 Task: Play online Dominion games in medium mode.
Action: Mouse moved to (337, 246)
Screenshot: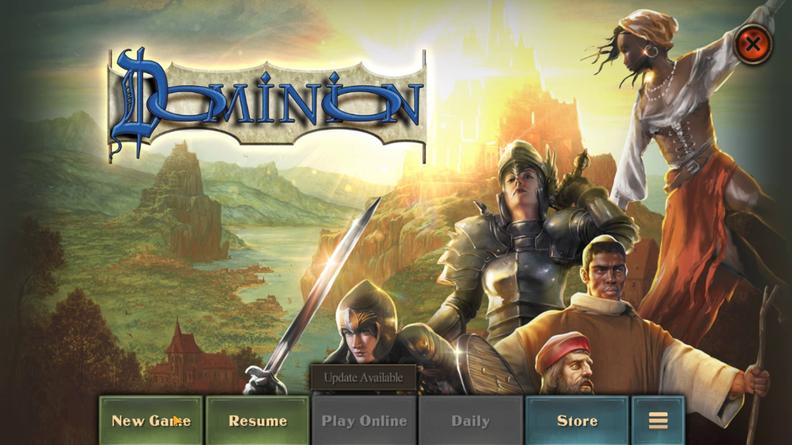 
Action: Mouse pressed left at (337, 246)
Screenshot: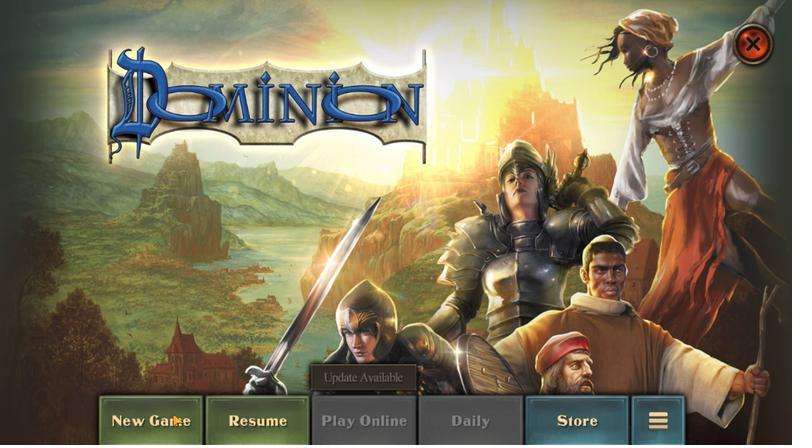 
Action: Mouse moved to (430, 374)
Screenshot: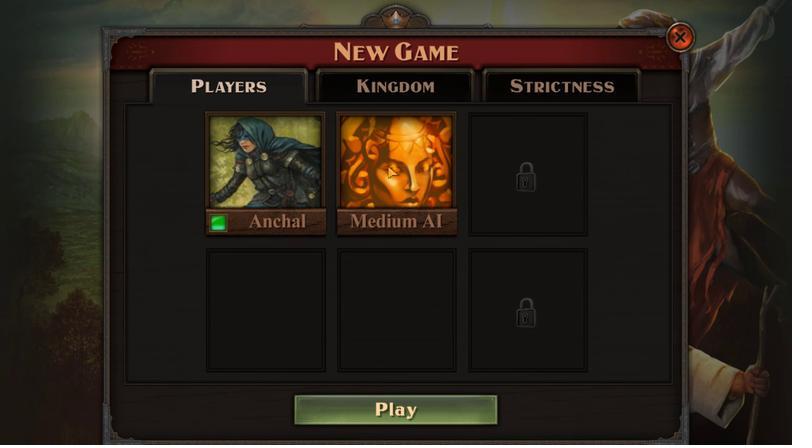 
Action: Mouse pressed left at (430, 374)
Screenshot: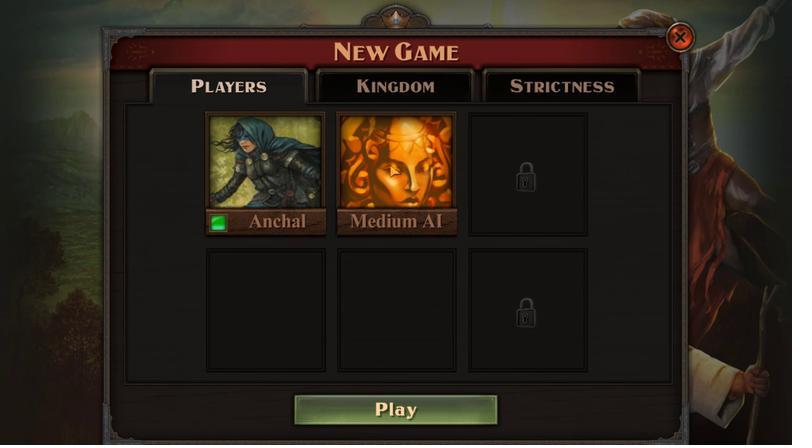 
Action: Mouse moved to (375, 294)
Screenshot: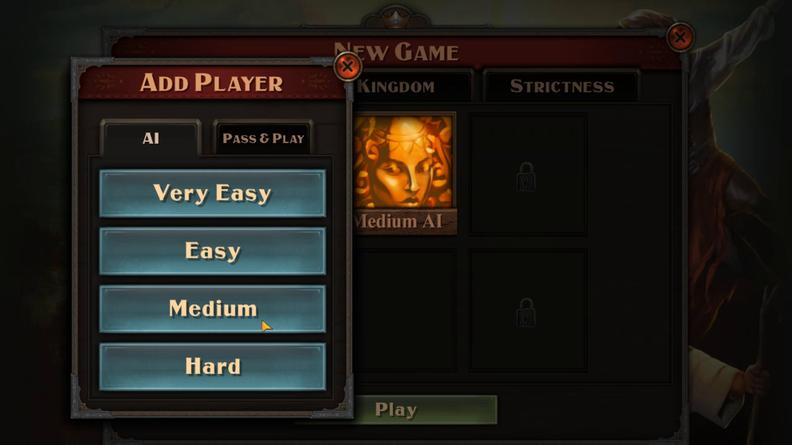 
Action: Mouse pressed left at (375, 294)
Screenshot: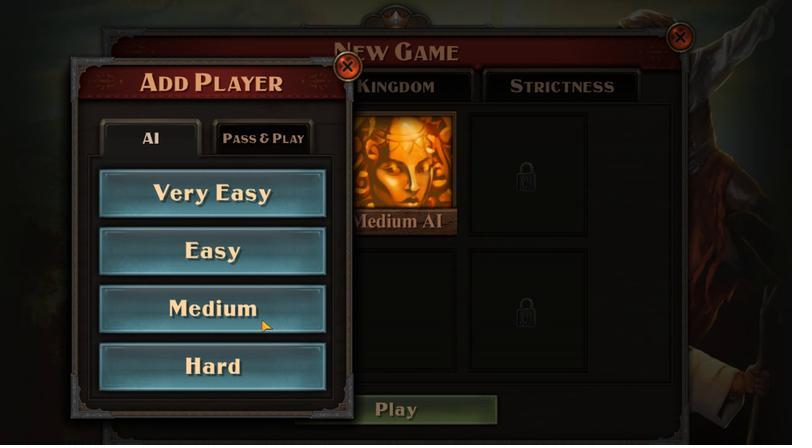 
Action: Mouse moved to (409, 253)
Screenshot: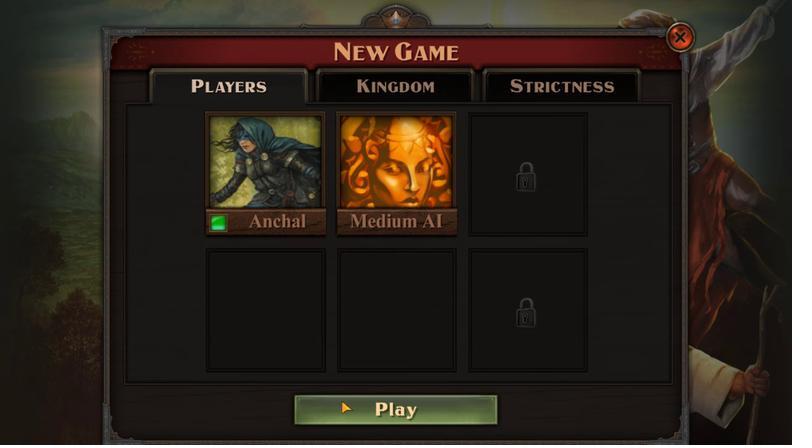 
Action: Mouse pressed left at (409, 253)
Screenshot: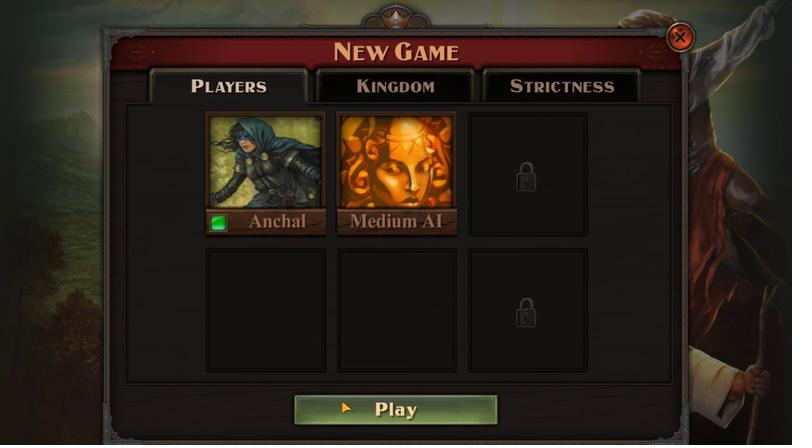 
Action: Mouse moved to (418, 259)
Screenshot: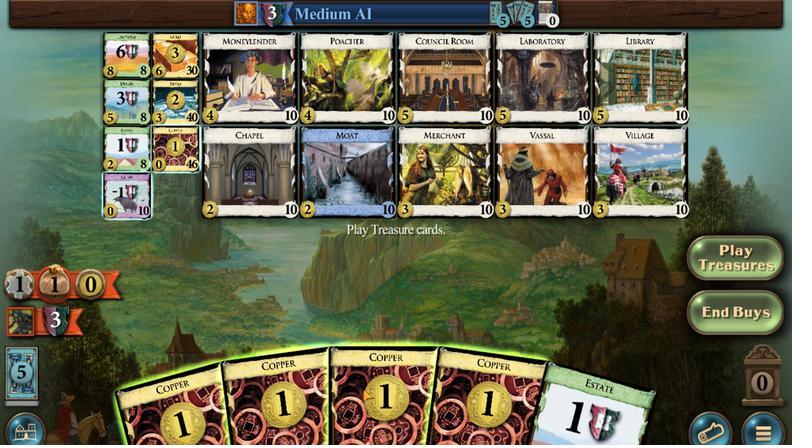 
Action: Mouse pressed left at (418, 259)
Screenshot: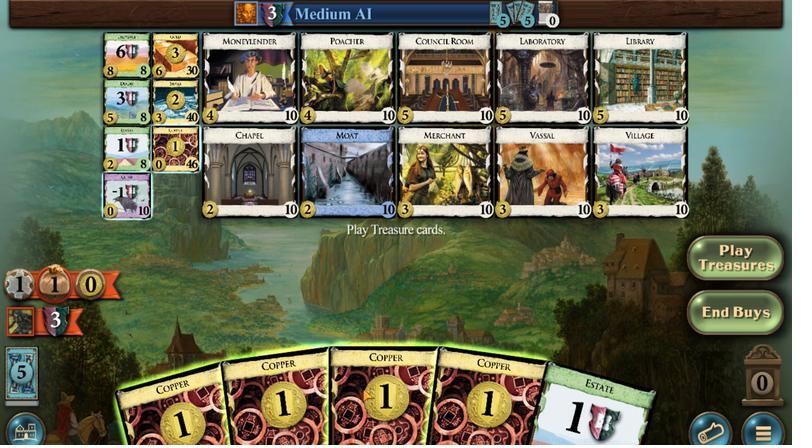 
Action: Mouse moved to (427, 250)
Screenshot: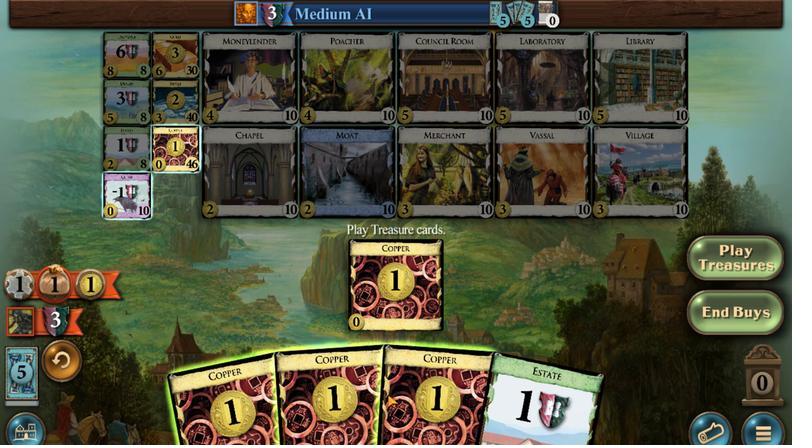 
Action: Mouse pressed left at (427, 250)
Screenshot: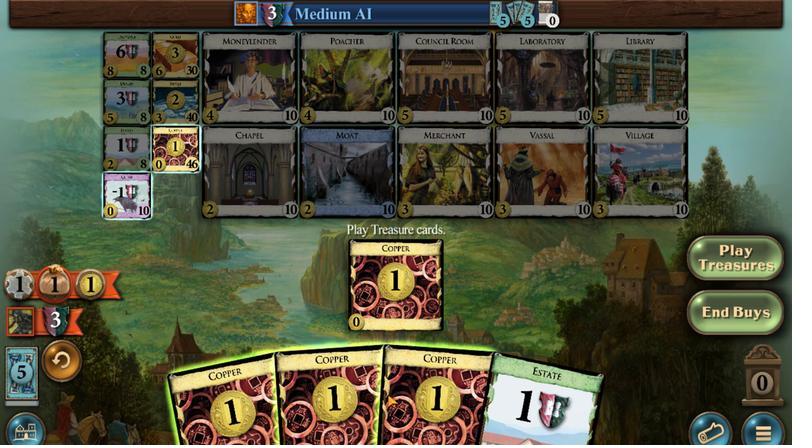 
Action: Mouse moved to (412, 242)
Screenshot: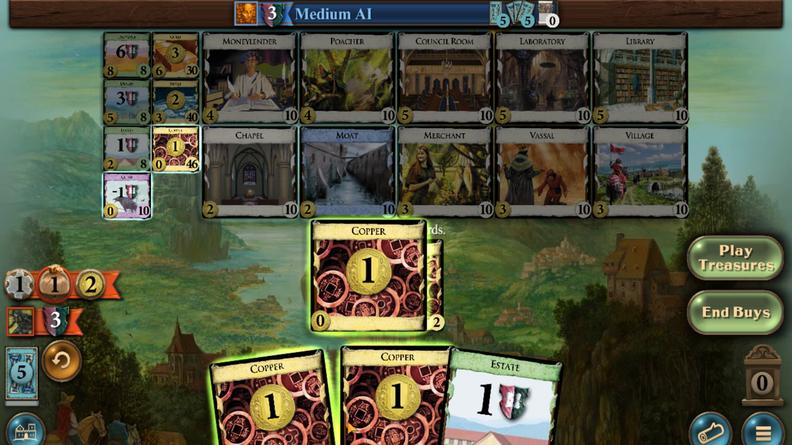 
Action: Mouse pressed left at (412, 242)
Screenshot: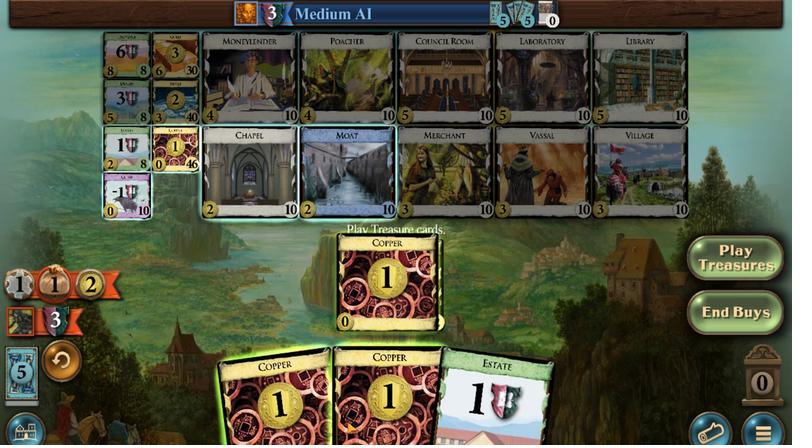 
Action: Mouse moved to (453, 375)
Screenshot: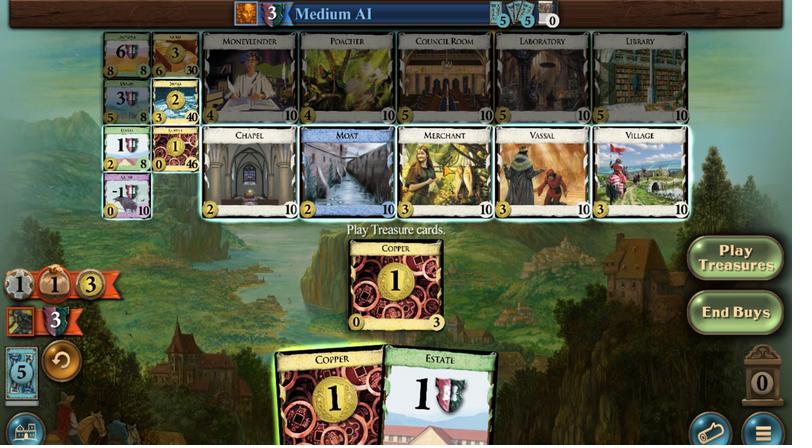 
Action: Mouse pressed left at (453, 375)
Screenshot: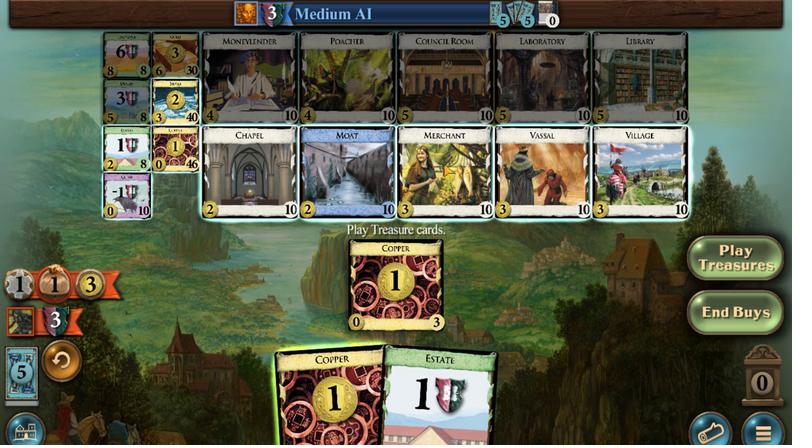 
Action: Mouse moved to (414, 251)
Screenshot: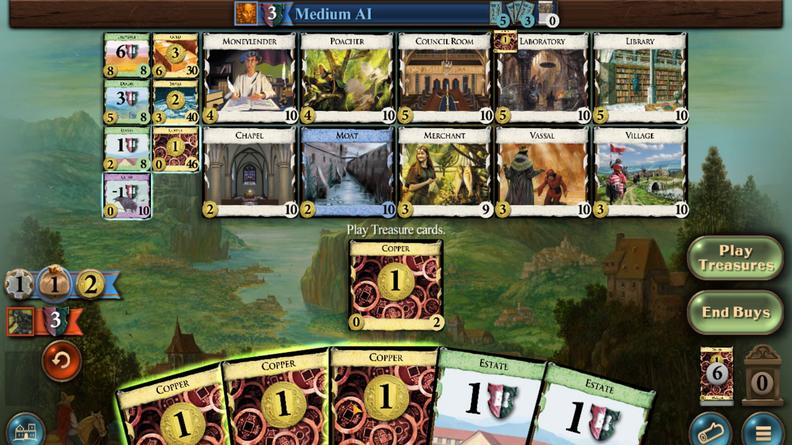 
Action: Mouse pressed left at (414, 251)
Screenshot: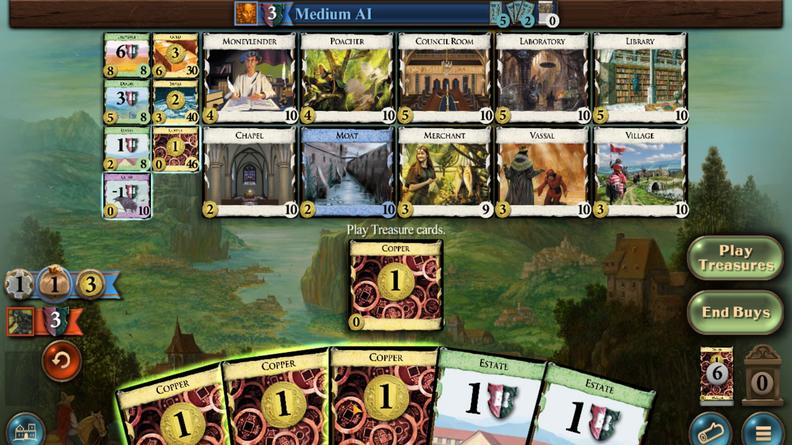 
Action: Mouse moved to (342, 293)
Screenshot: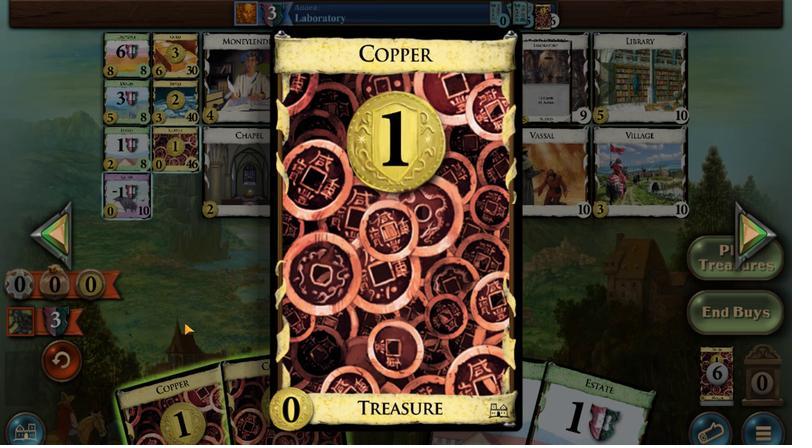 
Action: Mouse pressed left at (342, 293)
Screenshot: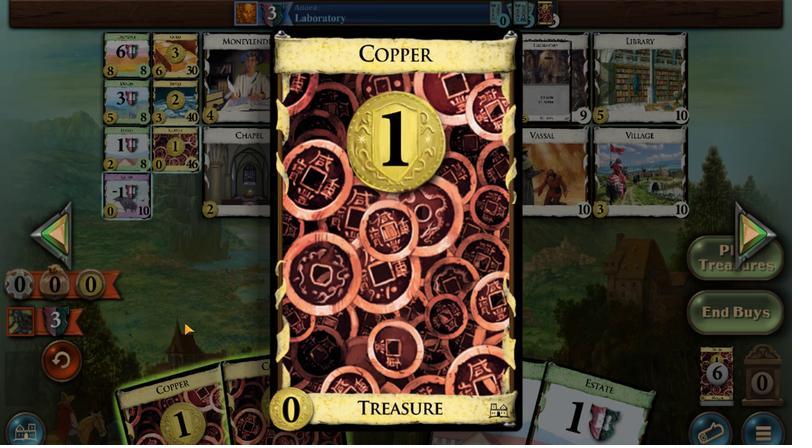 
Action: Mouse moved to (392, 238)
Screenshot: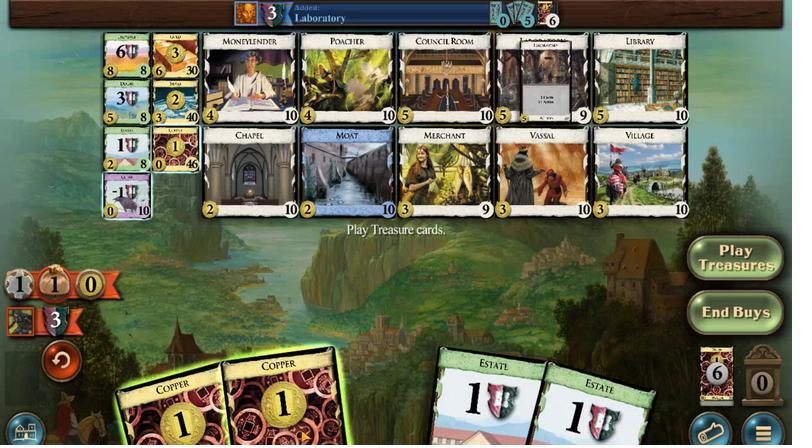 
Action: Mouse pressed left at (392, 238)
Screenshot: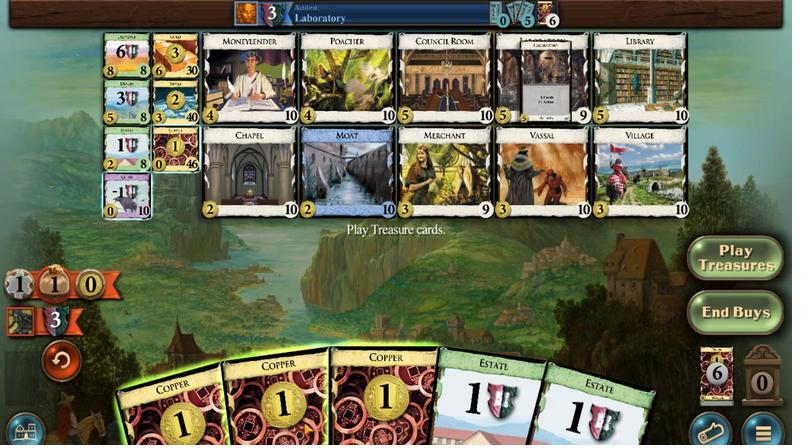 
Action: Mouse moved to (416, 250)
Screenshot: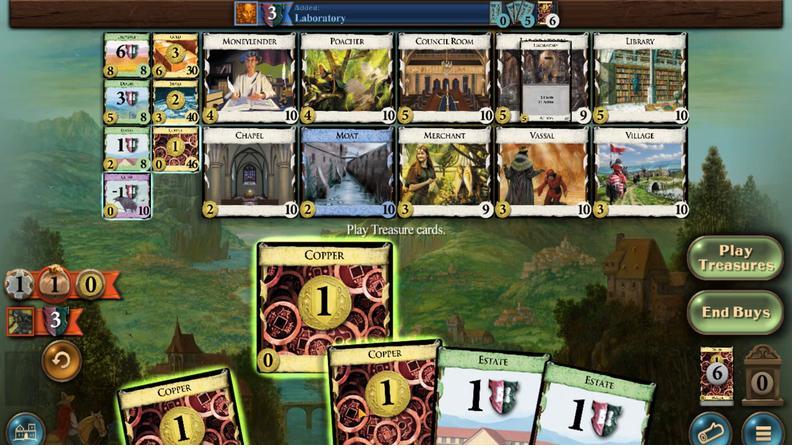 
Action: Mouse pressed left at (416, 250)
Screenshot: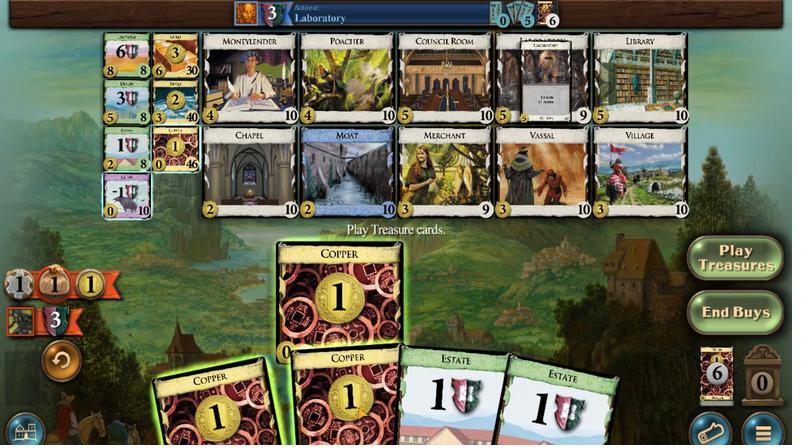 
Action: Mouse moved to (372, 247)
Screenshot: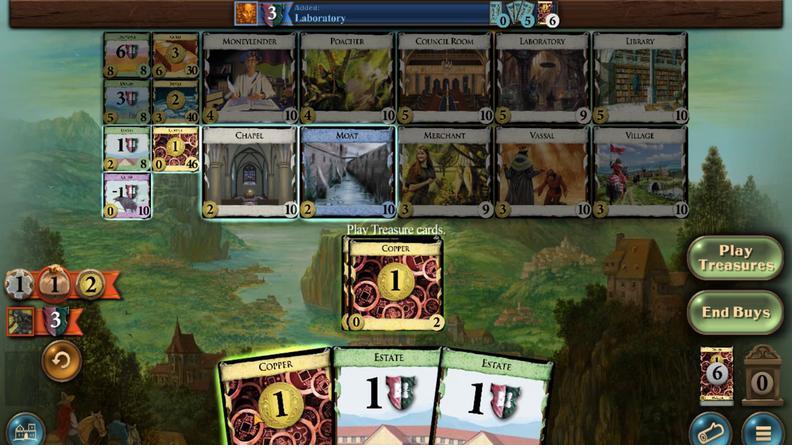 
Action: Mouse pressed left at (372, 247)
Screenshot: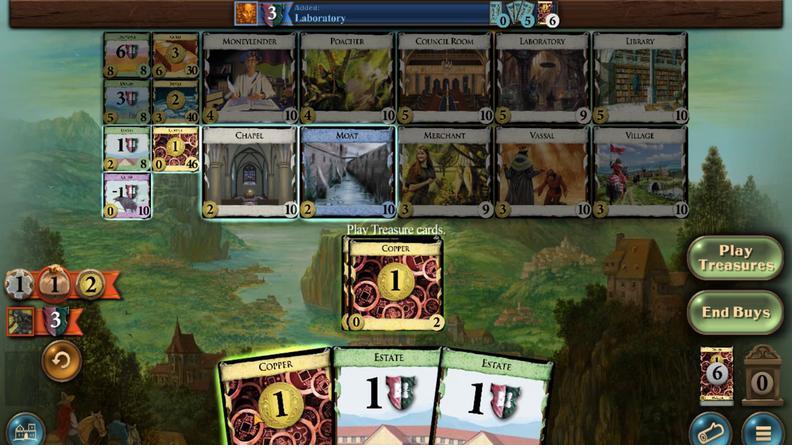 
Action: Mouse moved to (454, 381)
Screenshot: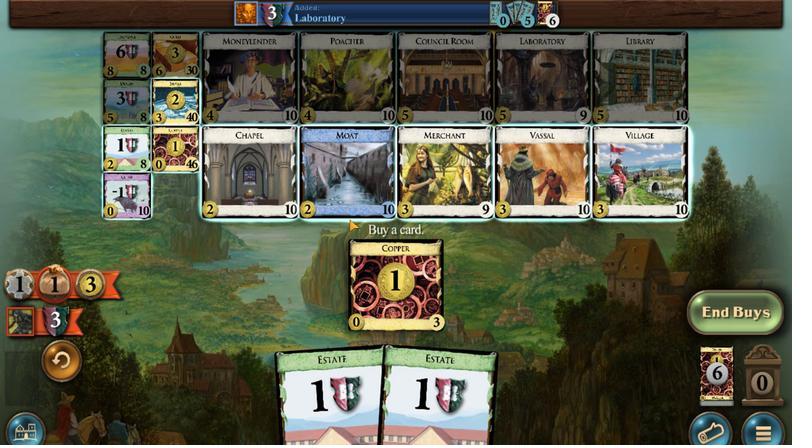 
Action: Mouse pressed left at (454, 381)
Screenshot: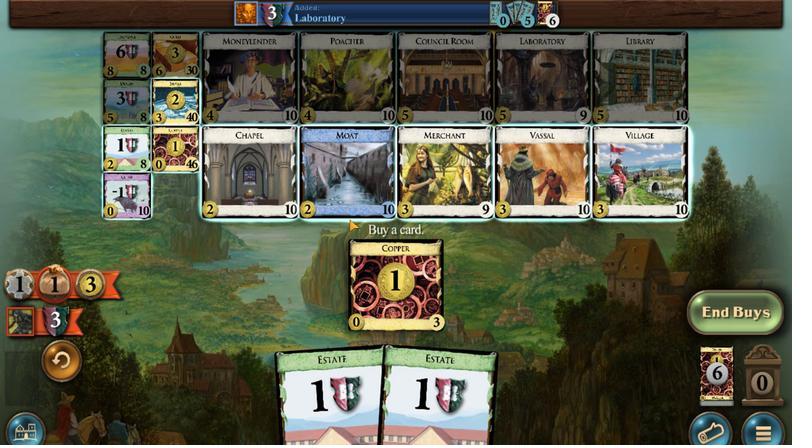 
Action: Mouse moved to (360, 238)
Screenshot: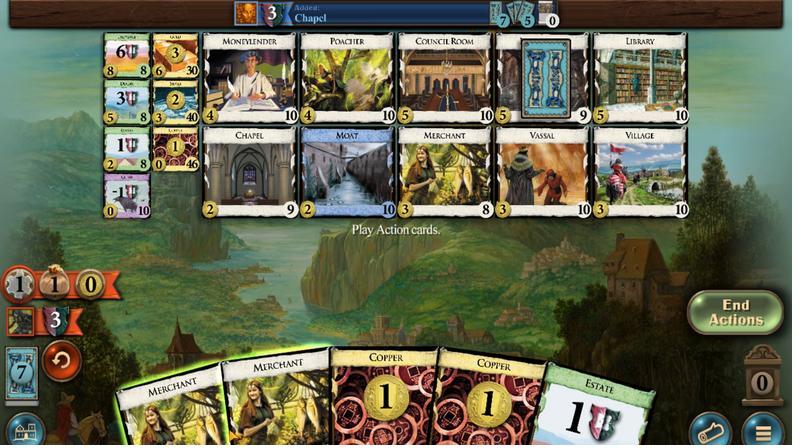 
Action: Mouse pressed left at (360, 238)
Screenshot: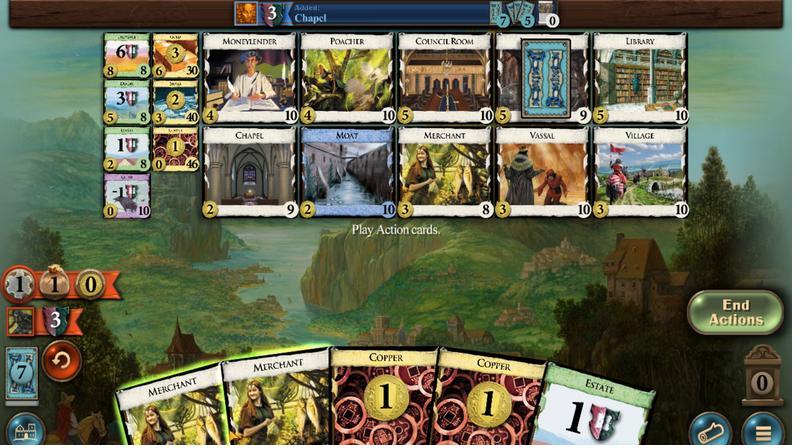 
Action: Mouse moved to (346, 240)
Screenshot: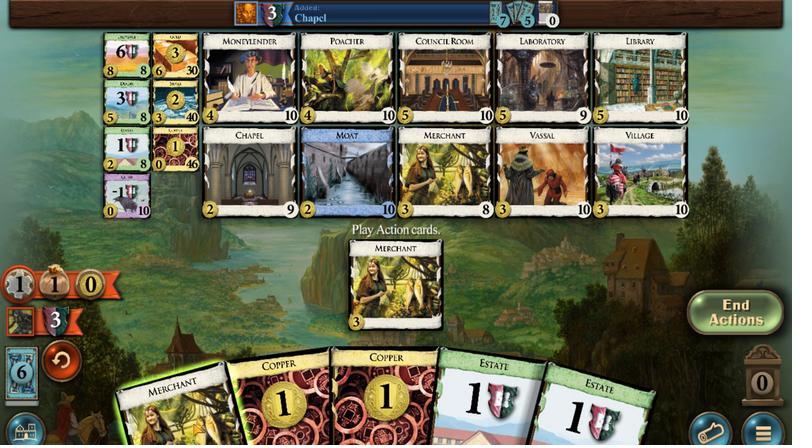 
Action: Mouse pressed left at (346, 240)
Screenshot: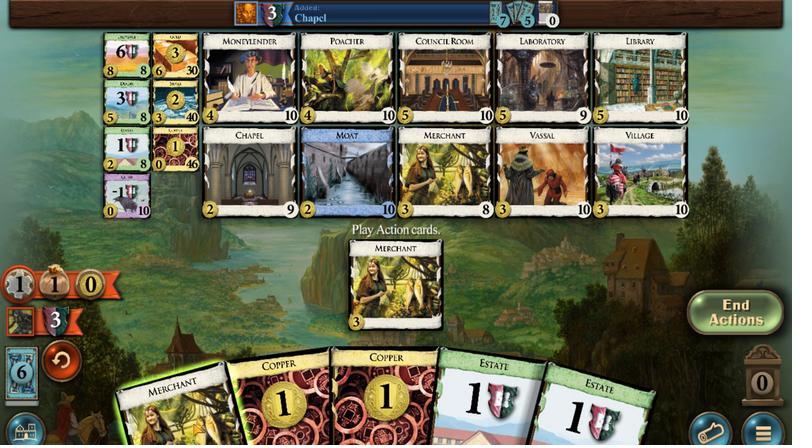 
Action: Mouse moved to (397, 258)
Screenshot: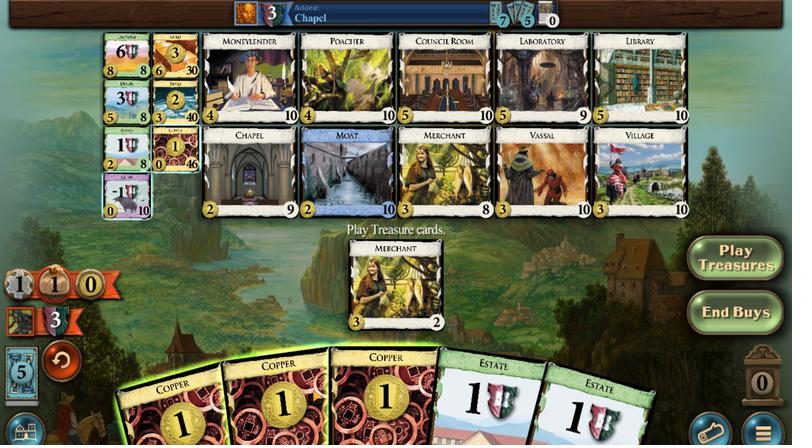 
Action: Mouse pressed left at (397, 258)
Screenshot: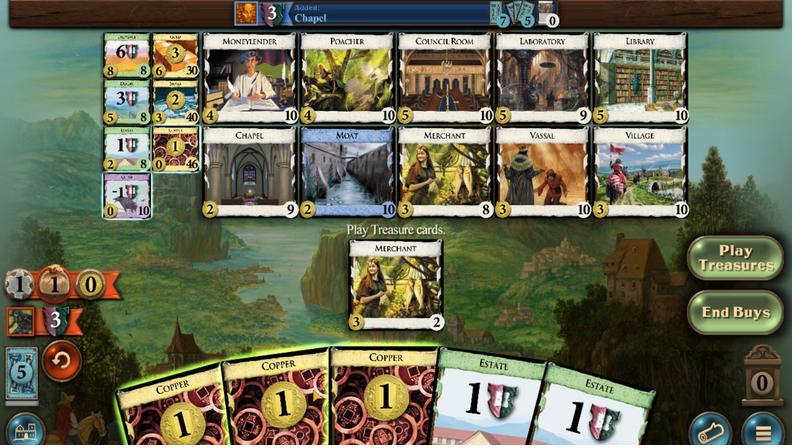 
Action: Mouse moved to (403, 250)
Screenshot: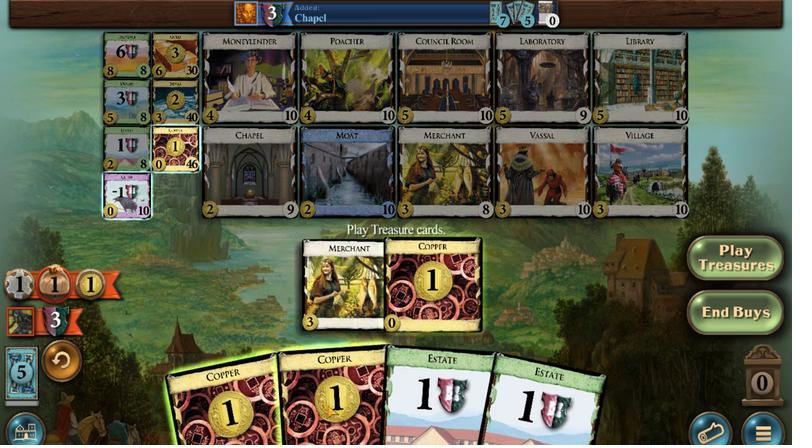 
Action: Mouse pressed left at (403, 250)
Screenshot: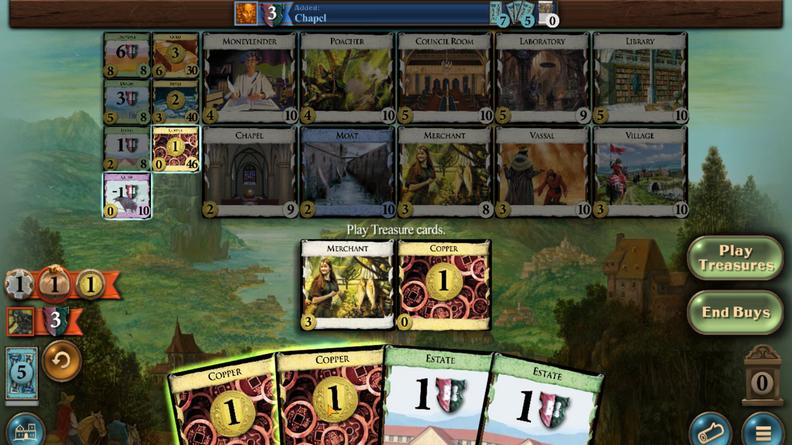 
Action: Mouse moved to (378, 240)
Screenshot: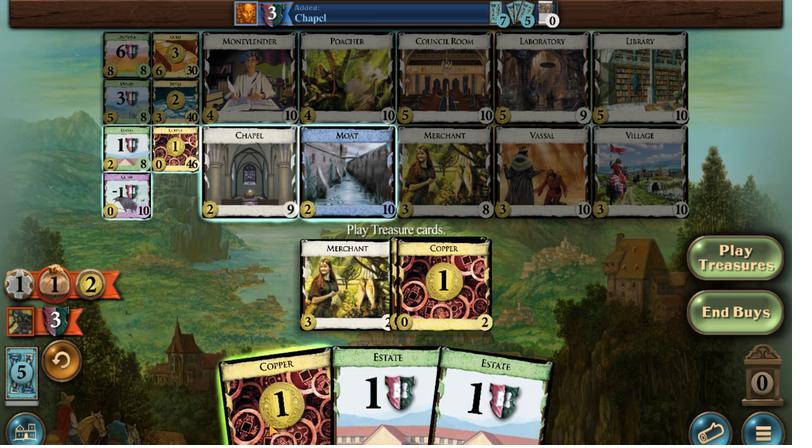 
Action: Mouse pressed left at (378, 240)
Screenshot: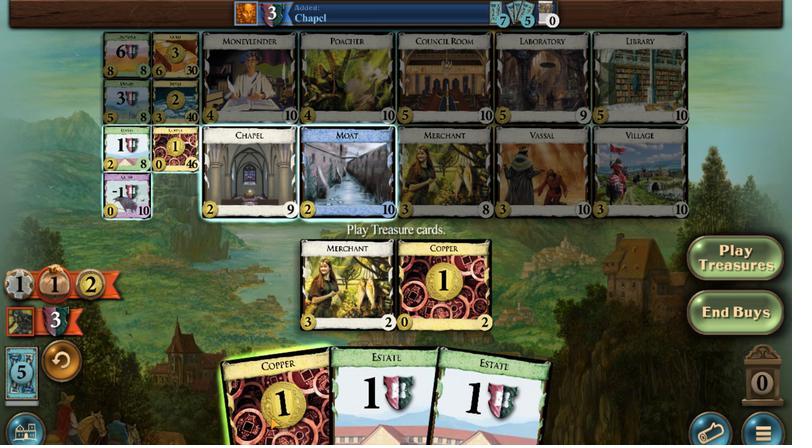 
Action: Mouse moved to (497, 372)
Screenshot: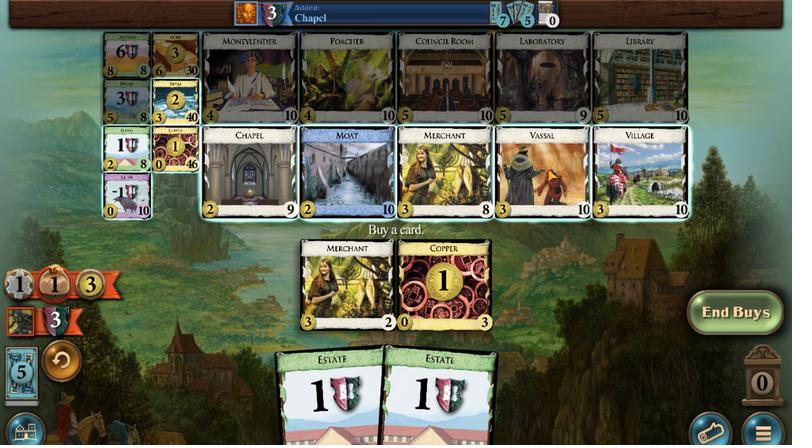 
Action: Mouse pressed left at (497, 372)
Screenshot: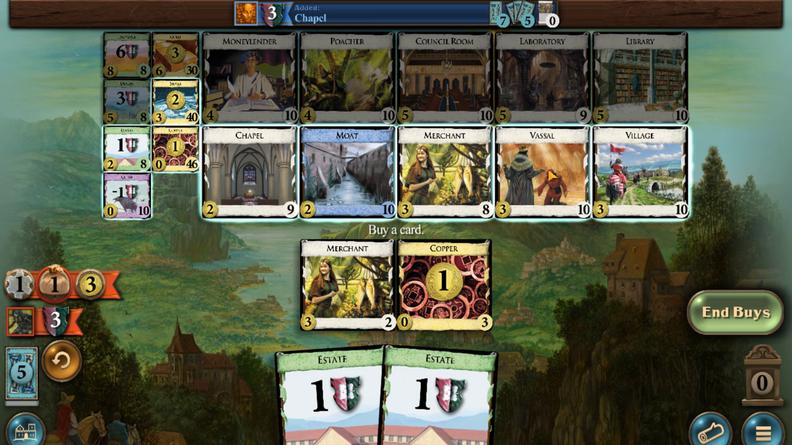 
Action: Mouse moved to (378, 243)
Screenshot: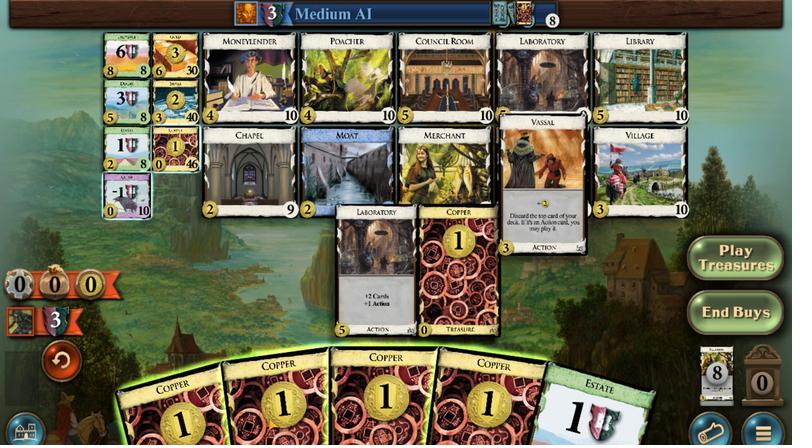 
Action: Mouse pressed left at (378, 243)
Screenshot: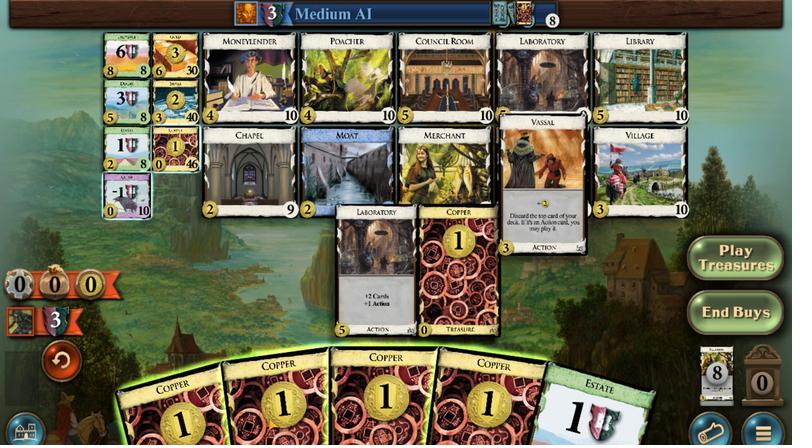 
Action: Mouse moved to (417, 244)
Screenshot: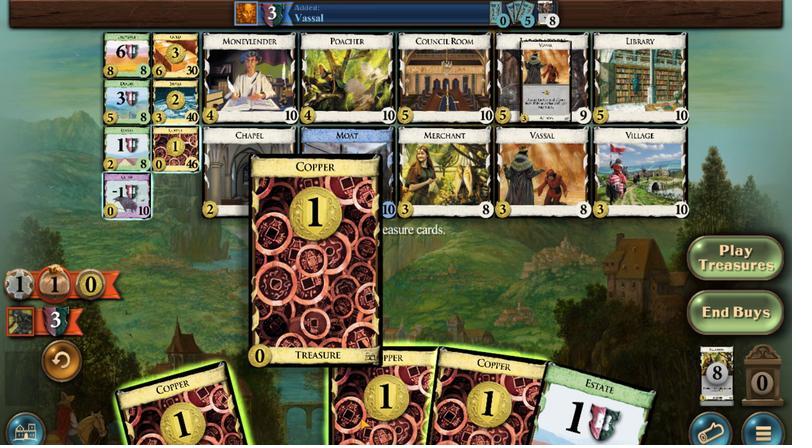 
Action: Mouse pressed left at (417, 244)
Screenshot: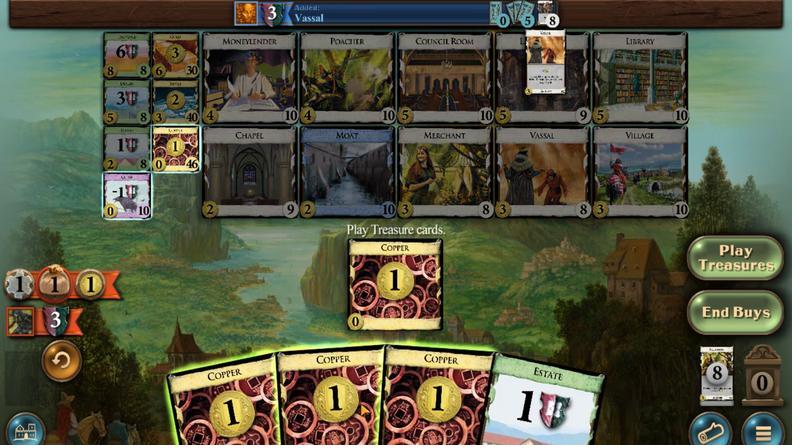 
Action: Mouse moved to (433, 250)
Screenshot: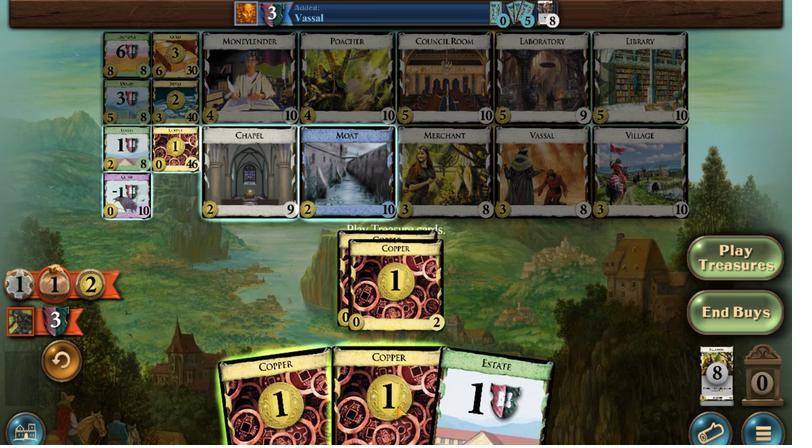 
Action: Mouse pressed left at (433, 250)
Screenshot: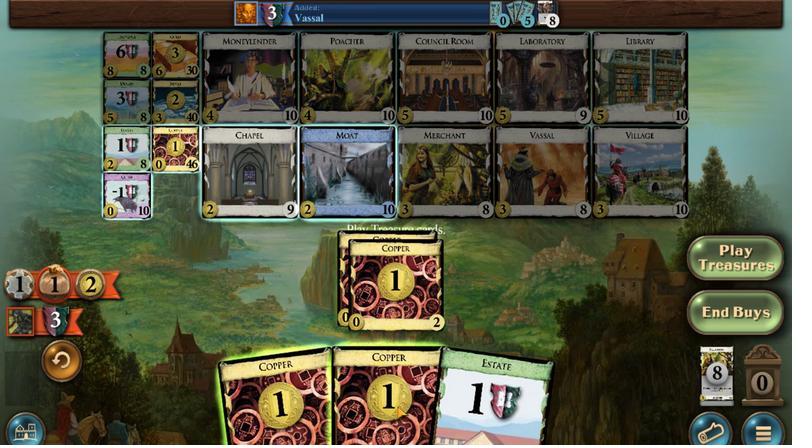 
Action: Mouse moved to (544, 386)
Screenshot: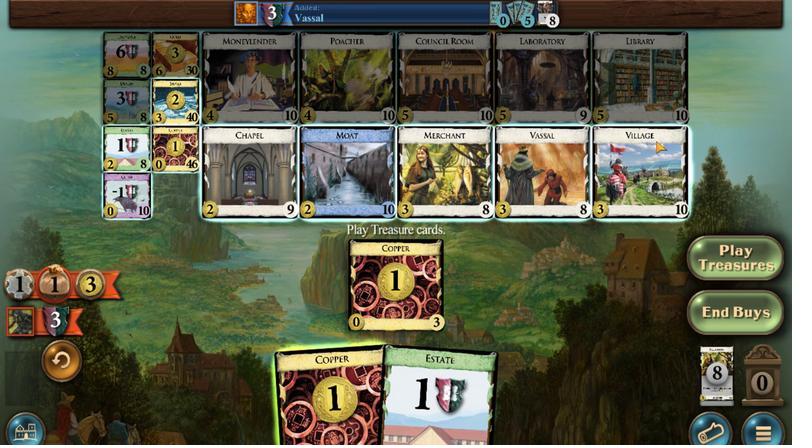 
Action: Mouse pressed left at (544, 386)
Screenshot: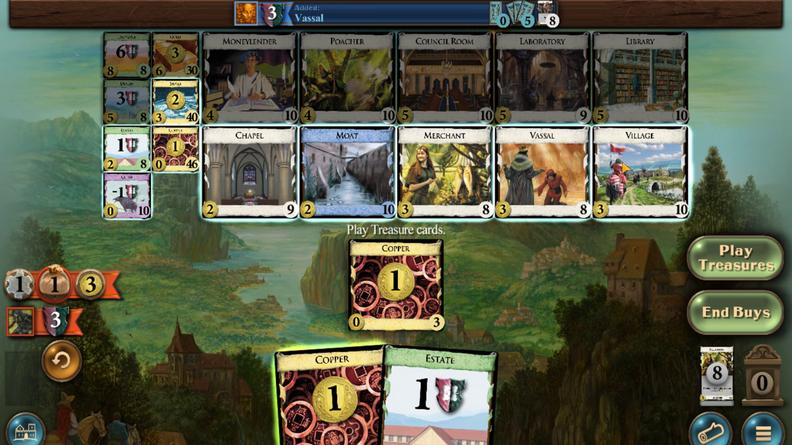 
Action: Mouse moved to (337, 247)
Screenshot: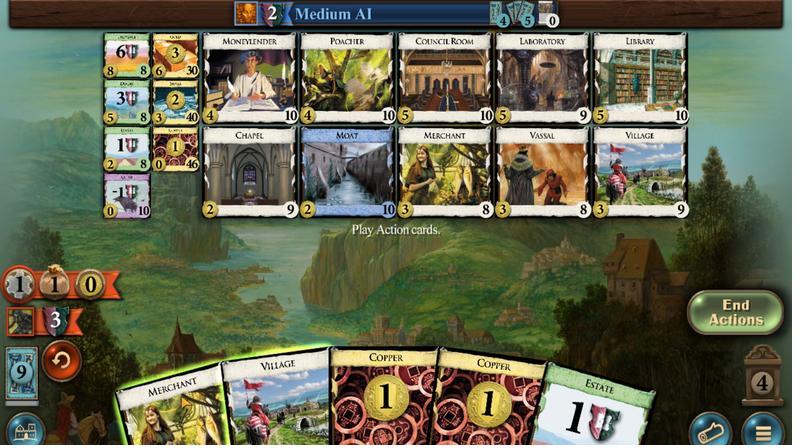 
Action: Mouse pressed left at (337, 247)
Screenshot: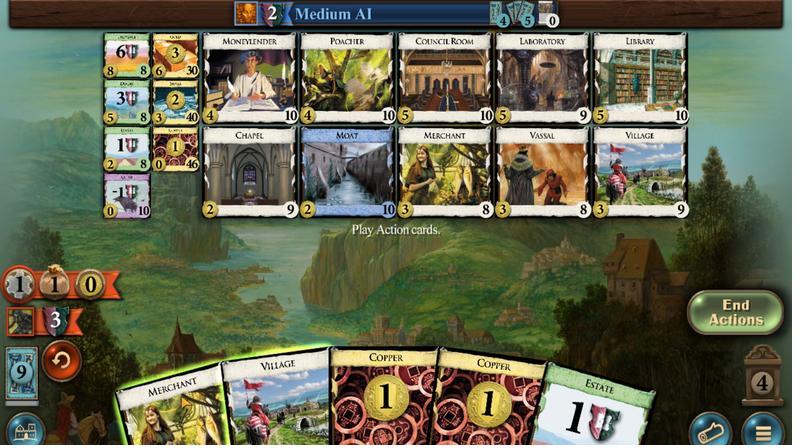 
Action: Mouse moved to (338, 235)
Screenshot: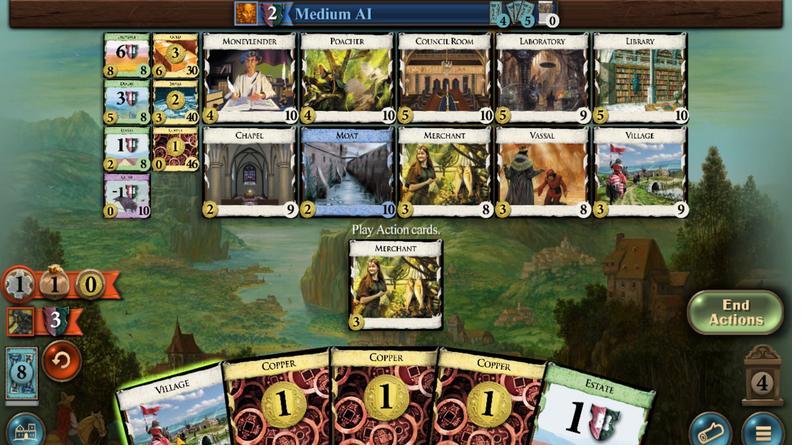 
Action: Mouse pressed left at (338, 235)
Screenshot: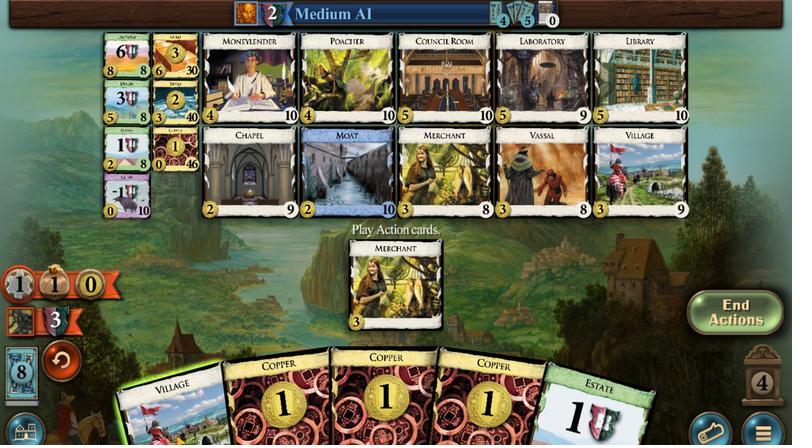 
Action: Mouse moved to (390, 255)
Screenshot: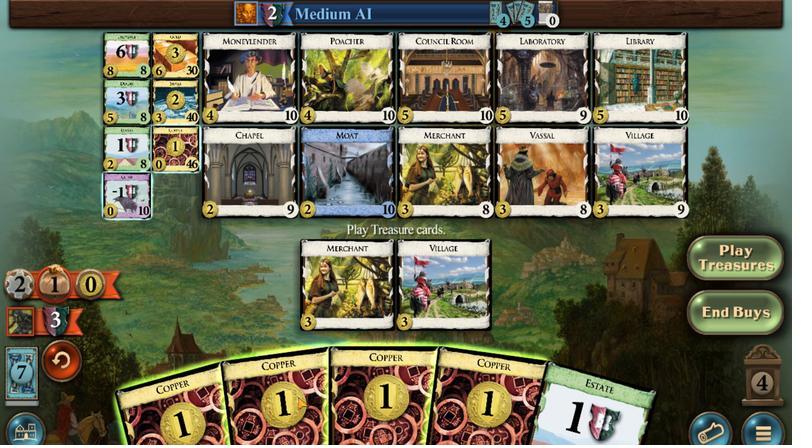 
Action: Mouse pressed left at (390, 255)
Screenshot: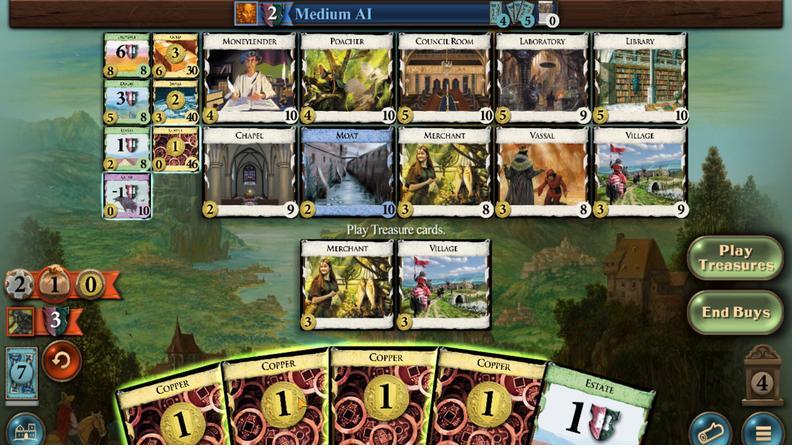 
Action: Mouse moved to (409, 249)
Screenshot: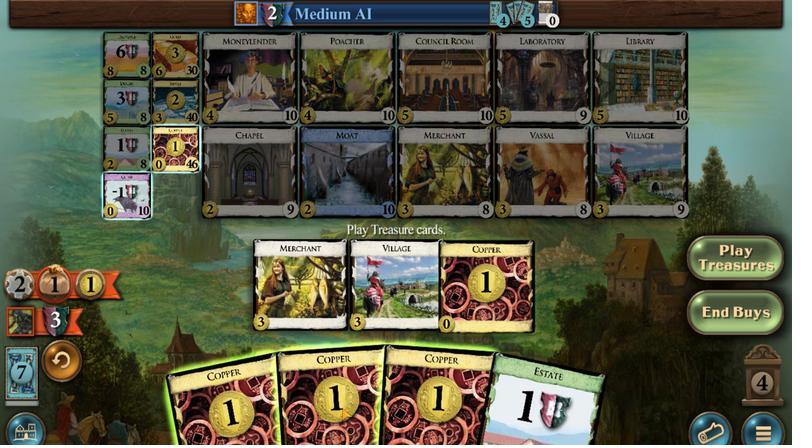 
Action: Mouse pressed left at (409, 249)
Screenshot: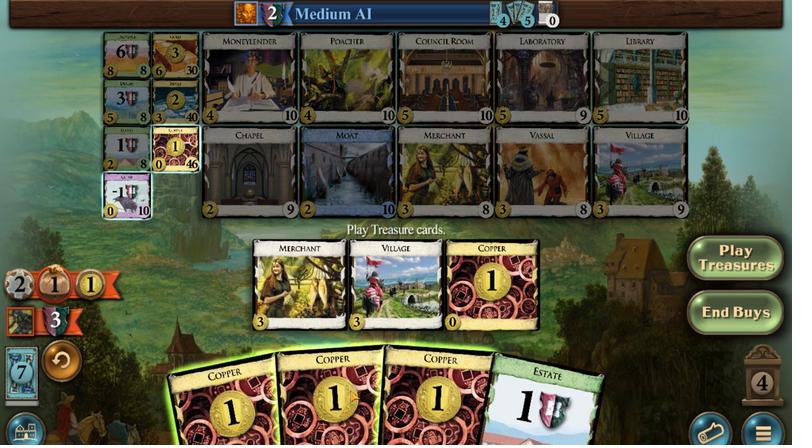 
Action: Mouse moved to (428, 257)
Screenshot: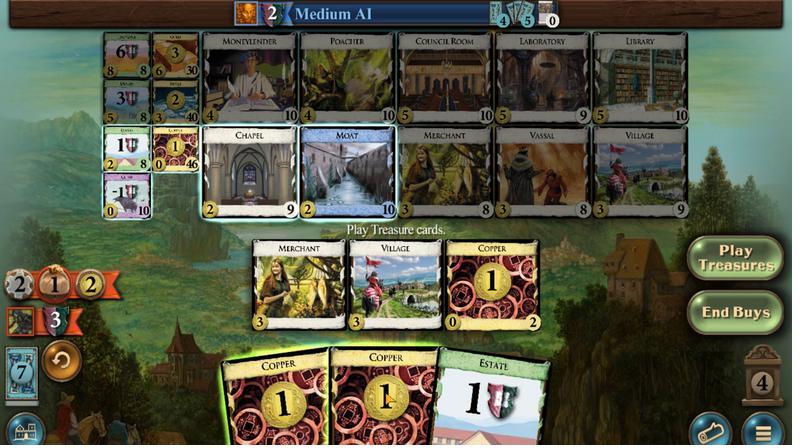 
Action: Mouse pressed left at (428, 257)
Screenshot: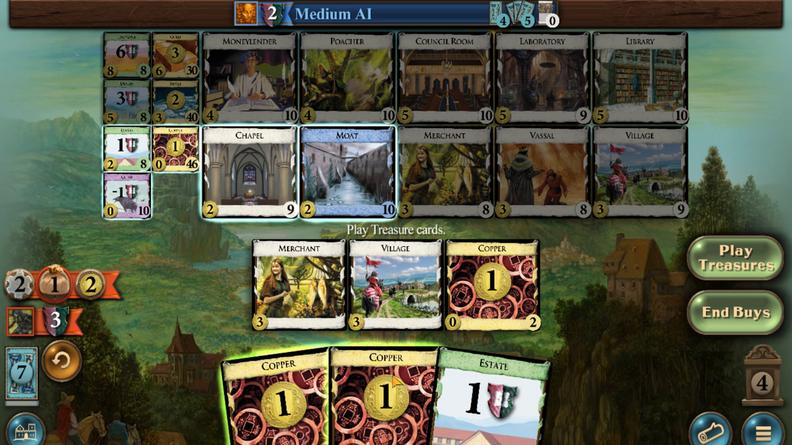 
Action: Mouse moved to (453, 378)
Screenshot: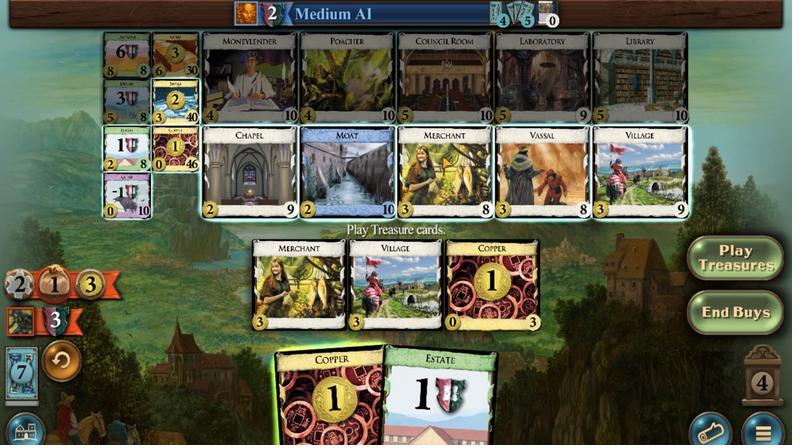 
Action: Mouse pressed left at (453, 378)
Screenshot: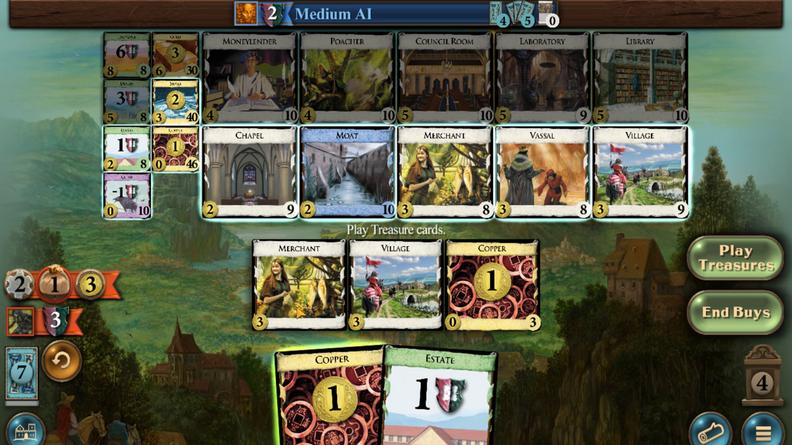 
Action: Mouse moved to (334, 252)
Screenshot: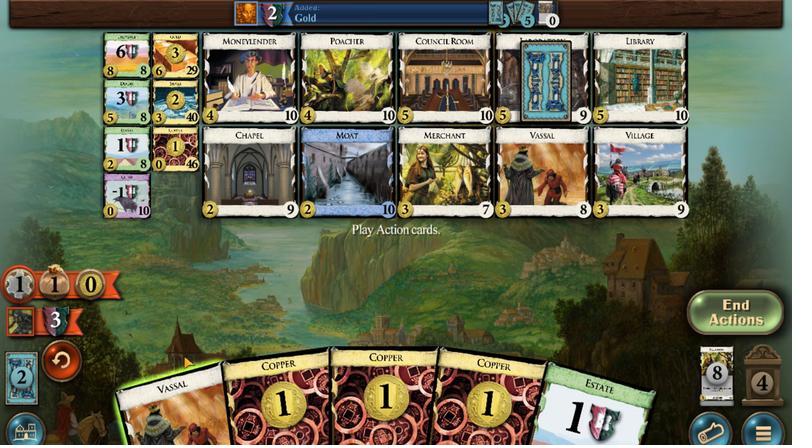 
Action: Mouse pressed left at (334, 252)
Screenshot: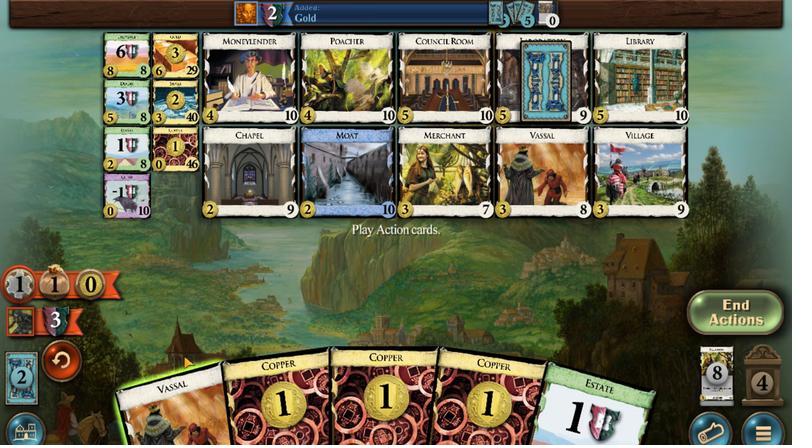 
Action: Mouse moved to (427, 409)
Screenshot: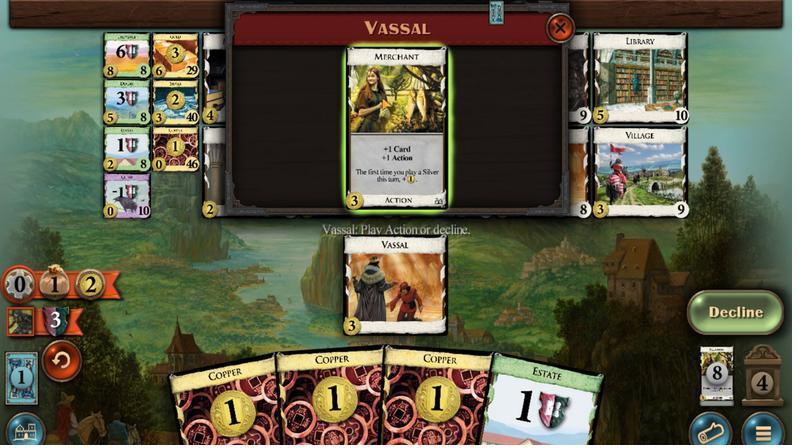 
Action: Mouse pressed left at (427, 409)
Screenshot: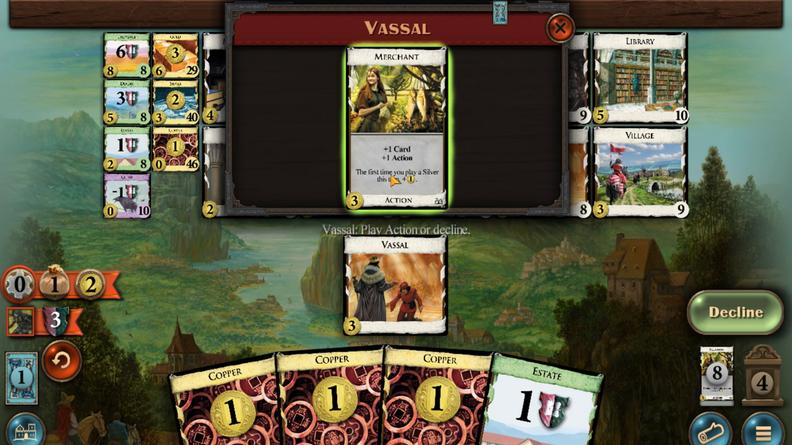 
Action: Mouse moved to (418, 239)
Screenshot: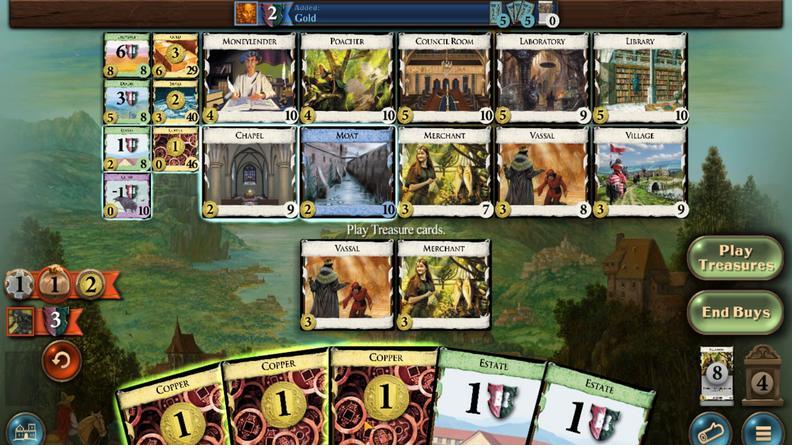 
Action: Mouse pressed left at (418, 239)
Screenshot: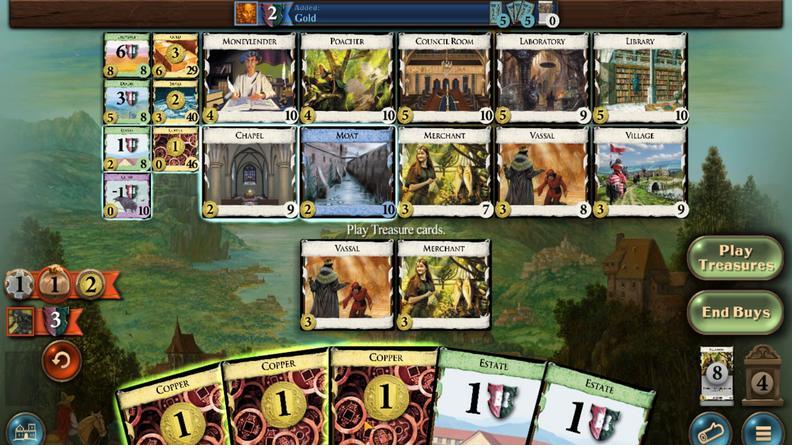 
Action: Mouse moved to (401, 245)
Screenshot: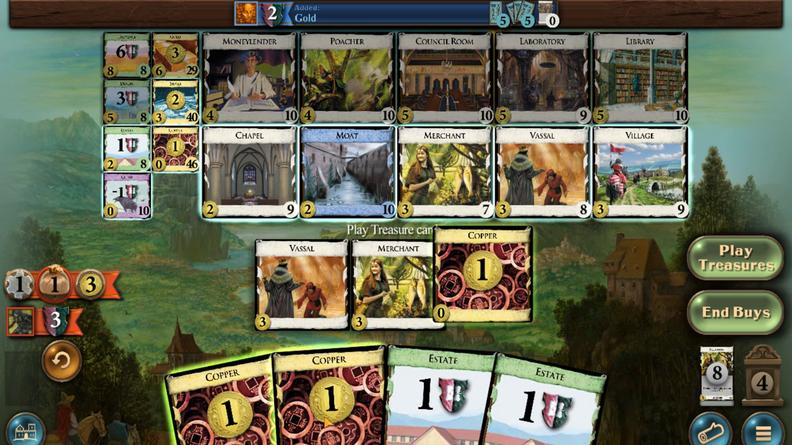 
Action: Mouse pressed left at (401, 245)
Screenshot: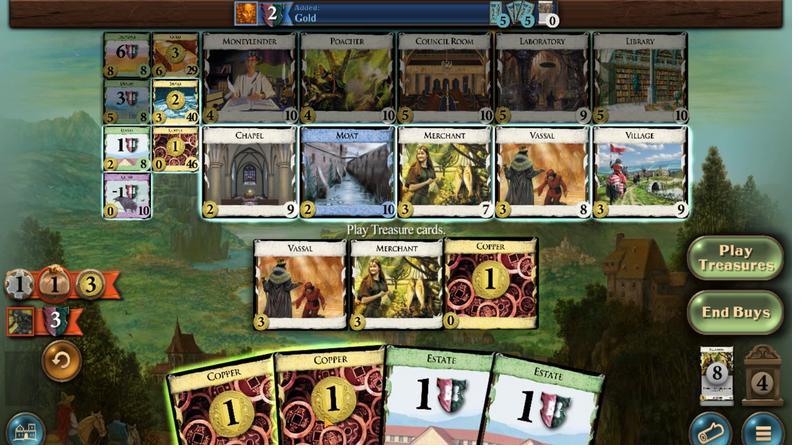
Action: Mouse moved to (387, 256)
Screenshot: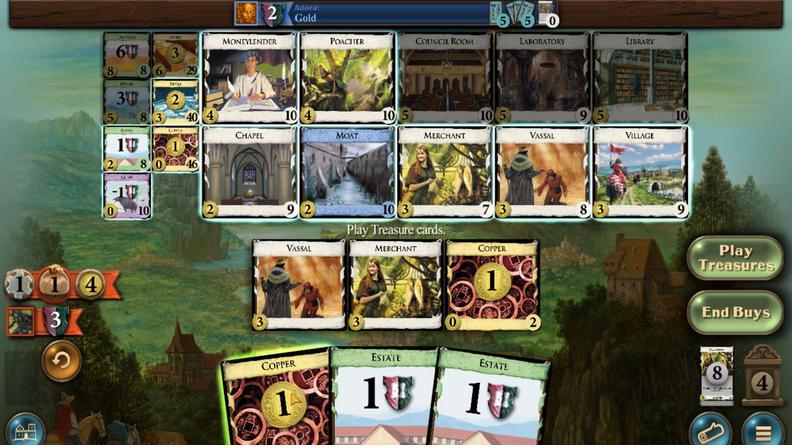 
Action: Mouse pressed left at (387, 256)
Screenshot: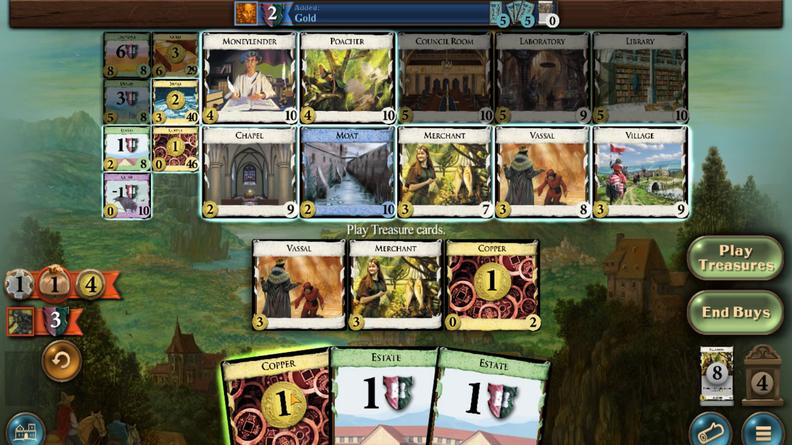 
Action: Mouse moved to (446, 428)
Screenshot: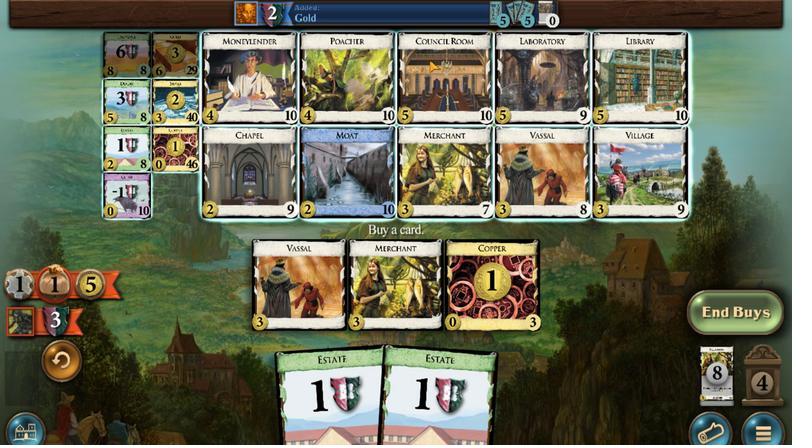 
Action: Mouse pressed left at (446, 428)
Screenshot: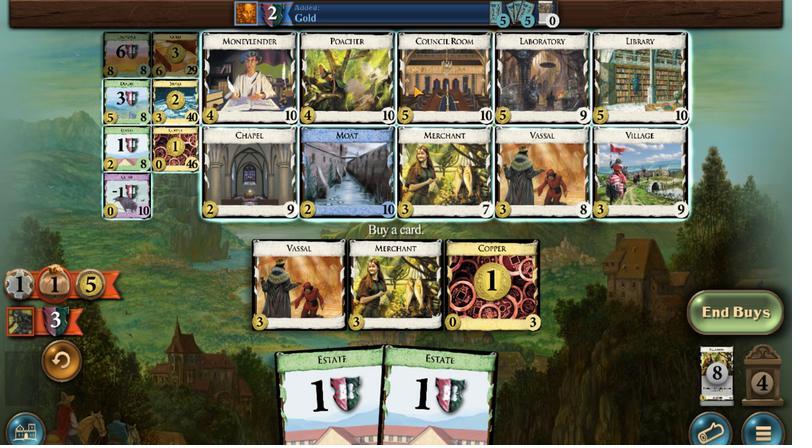 
Action: Mouse moved to (387, 258)
Screenshot: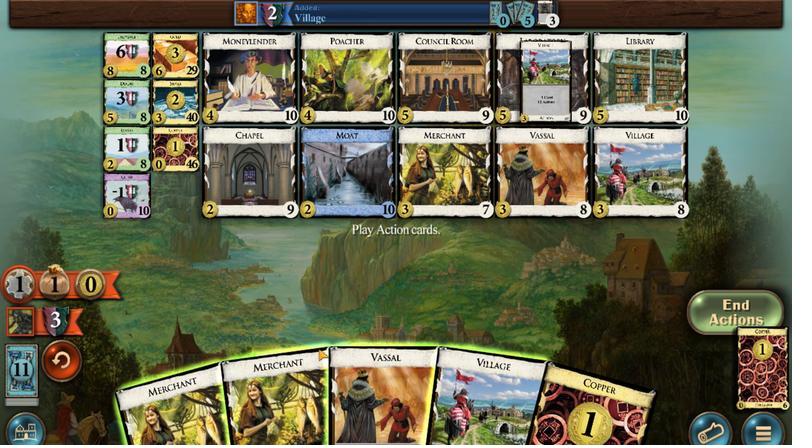 
Action: Mouse pressed left at (387, 258)
Screenshot: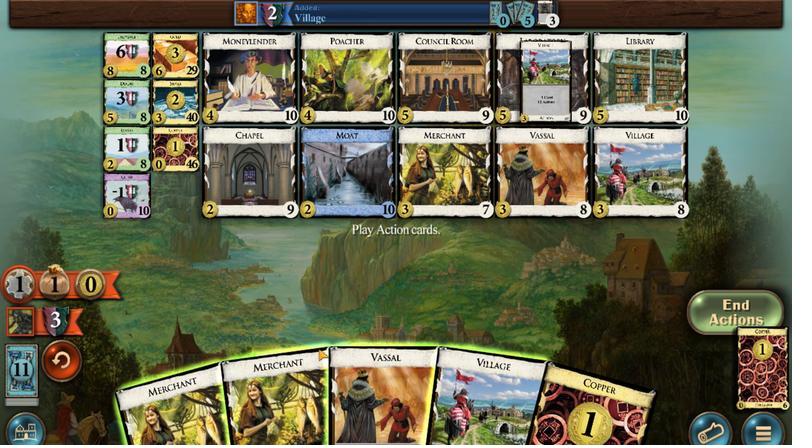 
Action: Mouse moved to (346, 243)
Screenshot: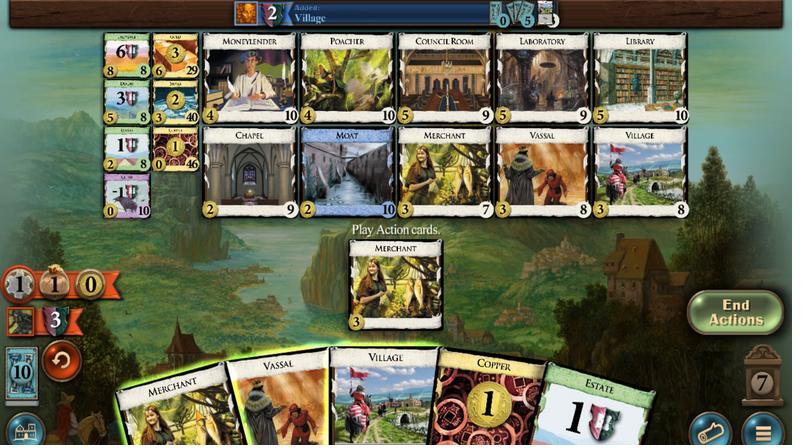 
Action: Mouse pressed left at (346, 243)
Screenshot: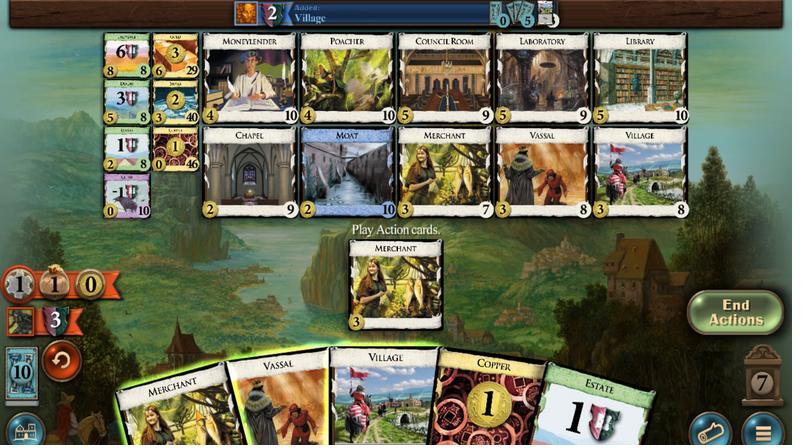 
Action: Mouse moved to (370, 245)
Screenshot: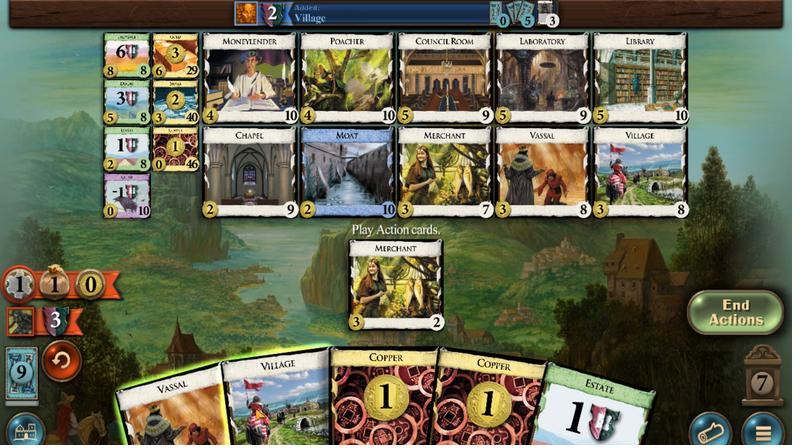 
Action: Mouse pressed left at (370, 245)
Screenshot: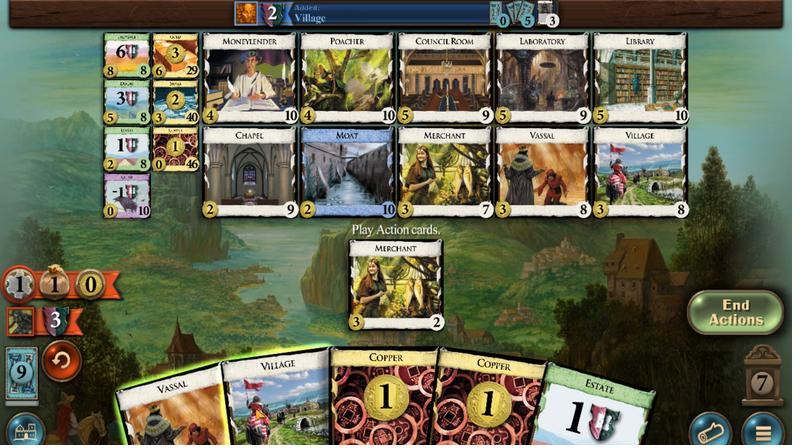
Action: Mouse moved to (353, 238)
Screenshot: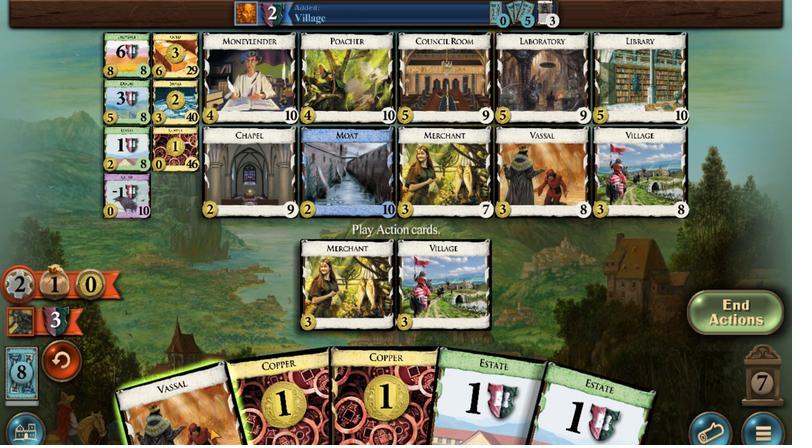 
Action: Mouse pressed left at (353, 238)
Screenshot: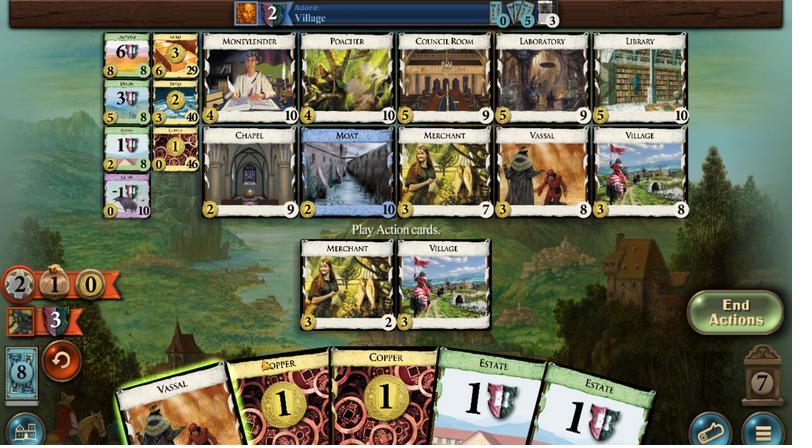 
Action: Mouse moved to (406, 252)
Screenshot: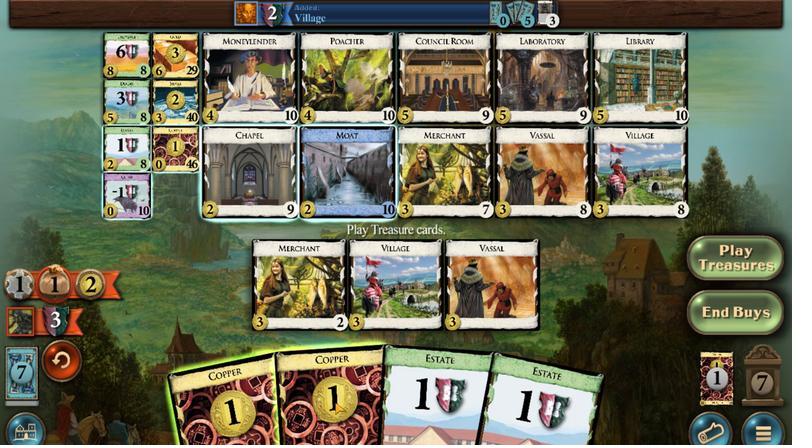 
Action: Mouse pressed left at (406, 252)
Screenshot: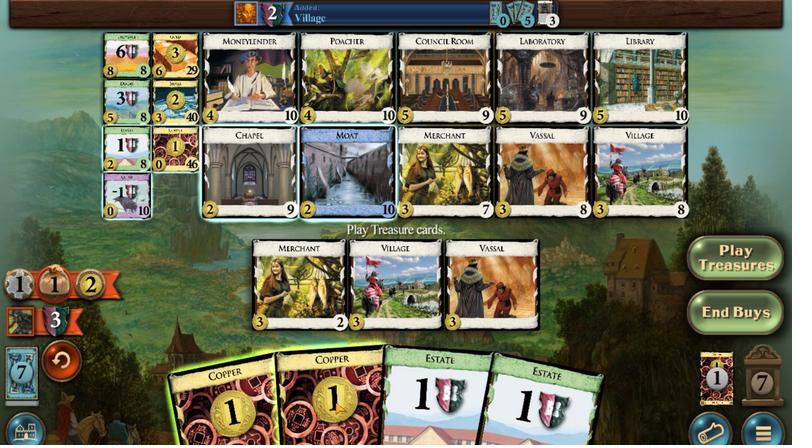 
Action: Mouse moved to (388, 252)
Screenshot: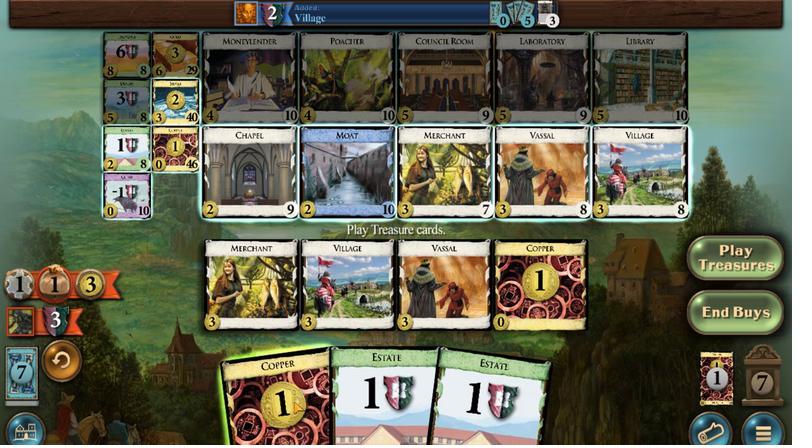 
Action: Mouse pressed left at (388, 252)
Screenshot: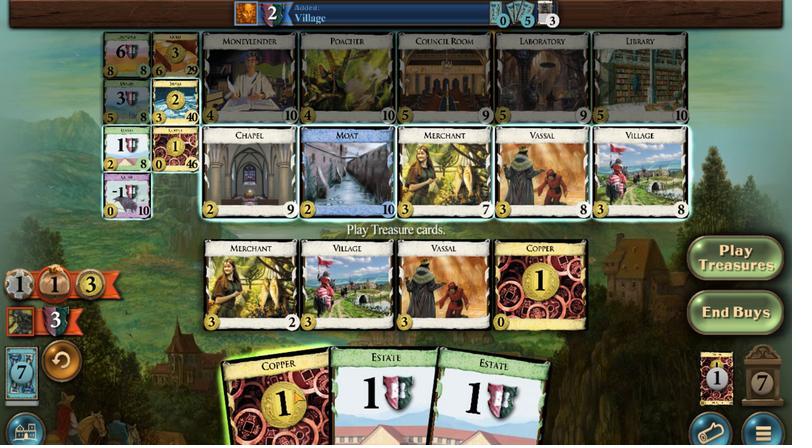 
Action: Mouse moved to (337, 414)
Screenshot: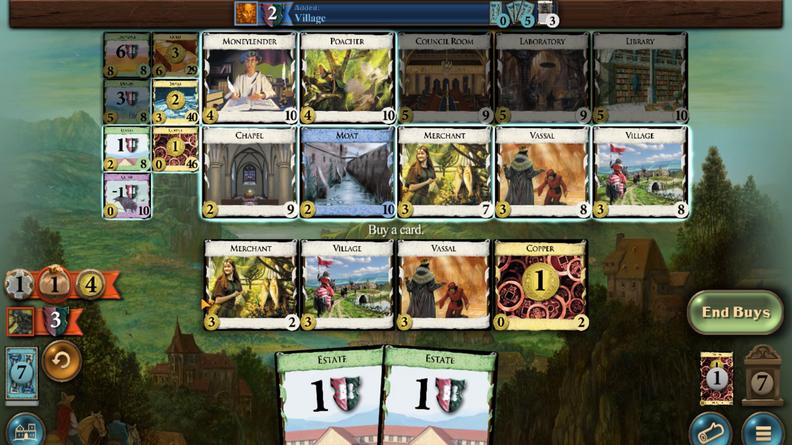 
Action: Mouse pressed left at (337, 414)
Screenshot: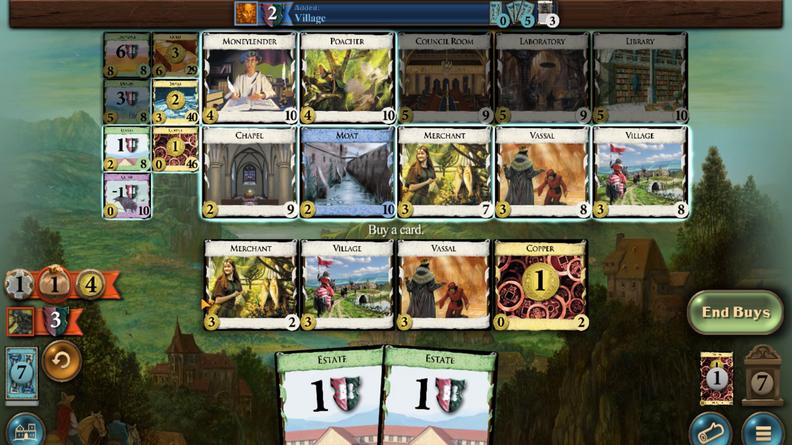 
Action: Mouse moved to (344, 251)
Screenshot: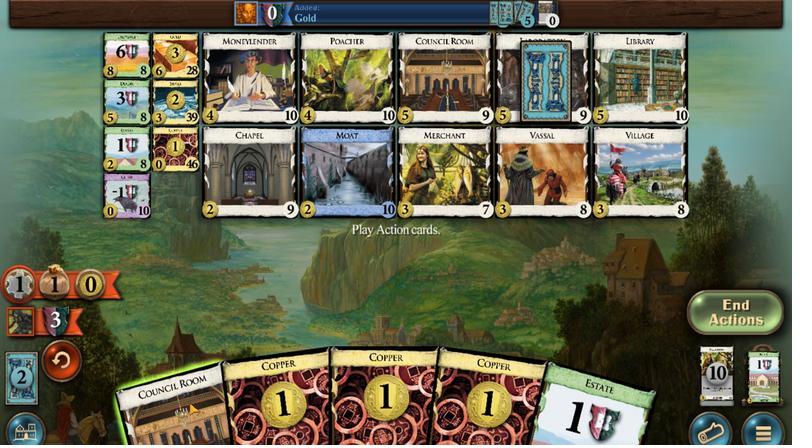 
Action: Mouse pressed left at (344, 251)
Screenshot: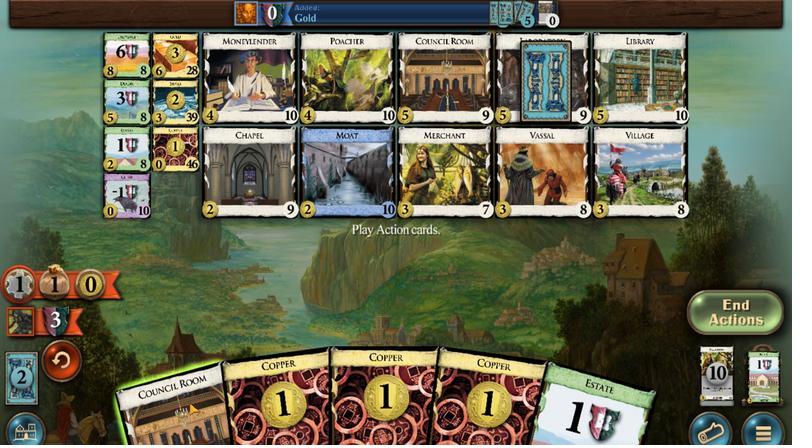 
Action: Mouse moved to (417, 249)
Screenshot: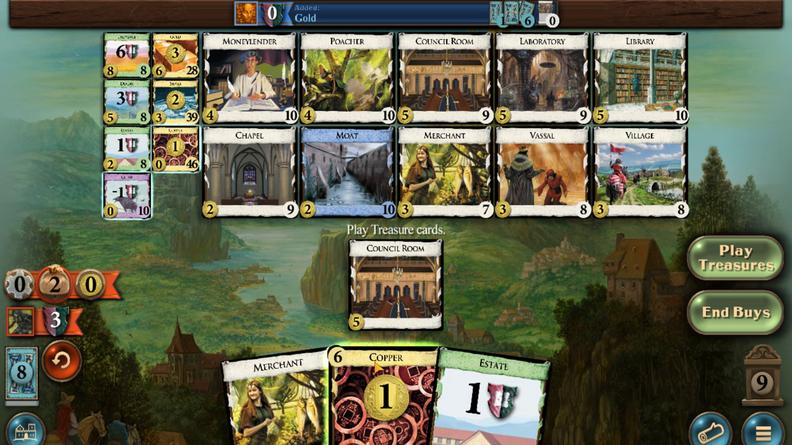 
Action: Mouse pressed left at (417, 249)
Screenshot: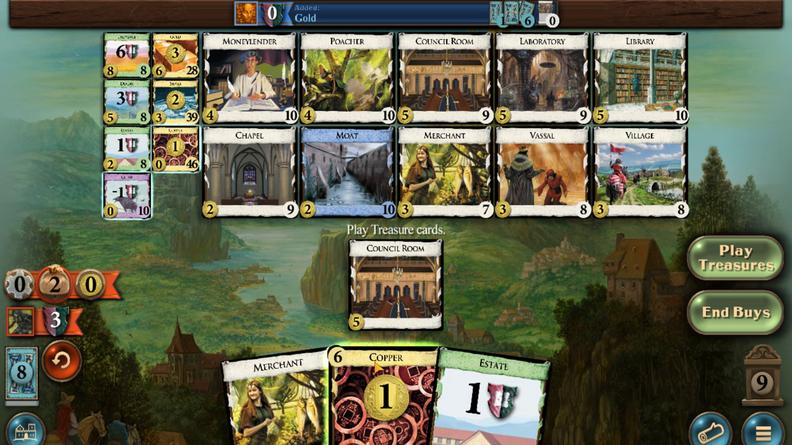 
Action: Mouse moved to (427, 253)
Screenshot: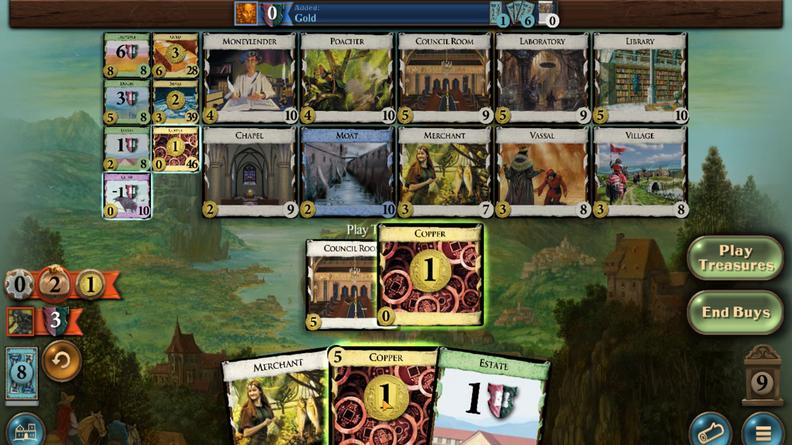 
Action: Mouse pressed left at (427, 253)
Screenshot: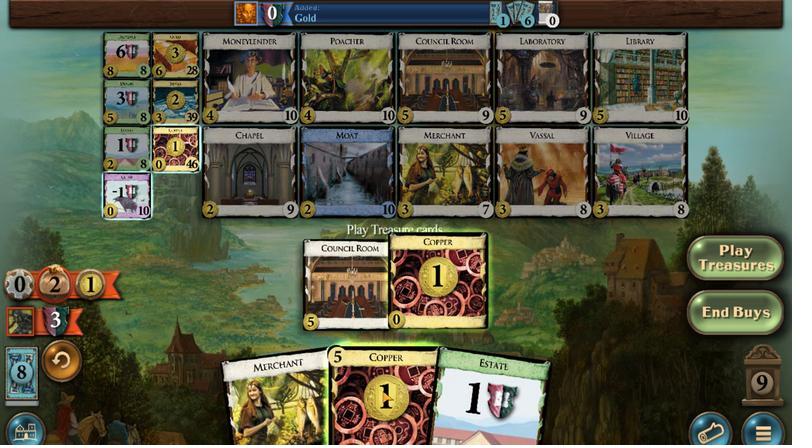 
Action: Mouse moved to (427, 268)
Screenshot: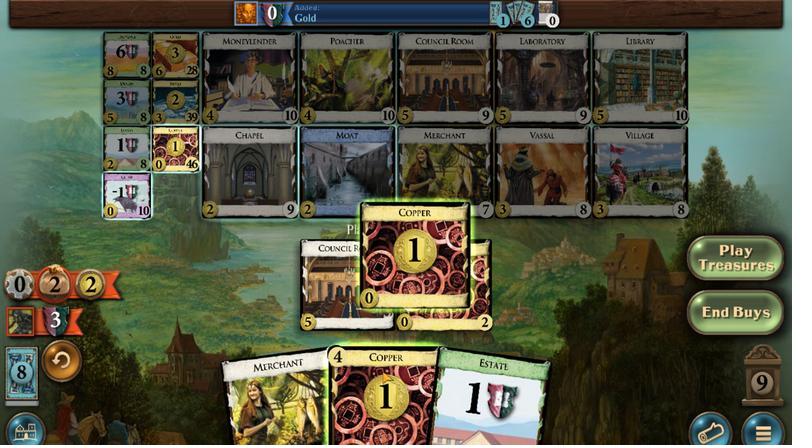 
Action: Mouse pressed left at (427, 268)
Screenshot: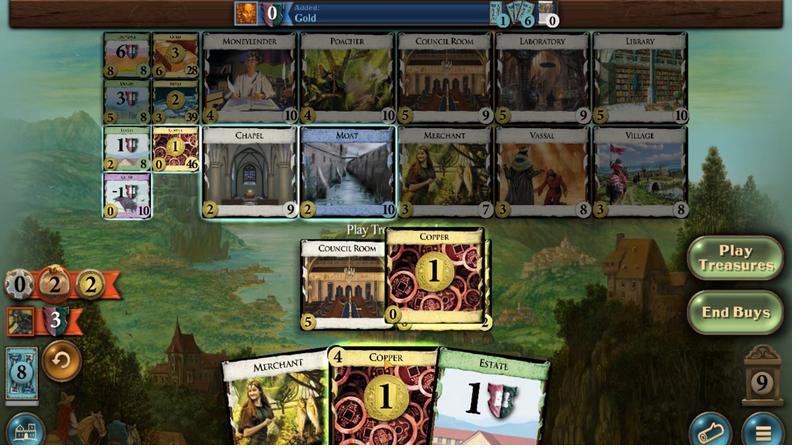 
Action: Mouse moved to (415, 238)
Screenshot: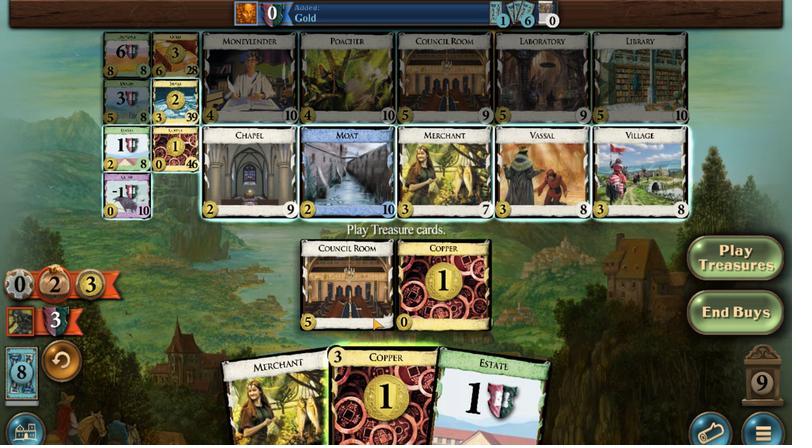 
Action: Mouse pressed left at (415, 238)
Screenshot: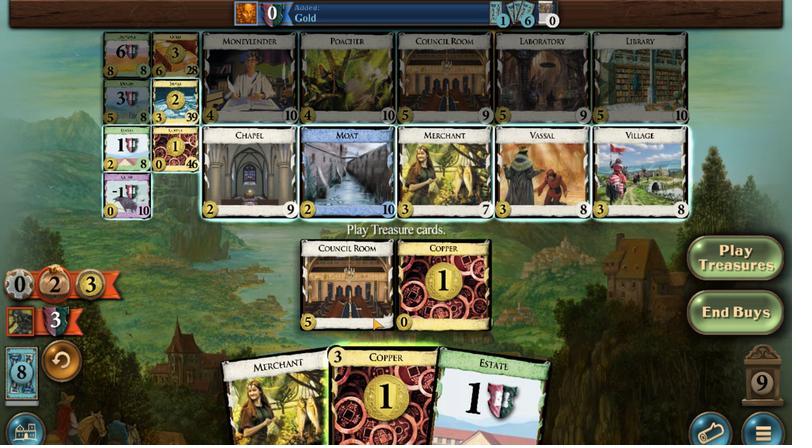 
Action: Mouse moved to (422, 237)
Screenshot: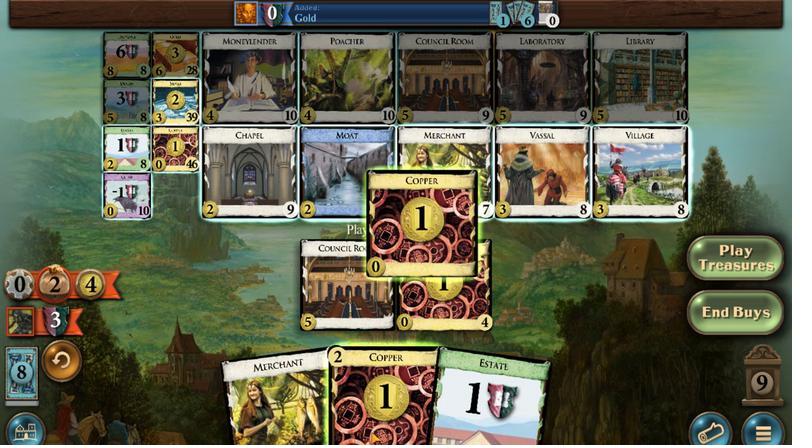 
Action: Mouse pressed left at (422, 237)
Screenshot: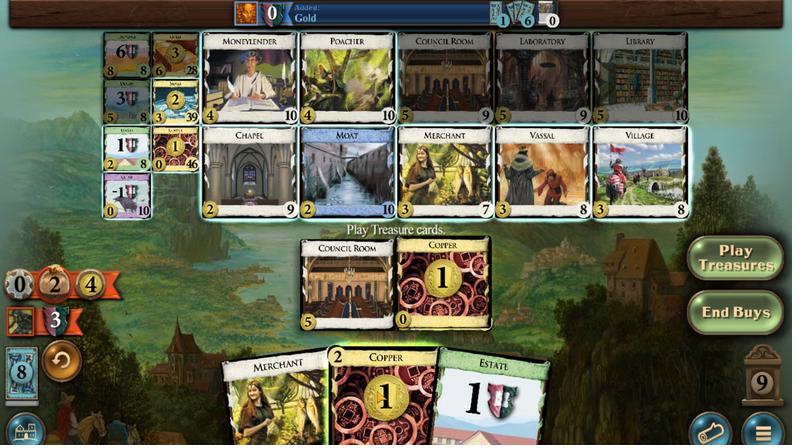 
Action: Mouse moved to (430, 259)
Screenshot: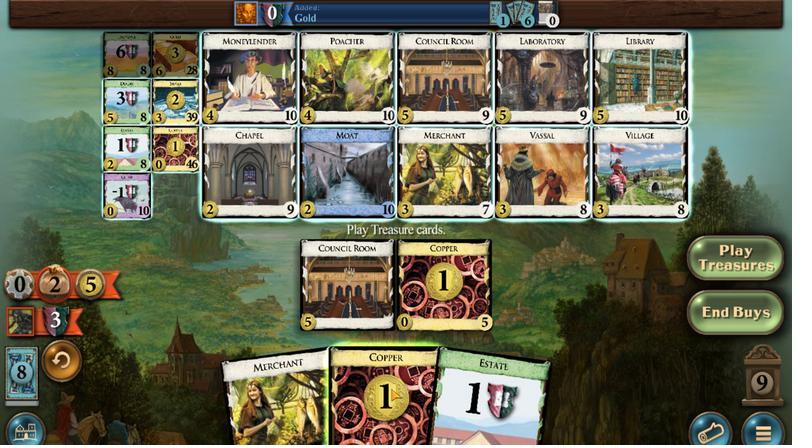 
Action: Mouse pressed left at (430, 259)
Screenshot: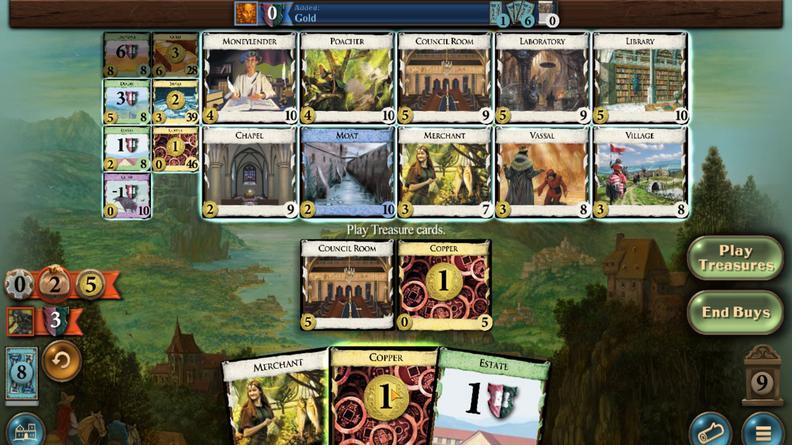 
Action: Mouse moved to (339, 430)
Screenshot: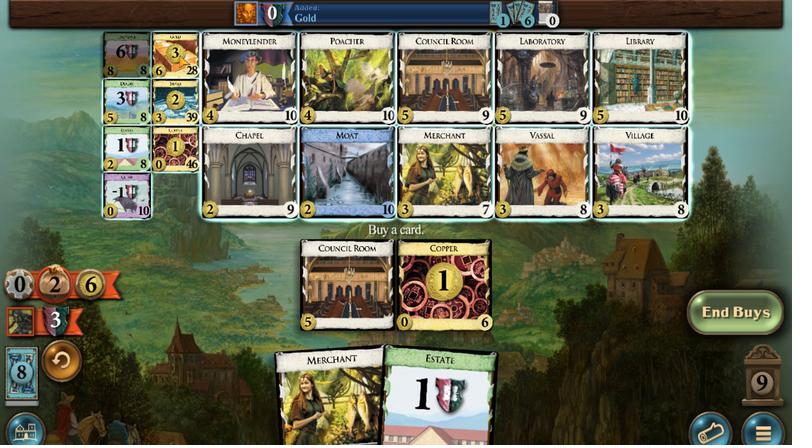 
Action: Mouse pressed left at (339, 430)
Screenshot: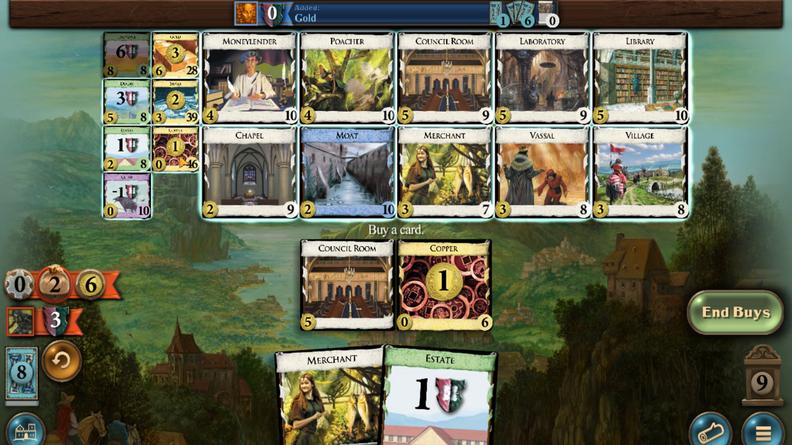 
Action: Mouse moved to (336, 385)
Screenshot: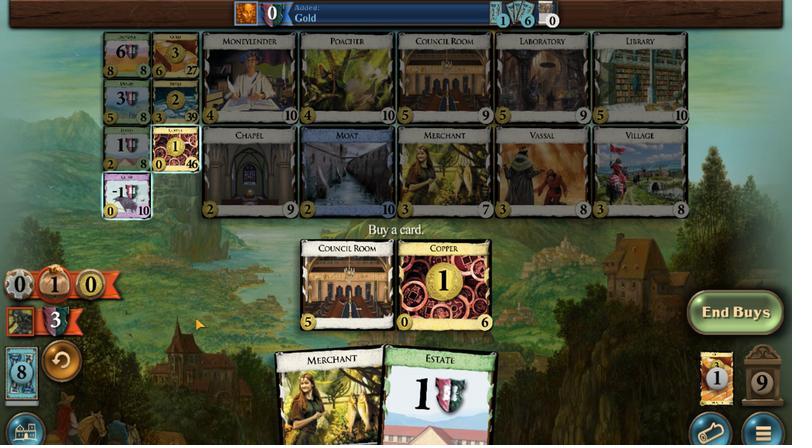 
Action: Mouse pressed left at (336, 386)
Screenshot: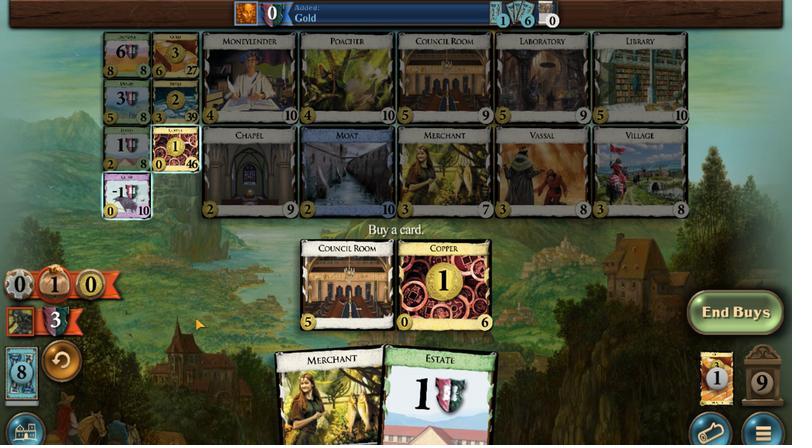 
Action: Mouse moved to (335, 253)
Screenshot: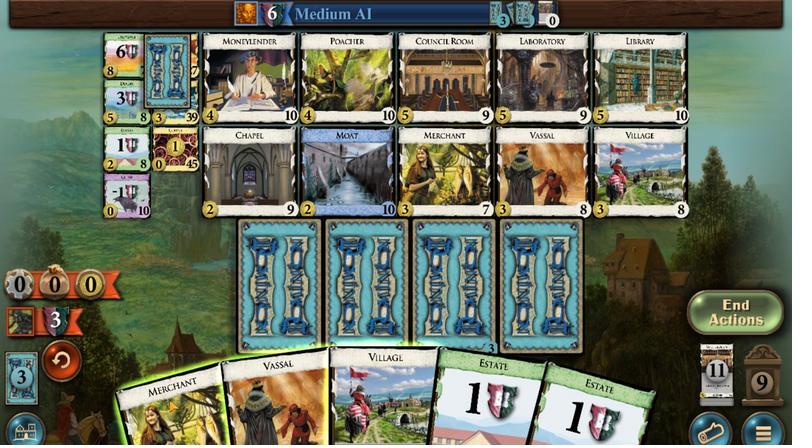 
Action: Mouse pressed left at (335, 253)
Screenshot: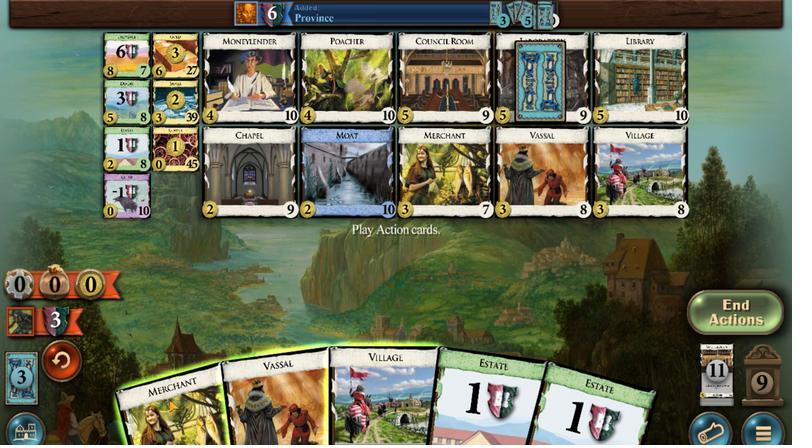 
Action: Mouse moved to (398, 248)
Screenshot: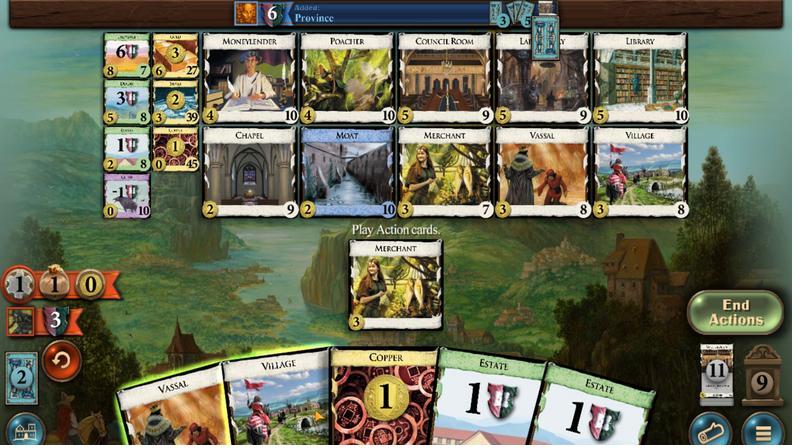 
Action: Mouse pressed left at (398, 248)
Screenshot: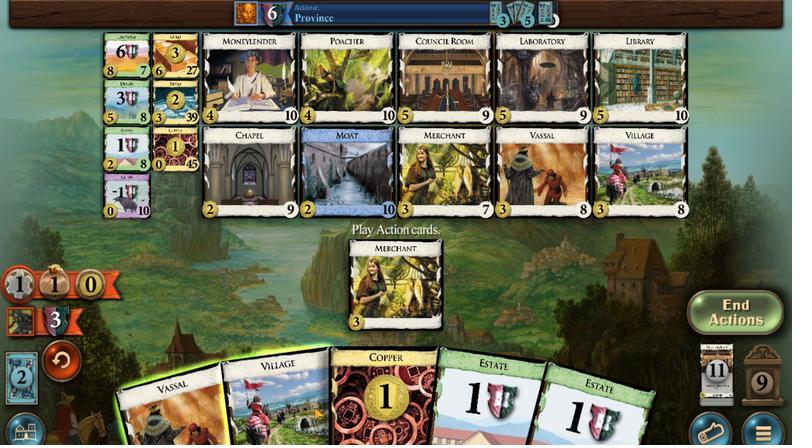 
Action: Mouse moved to (343, 251)
Screenshot: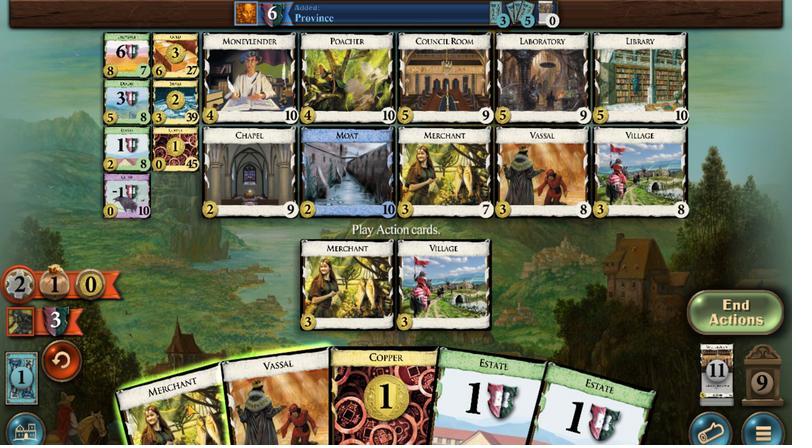 
Action: Mouse pressed left at (343, 251)
Screenshot: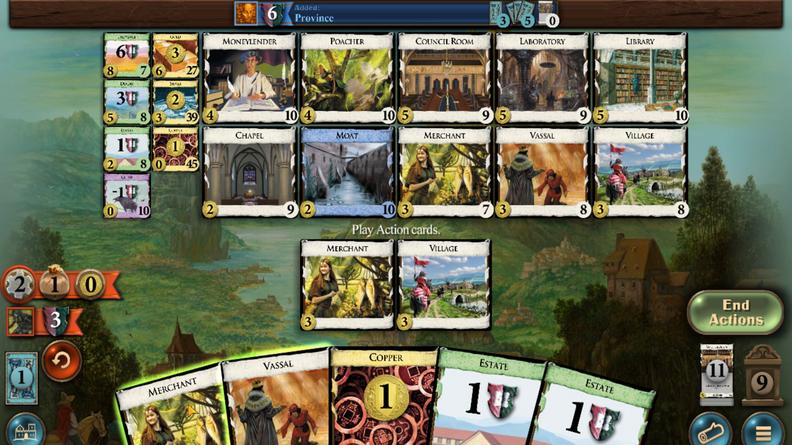 
Action: Mouse moved to (344, 259)
Screenshot: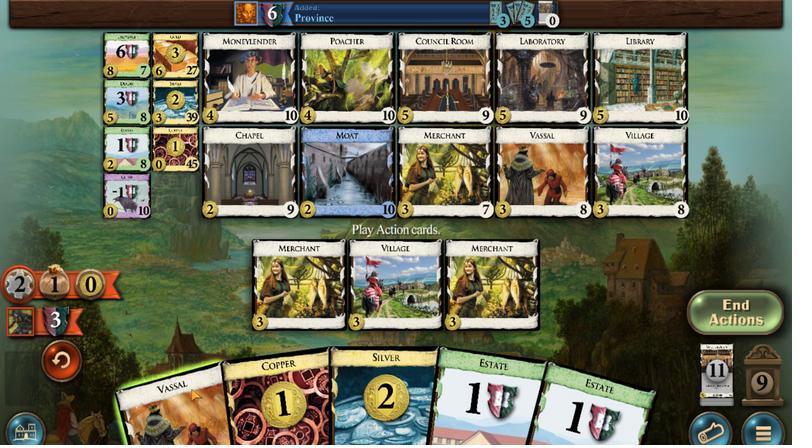 
Action: Mouse pressed left at (344, 259)
Screenshot: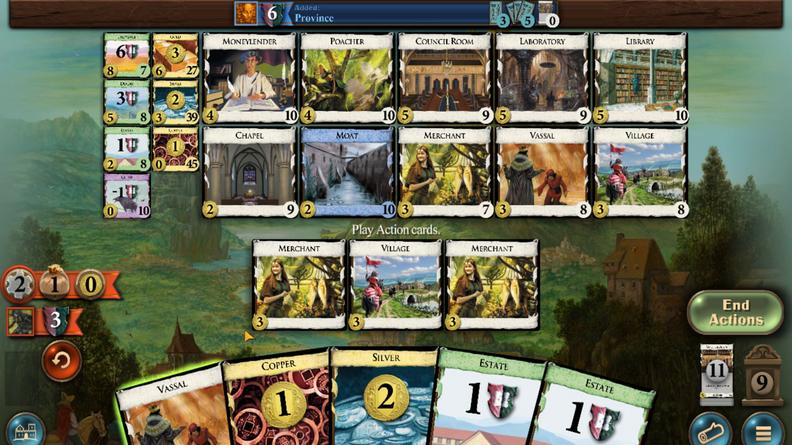 
Action: Mouse moved to (406, 259)
Screenshot: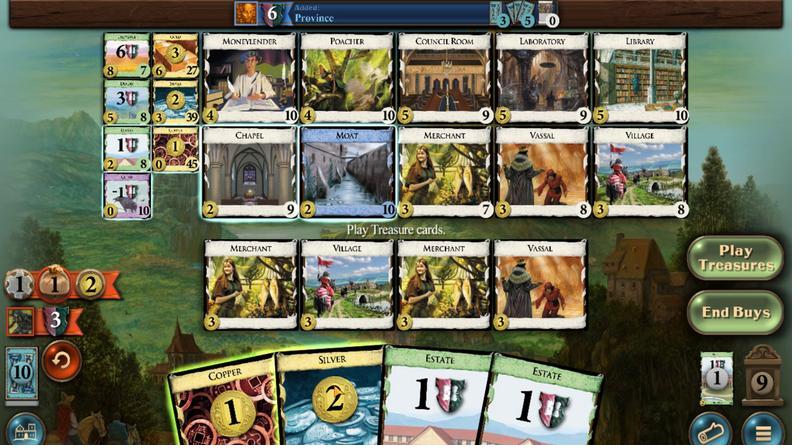 
Action: Mouse pressed left at (406, 259)
Screenshot: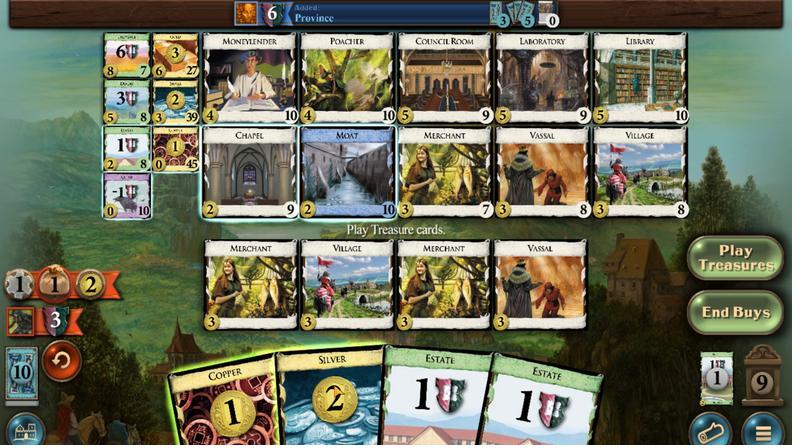 
Action: Mouse moved to (448, 435)
Screenshot: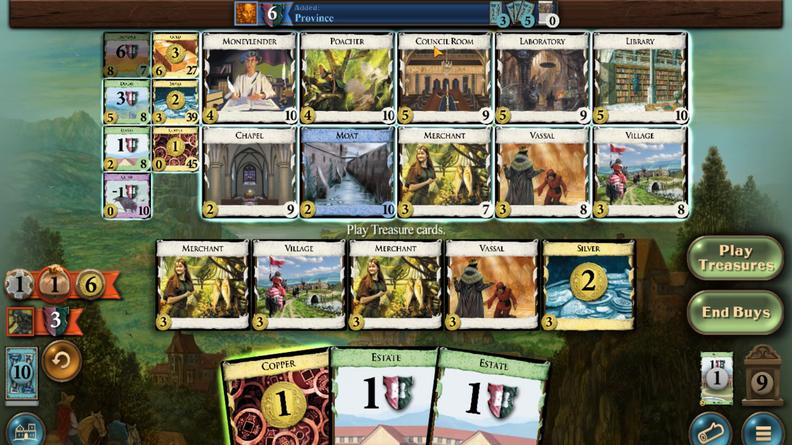 
Action: Mouse pressed left at (448, 435)
Screenshot: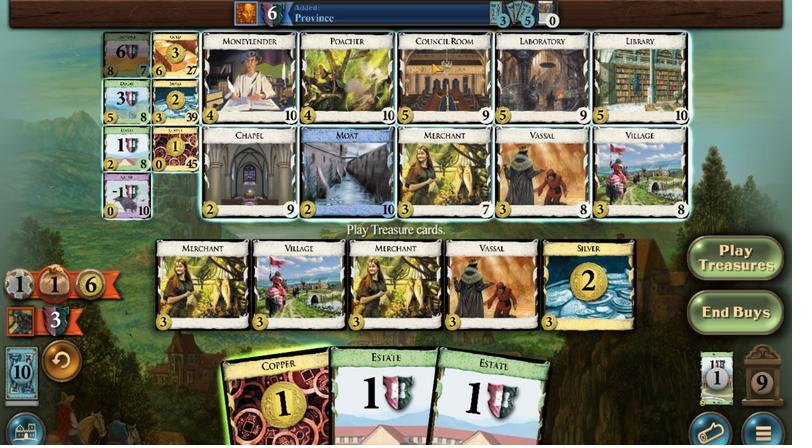 
Action: Mouse moved to (335, 242)
Screenshot: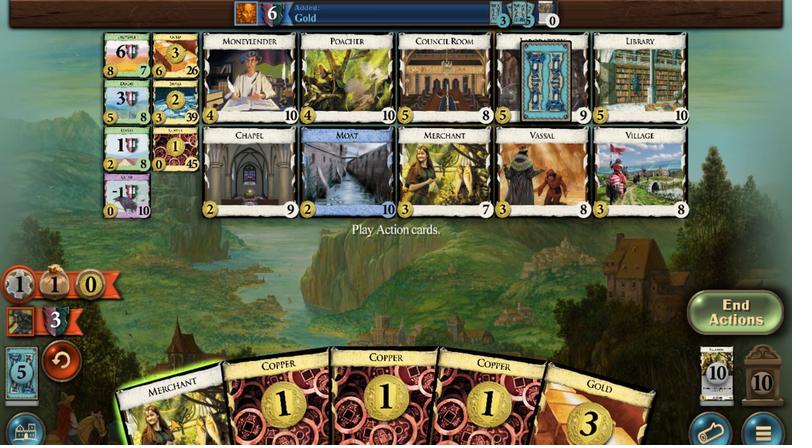 
Action: Mouse pressed left at (335, 242)
Screenshot: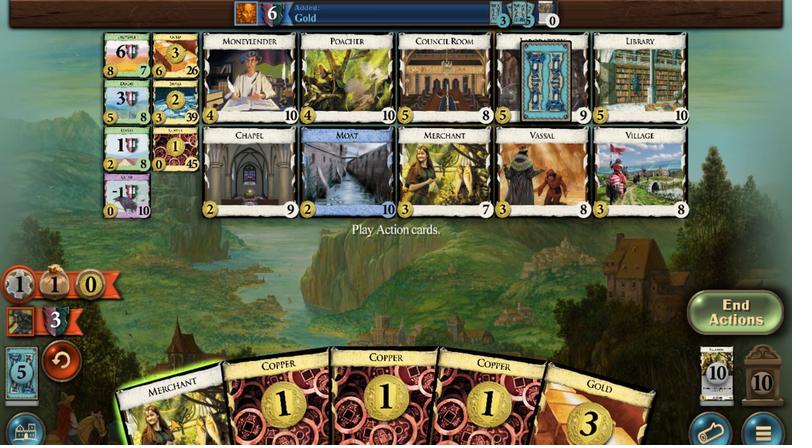 
Action: Mouse moved to (502, 235)
Screenshot: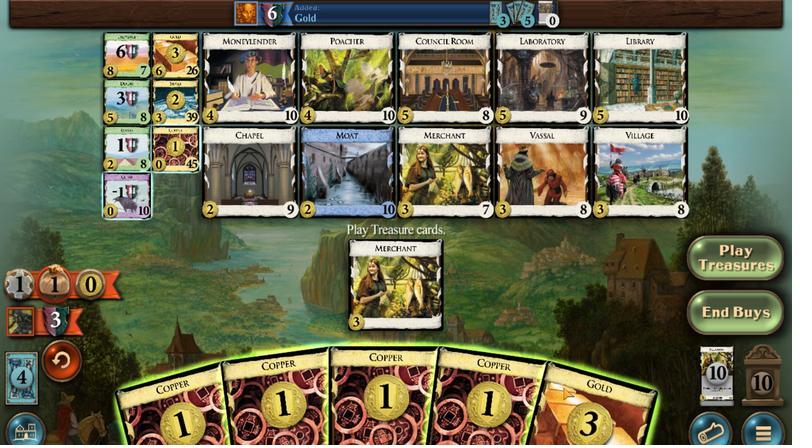 
Action: Mouse pressed left at (502, 235)
Screenshot: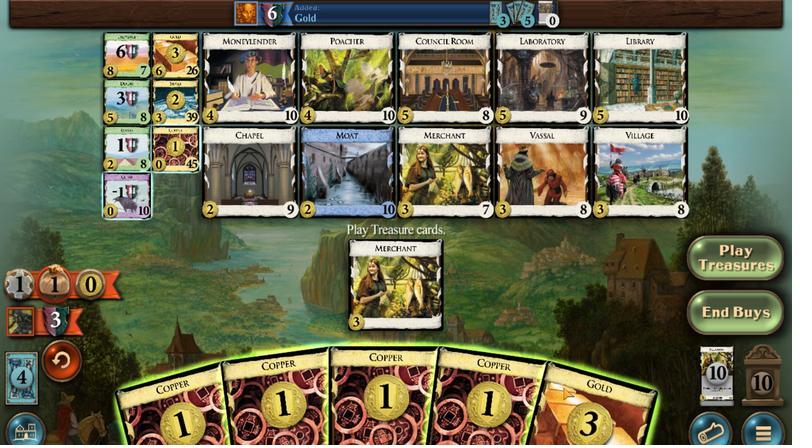 
Action: Mouse moved to (484, 240)
Screenshot: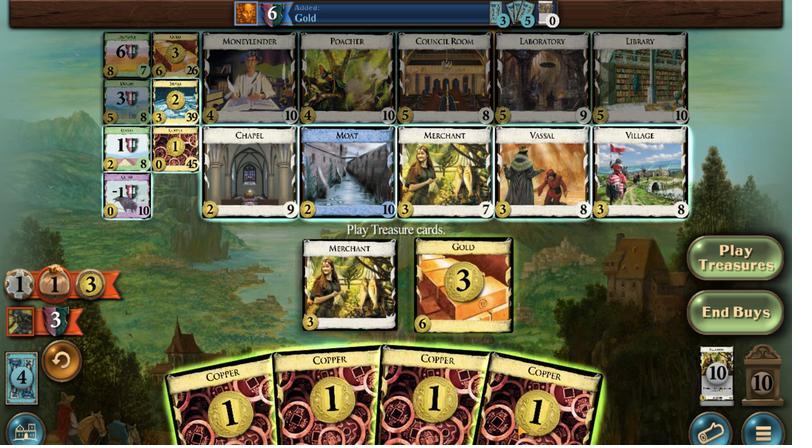 
Action: Mouse pressed left at (484, 240)
Screenshot: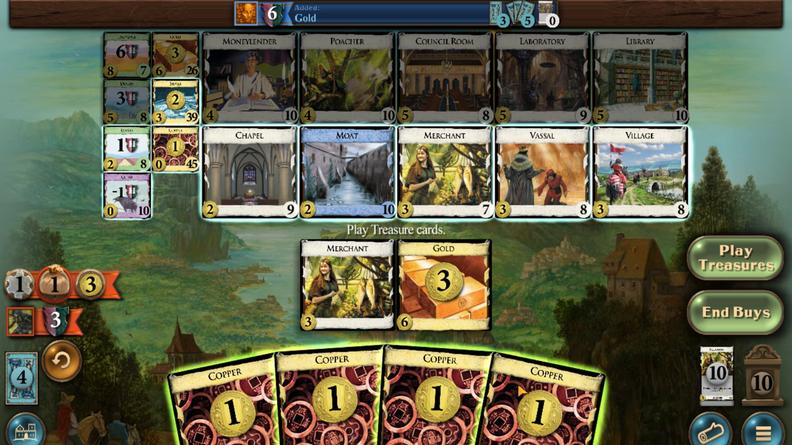
Action: Mouse moved to (466, 248)
Screenshot: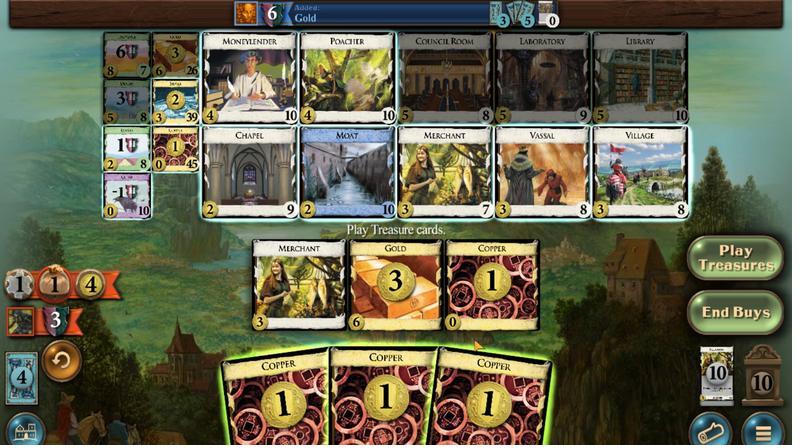 
Action: Mouse pressed left at (466, 248)
Screenshot: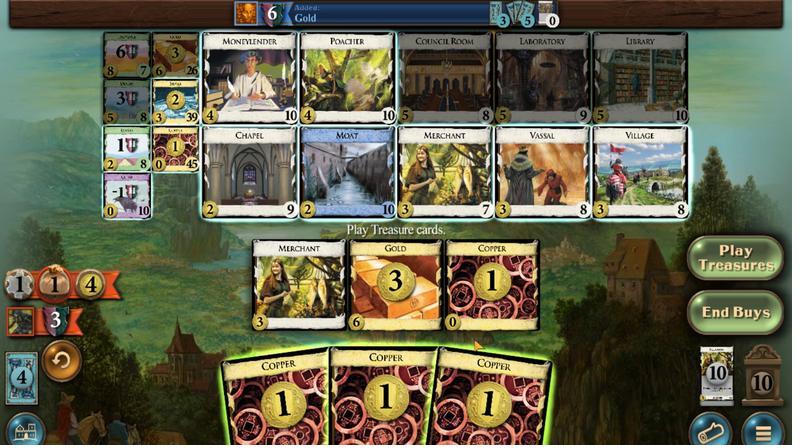 
Action: Mouse moved to (445, 253)
Screenshot: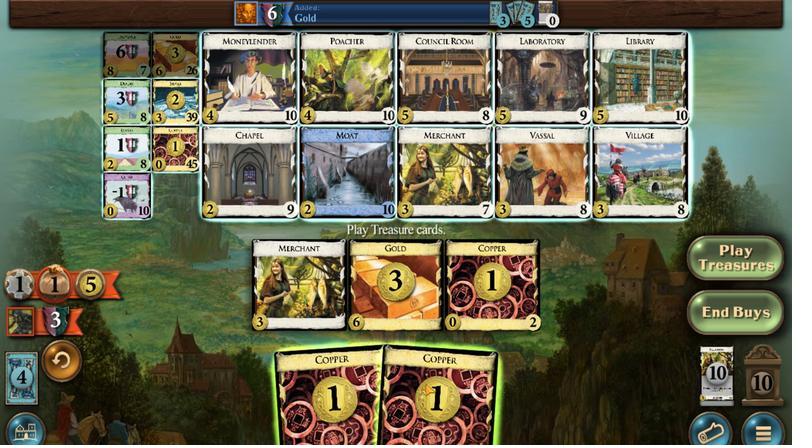 
Action: Mouse pressed left at (445, 253)
Screenshot: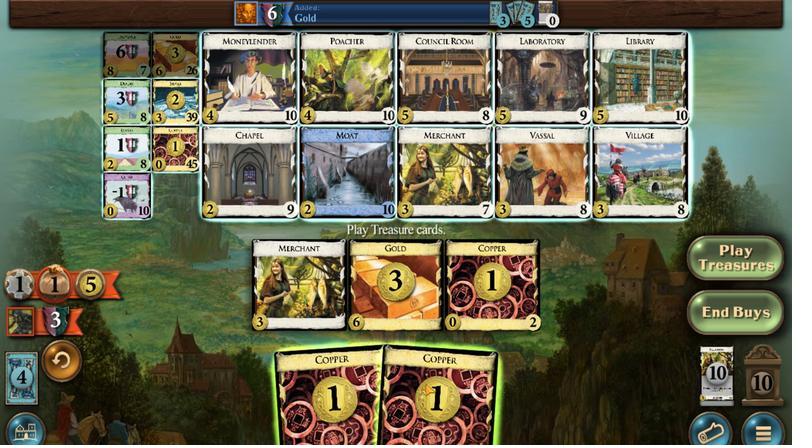 
Action: Mouse moved to (316, 406)
Screenshot: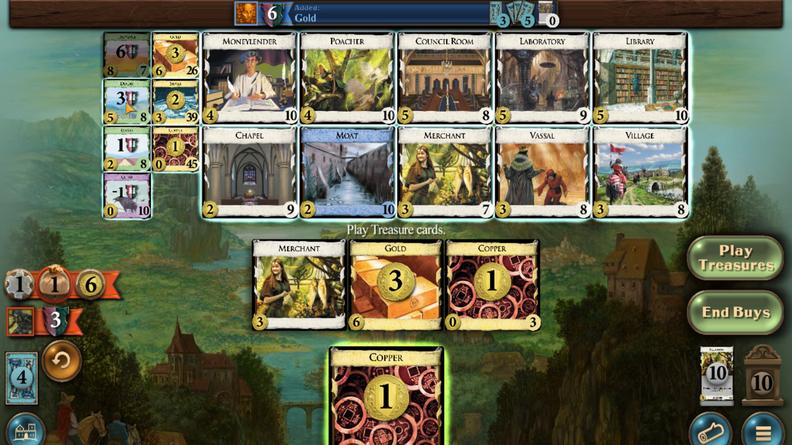 
Action: Mouse pressed left at (316, 406)
Screenshot: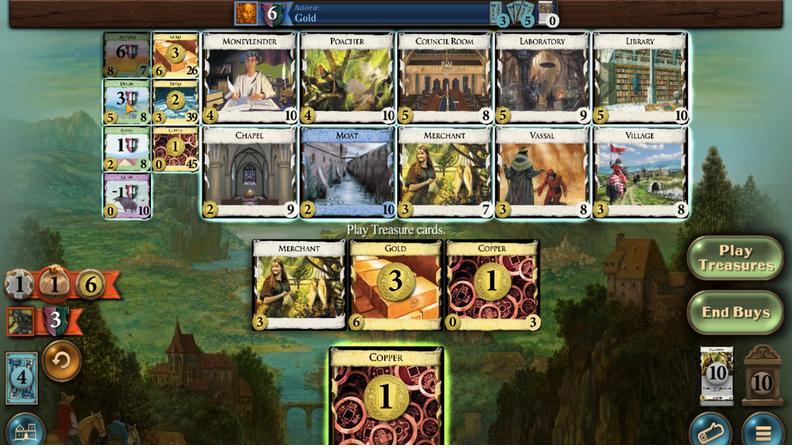 
Action: Mouse moved to (343, 248)
Screenshot: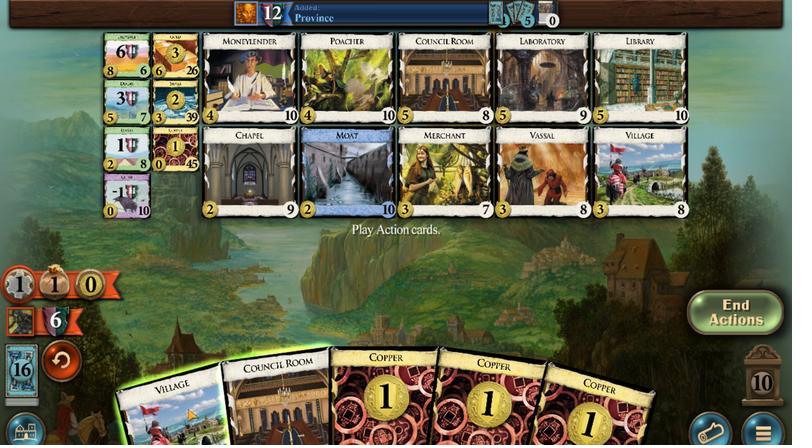 
Action: Mouse pressed left at (343, 248)
Screenshot: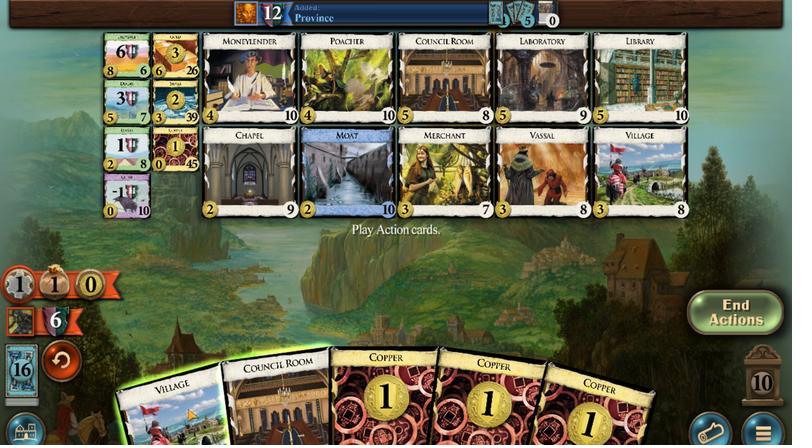 
Action: Mouse moved to (325, 242)
Screenshot: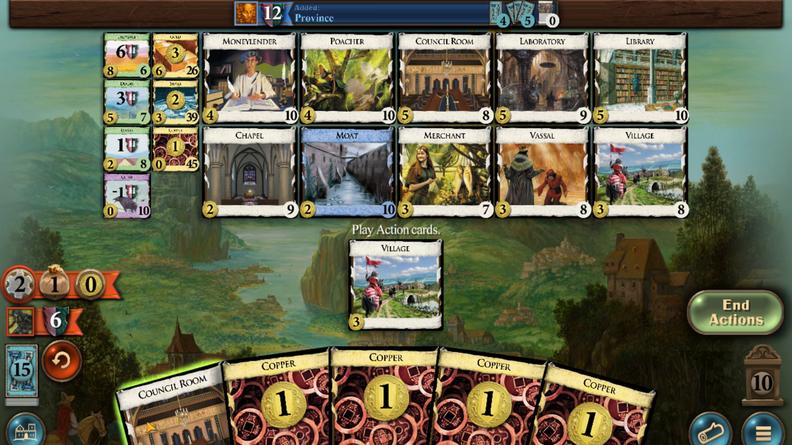 
Action: Mouse pressed left at (325, 242)
Screenshot: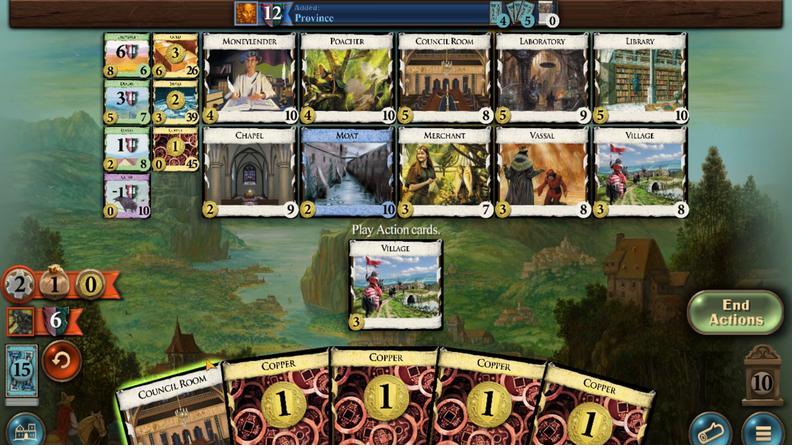 
Action: Mouse moved to (355, 243)
Screenshot: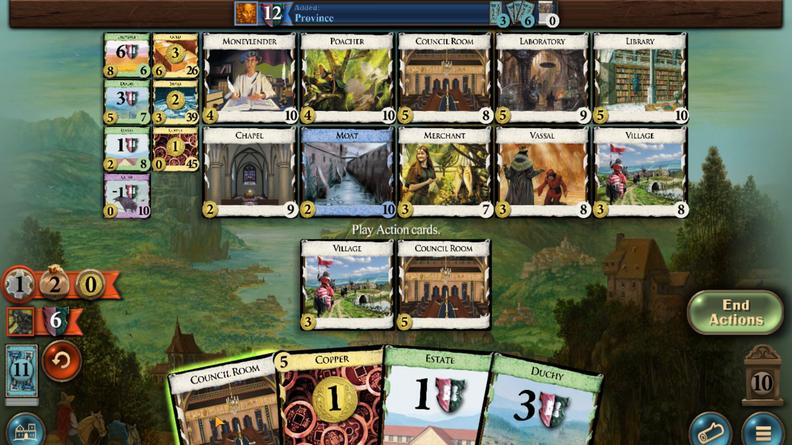 
Action: Mouse pressed left at (355, 243)
Screenshot: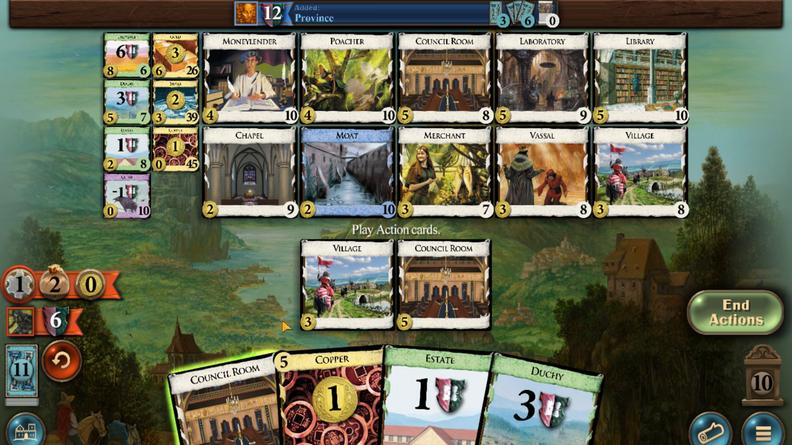
Action: Mouse moved to (418, 251)
Screenshot: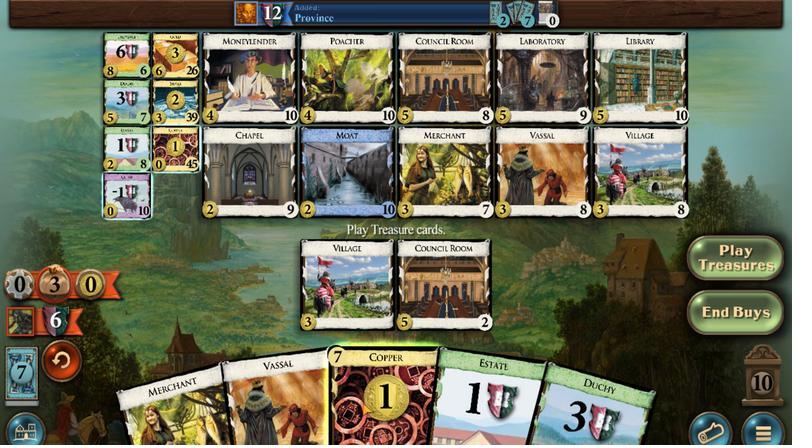 
Action: Mouse pressed left at (418, 251)
Screenshot: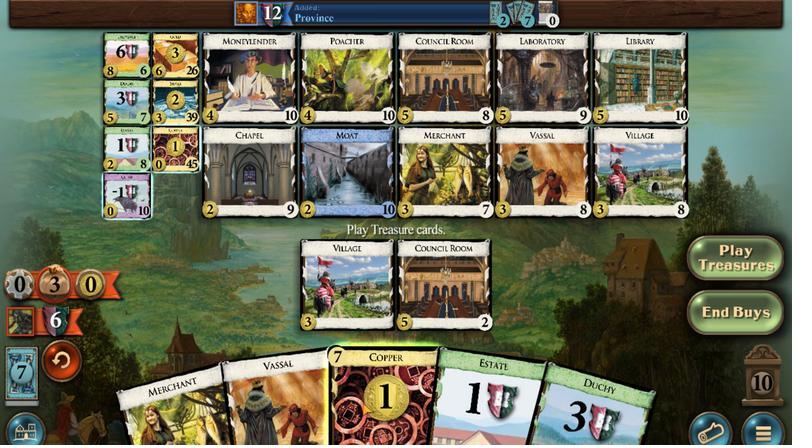
Action: Mouse moved to (422, 254)
Screenshot: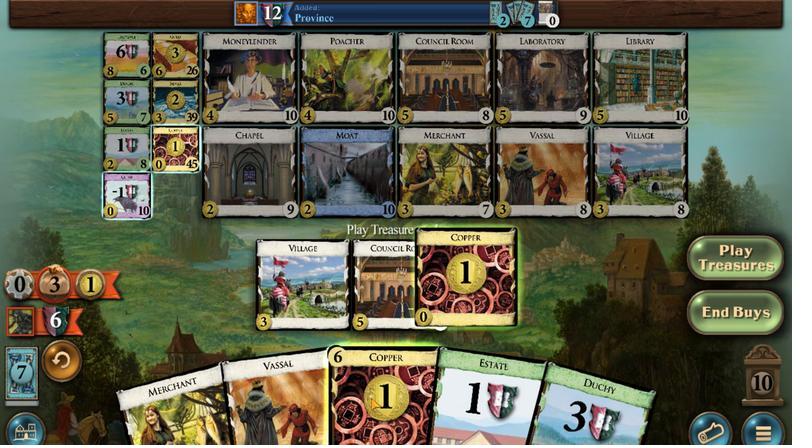 
Action: Mouse pressed left at (422, 254)
Screenshot: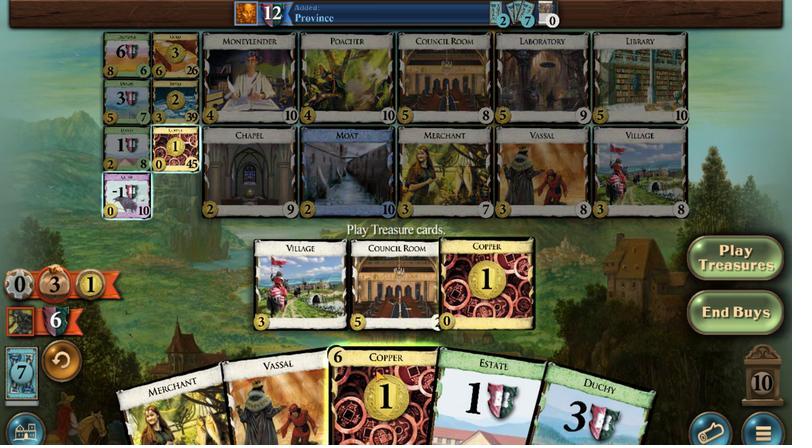 
Action: Mouse moved to (425, 253)
Screenshot: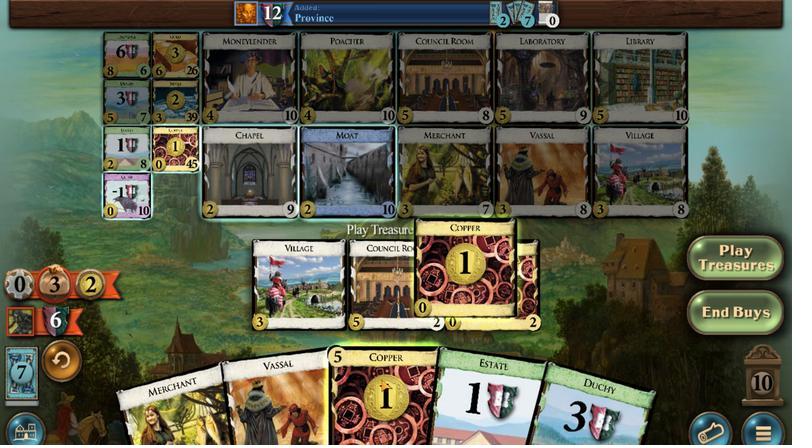 
Action: Mouse pressed left at (425, 253)
Screenshot: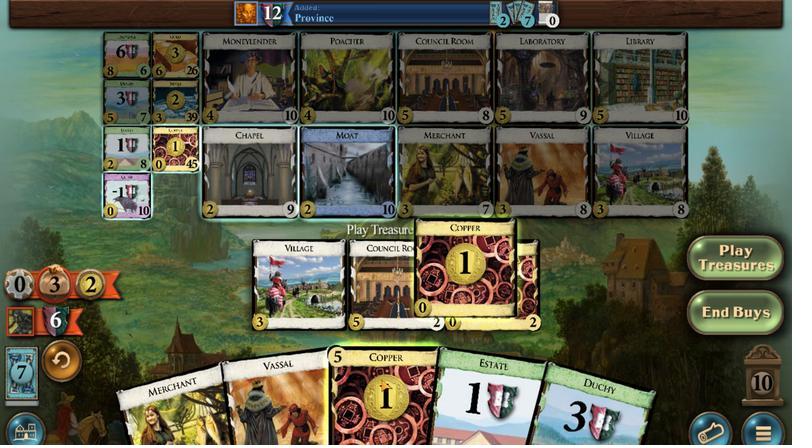 
Action: Mouse moved to (427, 258)
Screenshot: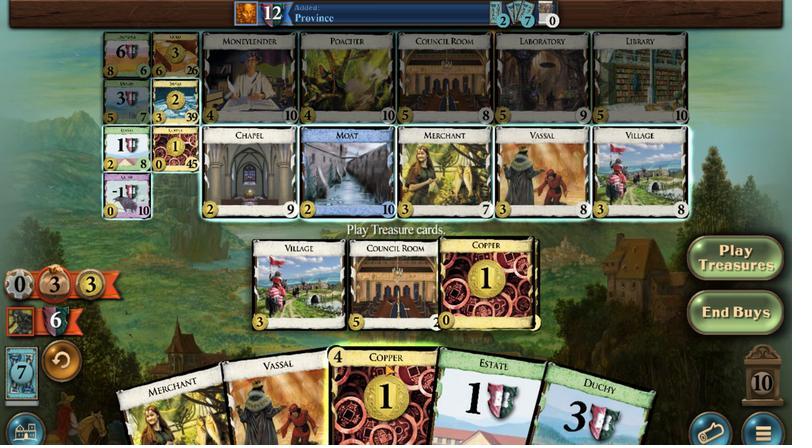 
Action: Mouse pressed left at (427, 258)
Screenshot: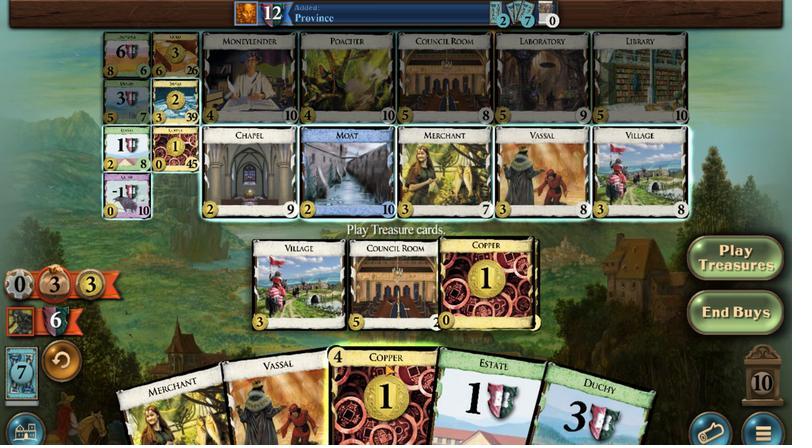 
Action: Mouse moved to (422, 263)
Screenshot: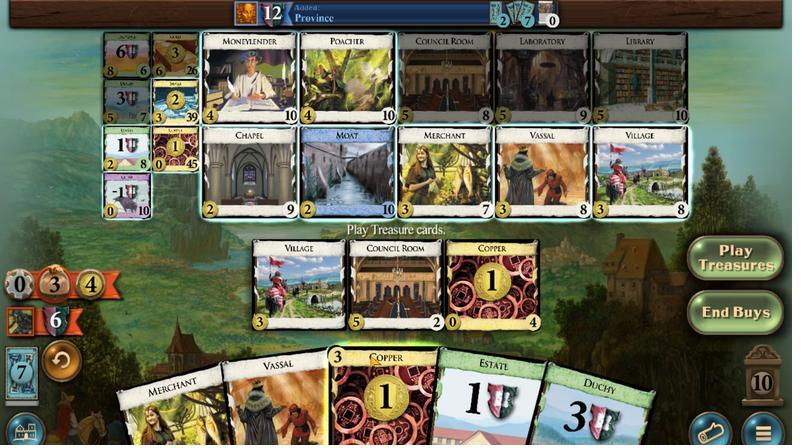 
Action: Mouse pressed left at (422, 263)
Screenshot: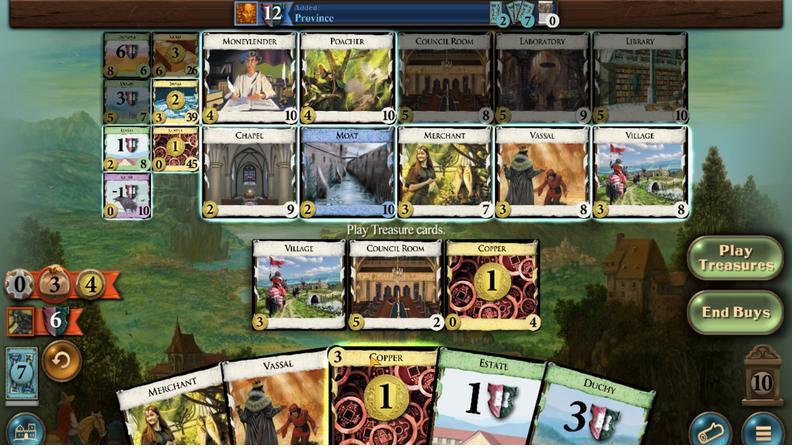 
Action: Mouse moved to (315, 407)
Screenshot: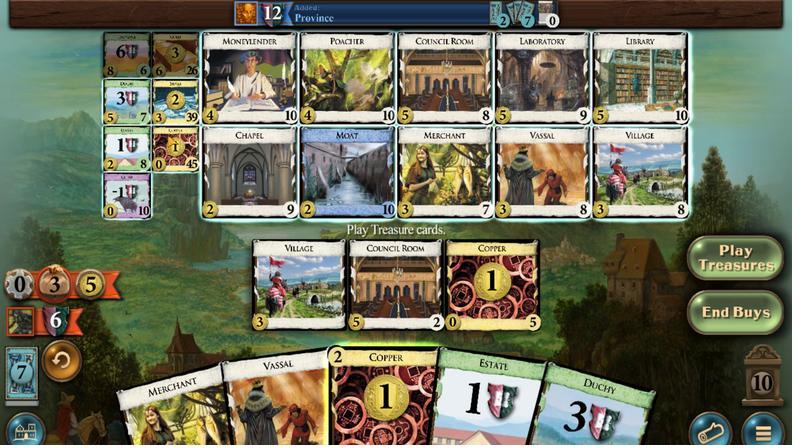 
Action: Mouse pressed left at (315, 407)
Screenshot: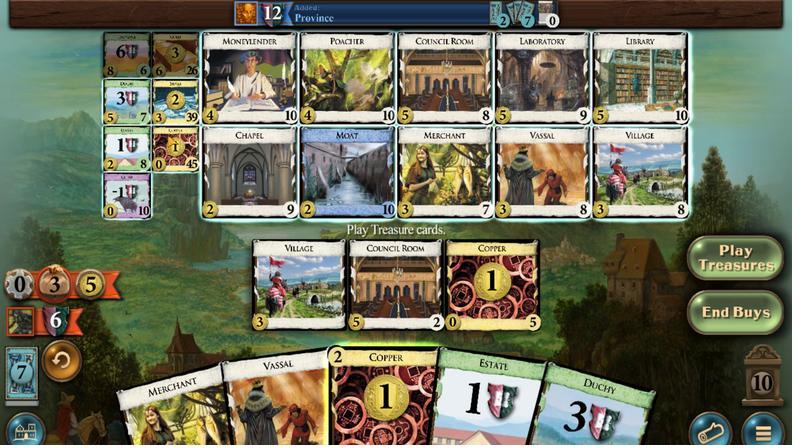 
Action: Mouse moved to (338, 385)
Screenshot: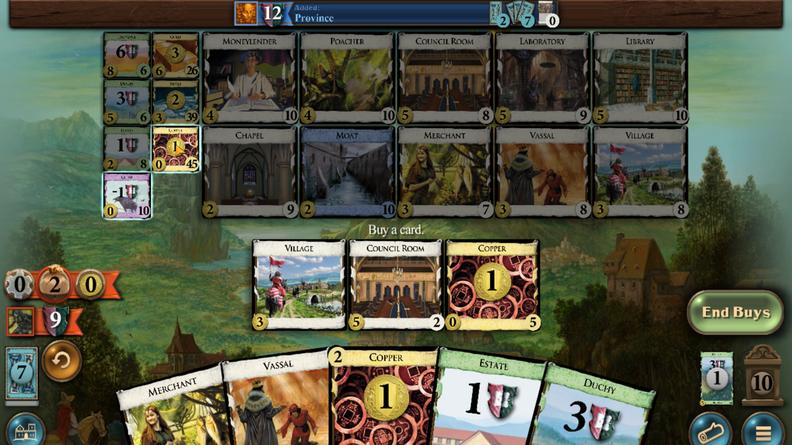 
Action: Mouse pressed left at (338, 385)
Screenshot: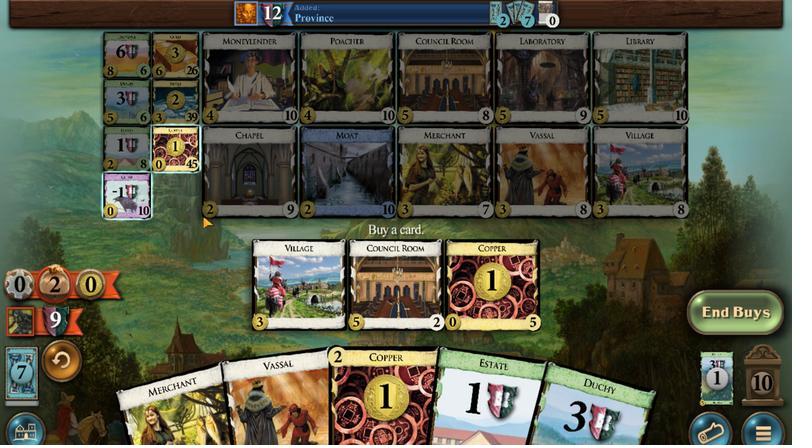 
Action: Mouse moved to (336, 385)
Screenshot: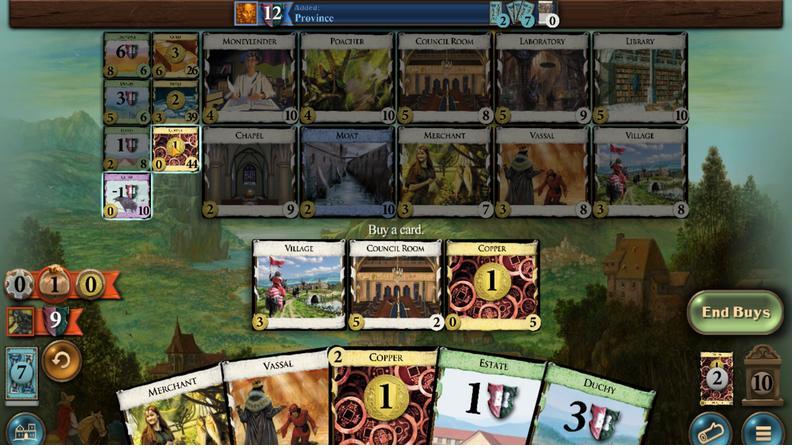 
Action: Mouse pressed left at (336, 385)
Screenshot: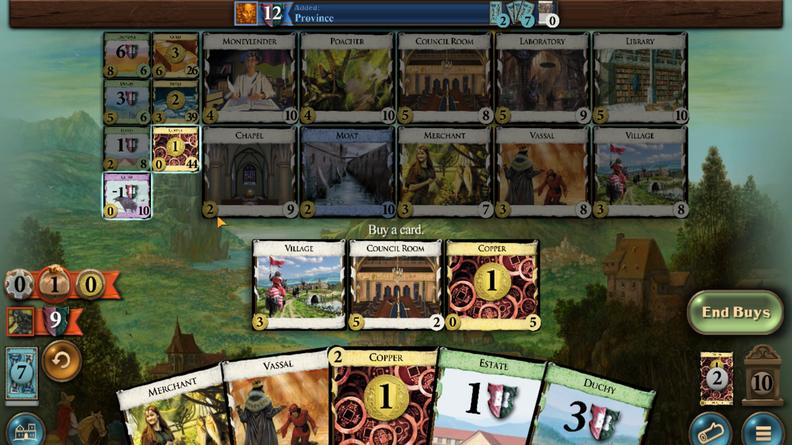 
Action: Mouse moved to (388, 270)
Screenshot: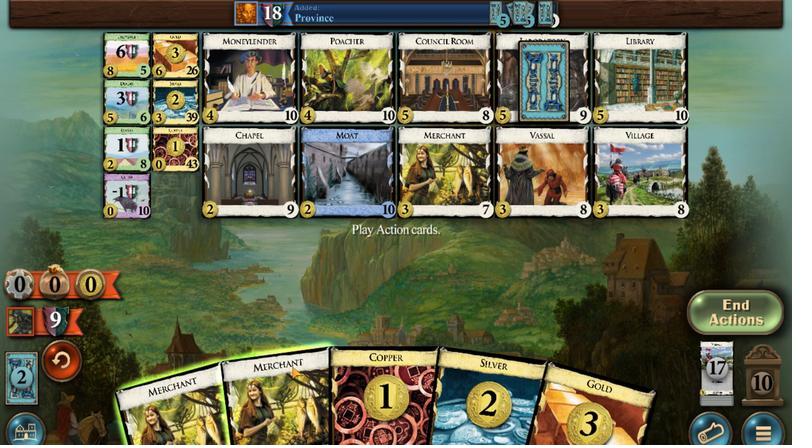 
Action: Mouse pressed left at (388, 270)
Screenshot: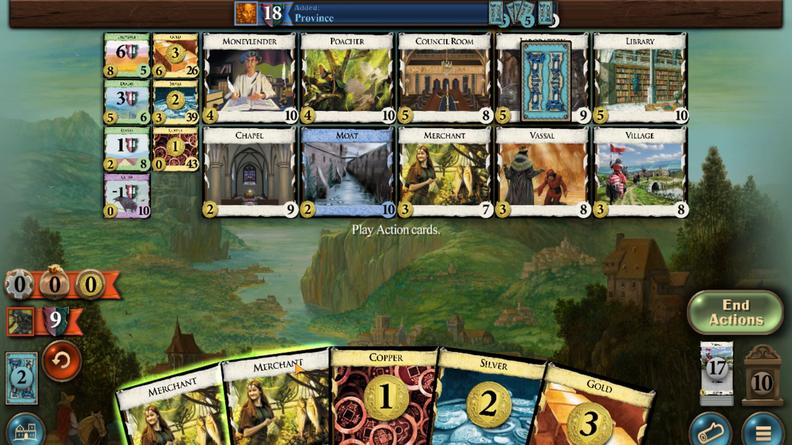 
Action: Mouse moved to (339, 243)
Screenshot: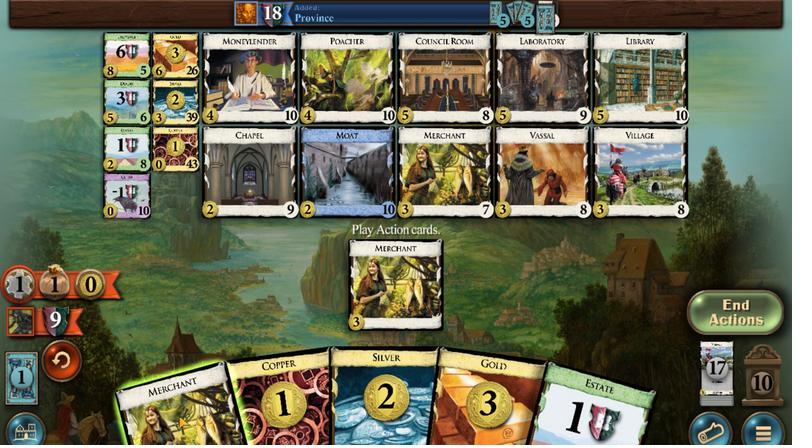 
Action: Mouse pressed left at (339, 243)
Screenshot: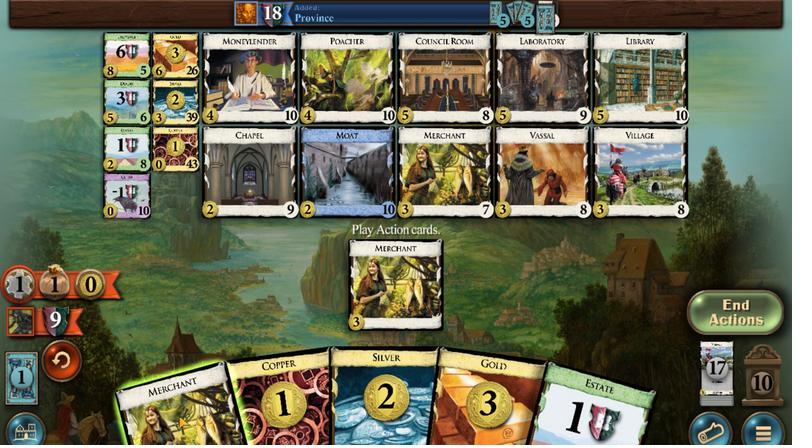 
Action: Mouse moved to (428, 251)
Screenshot: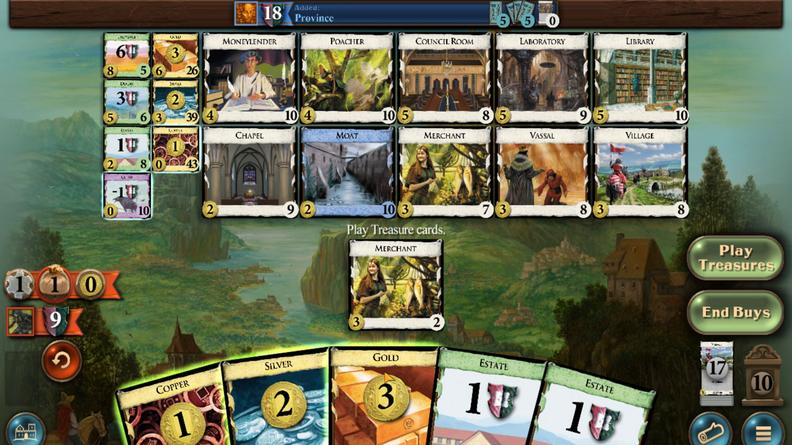 
Action: Mouse pressed left at (428, 251)
Screenshot: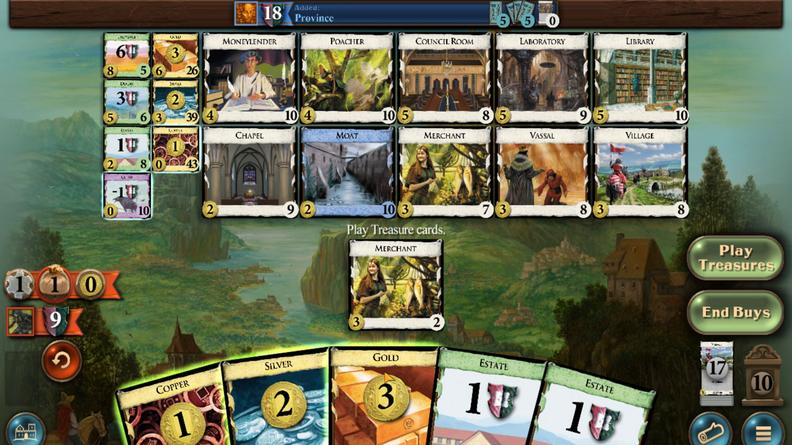 
Action: Mouse moved to (409, 251)
Screenshot: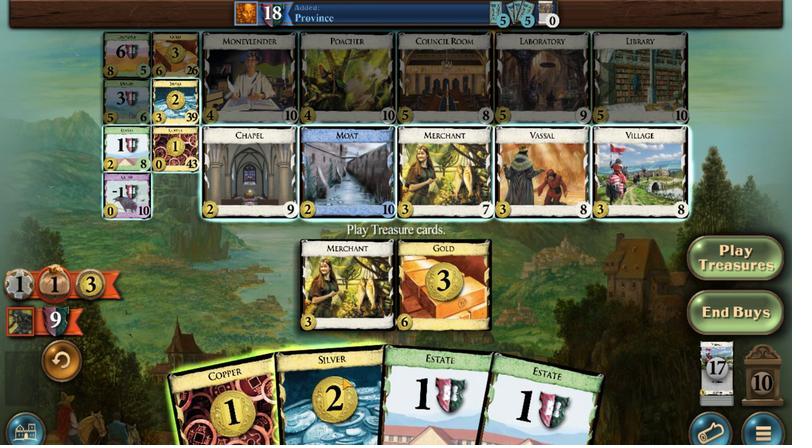 
Action: Mouse pressed left at (409, 251)
Screenshot: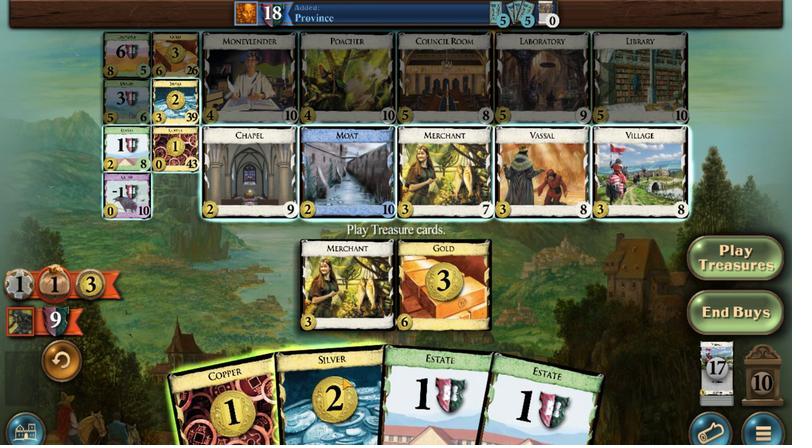
Action: Mouse moved to (318, 411)
Screenshot: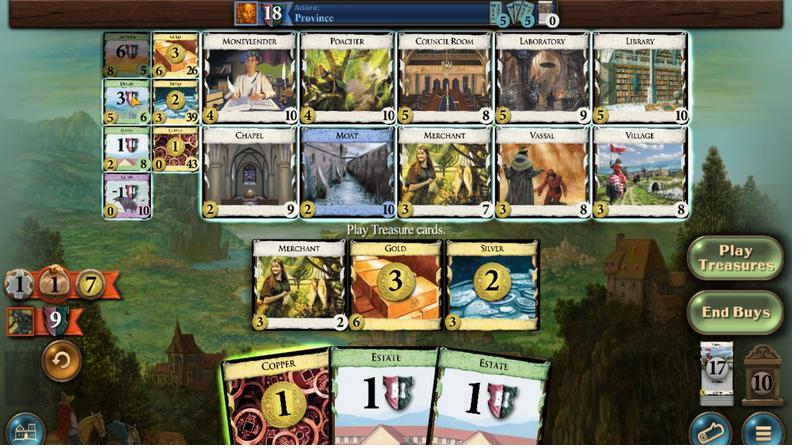 
Action: Mouse pressed left at (318, 411)
Screenshot: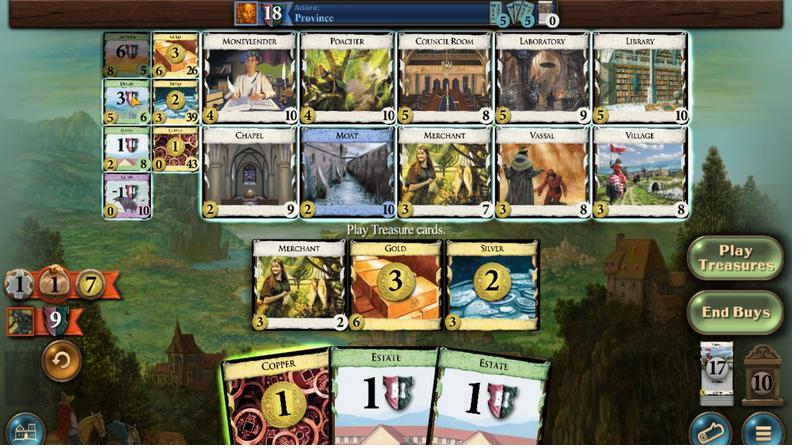 
Action: Mouse moved to (372, 242)
Screenshot: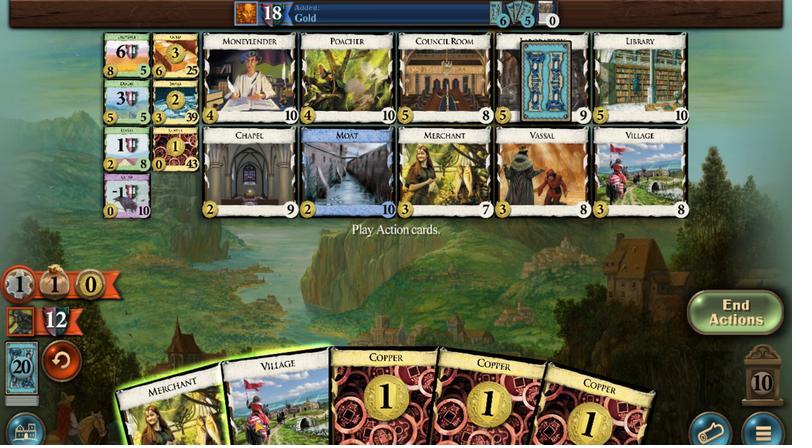 
Action: Mouse pressed left at (372, 242)
Screenshot: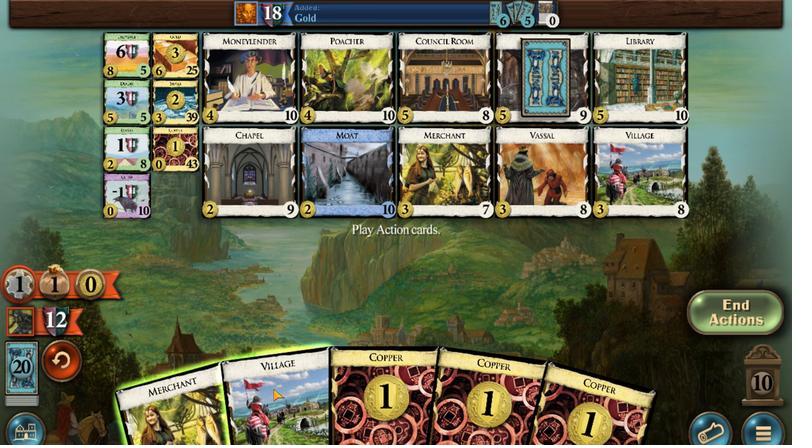 
Action: Mouse moved to (344, 247)
Screenshot: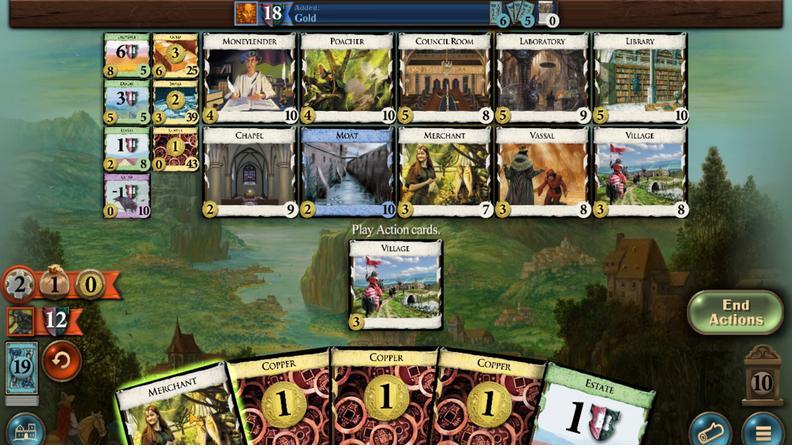
Action: Mouse pressed left at (344, 247)
Screenshot: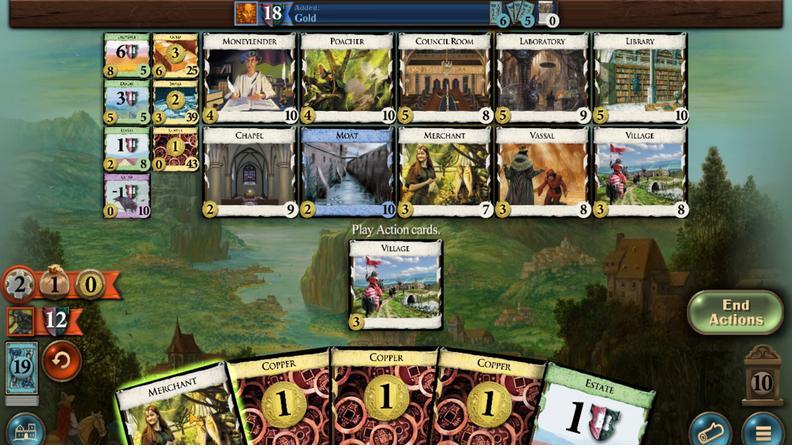 
Action: Mouse moved to (467, 238)
Screenshot: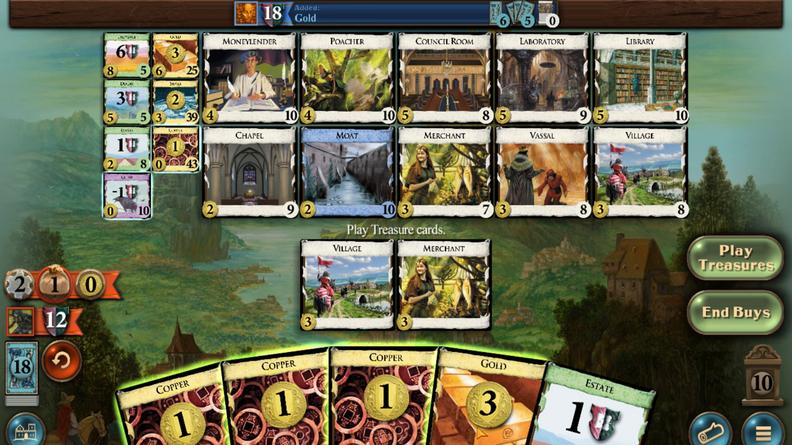 
Action: Mouse pressed left at (467, 238)
Screenshot: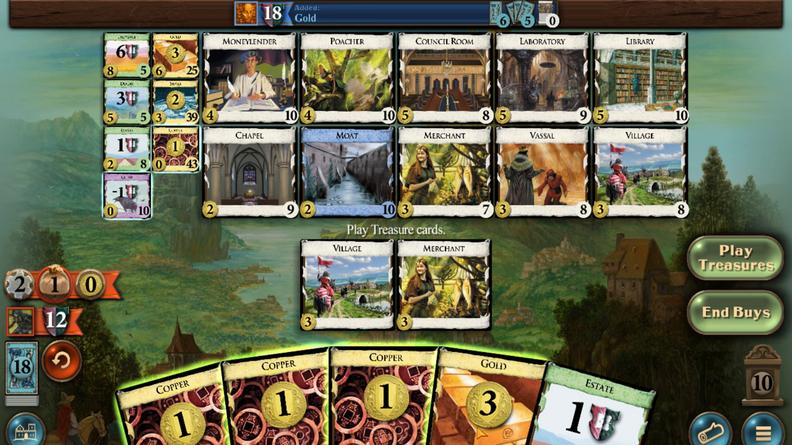 
Action: Mouse moved to (443, 229)
Screenshot: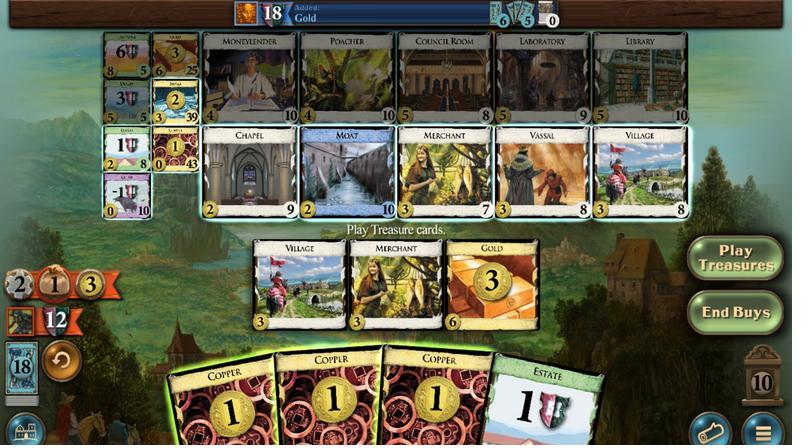 
Action: Mouse pressed left at (443, 229)
Screenshot: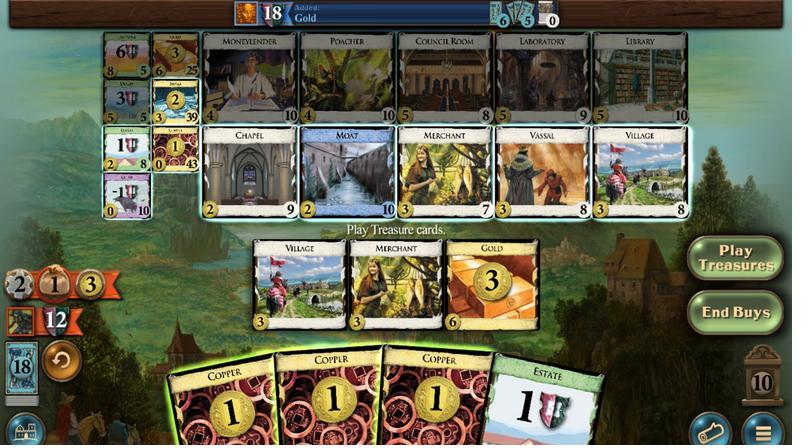 
Action: Mouse moved to (428, 244)
Screenshot: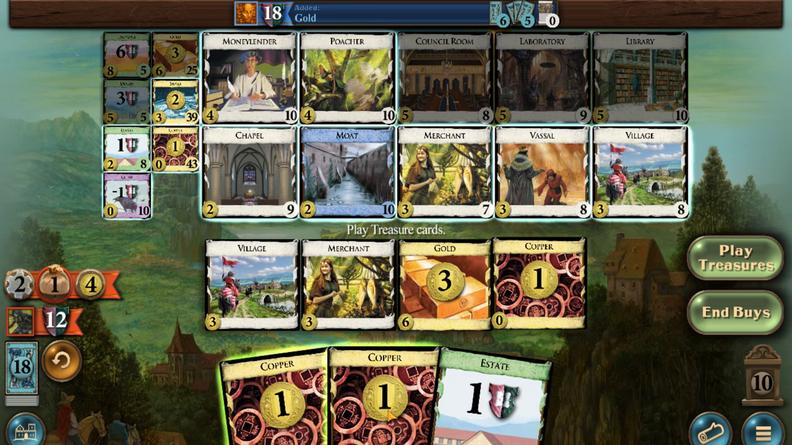 
Action: Mouse pressed left at (428, 244)
Screenshot: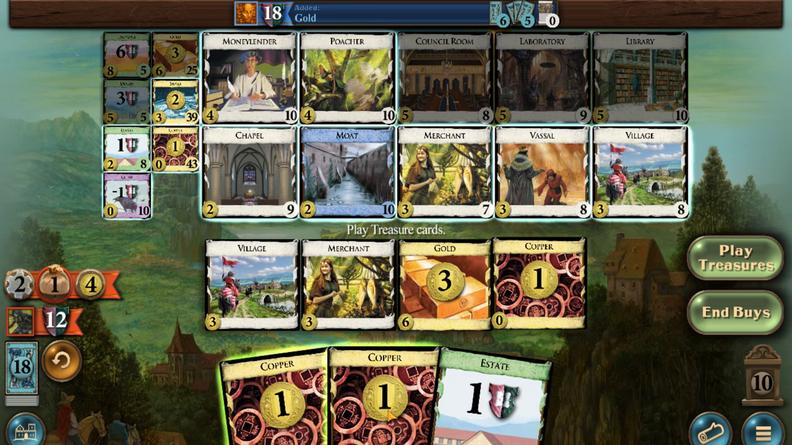 
Action: Mouse moved to (315, 407)
Screenshot: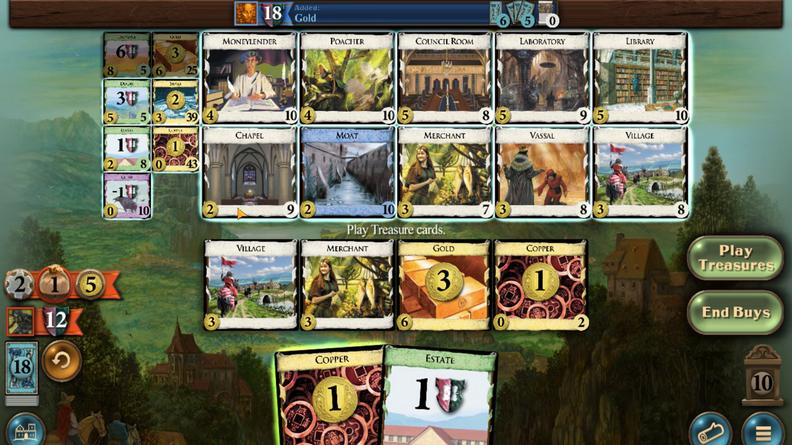 
Action: Mouse pressed left at (315, 407)
Screenshot: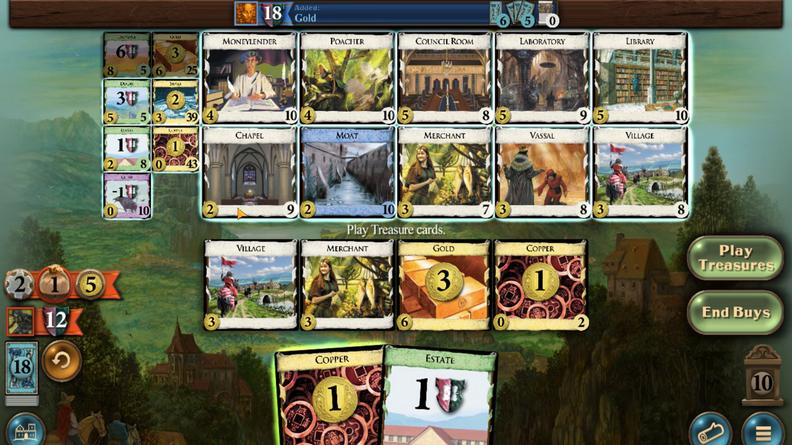 
Action: Mouse moved to (369, 258)
Screenshot: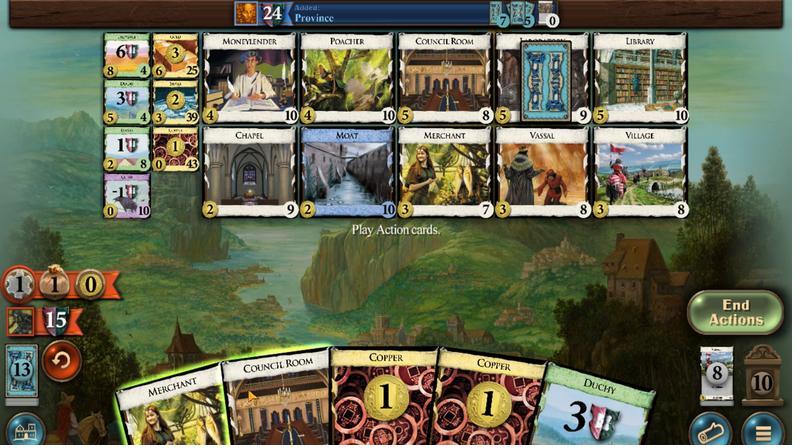 
Action: Mouse pressed left at (369, 258)
Screenshot: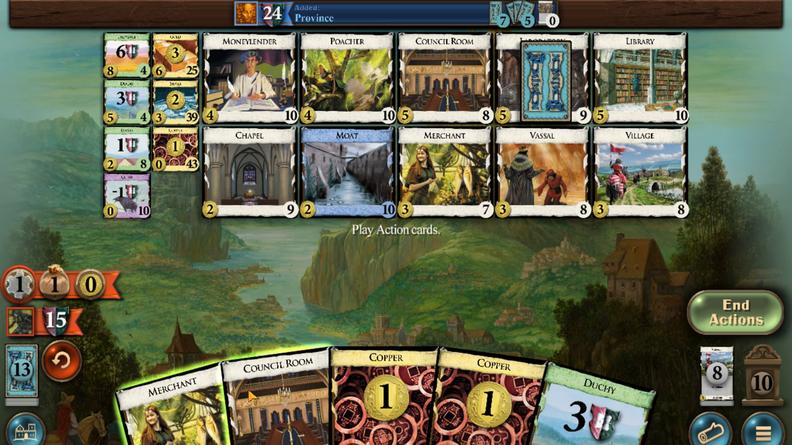
Action: Mouse moved to (397, 256)
Screenshot: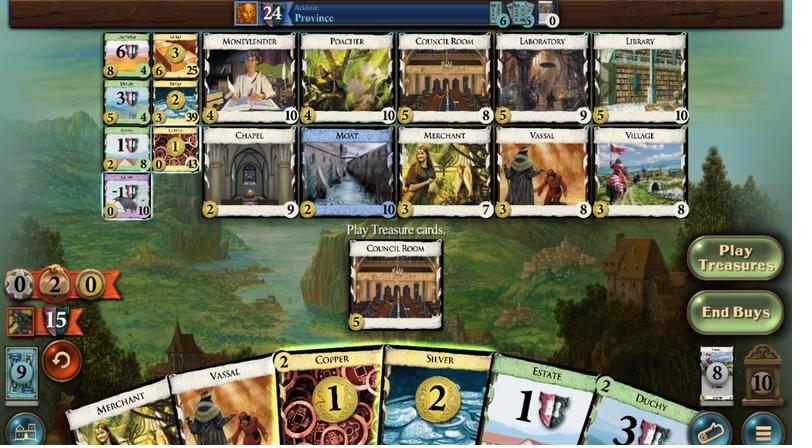
Action: Mouse pressed left at (397, 256)
Screenshot: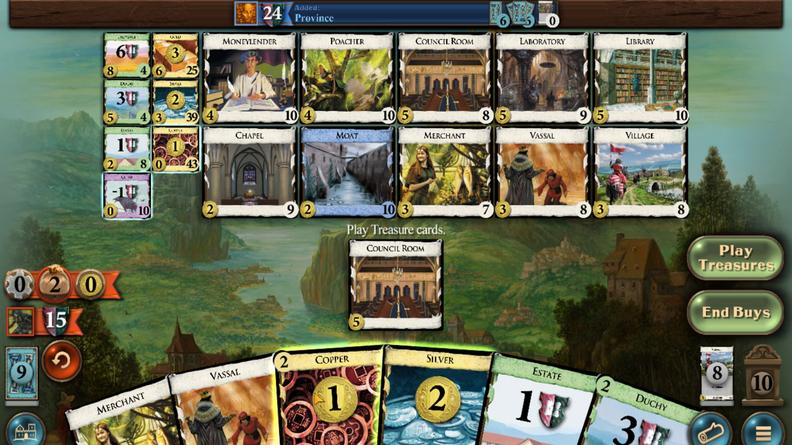 
Action: Mouse moved to (433, 243)
Screenshot: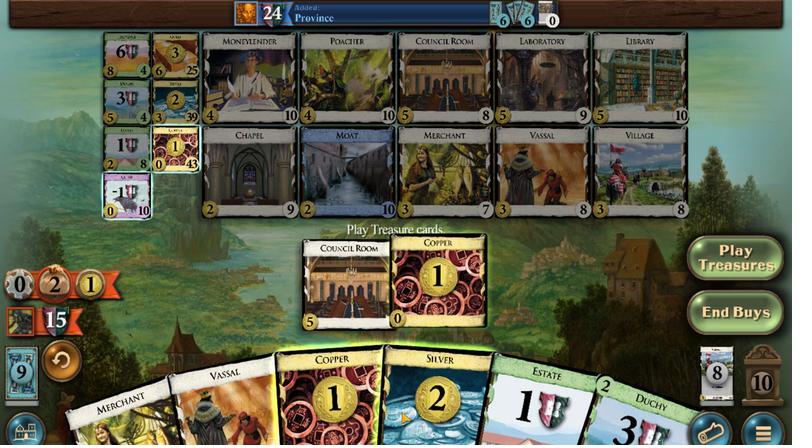 
Action: Mouse pressed left at (433, 243)
Screenshot: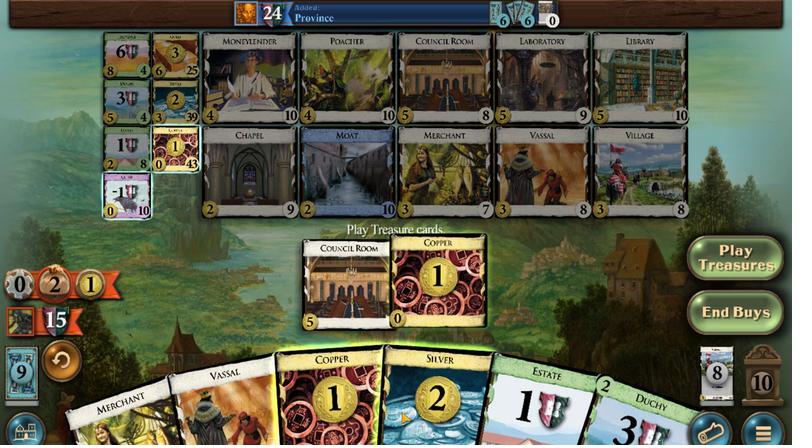 
Action: Mouse moved to (416, 251)
Screenshot: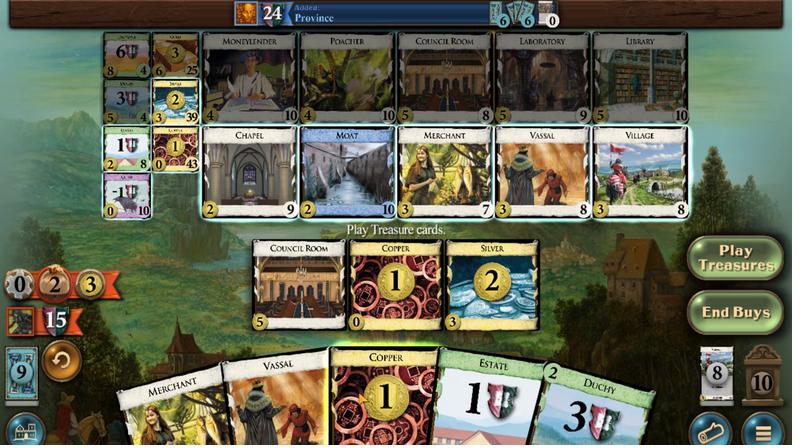
Action: Mouse pressed left at (416, 251)
Screenshot: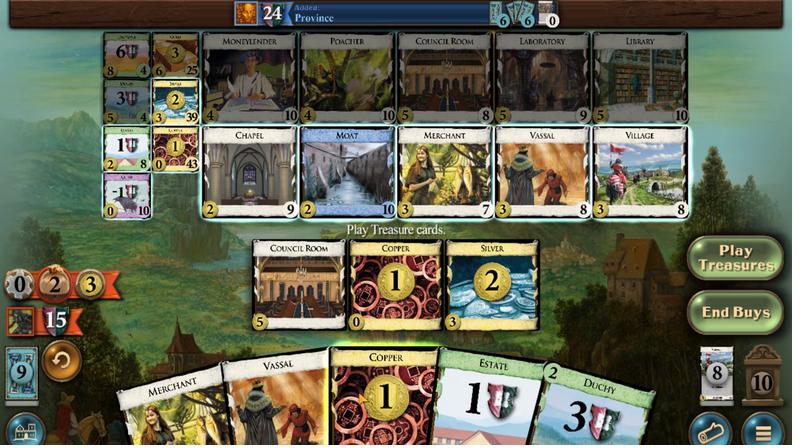 
Action: Mouse moved to (321, 384)
Screenshot: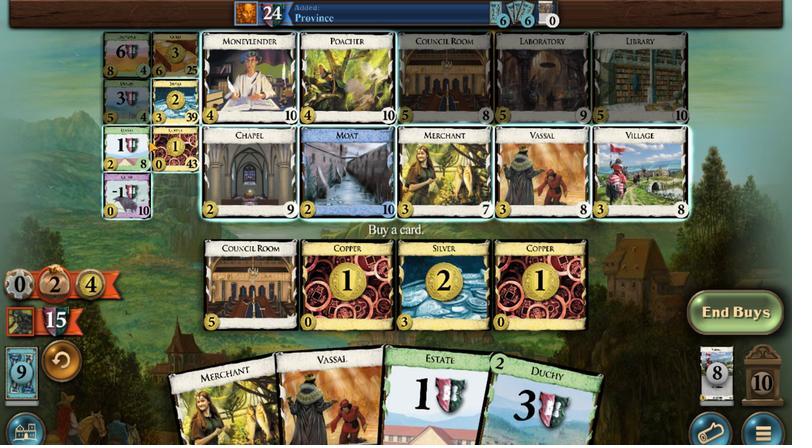 
Action: Mouse pressed left at (321, 384)
Screenshot: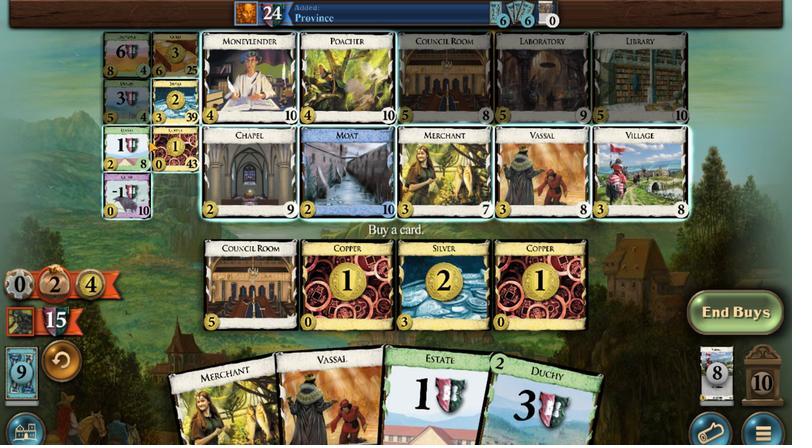 
Action: Mouse moved to (316, 381)
Screenshot: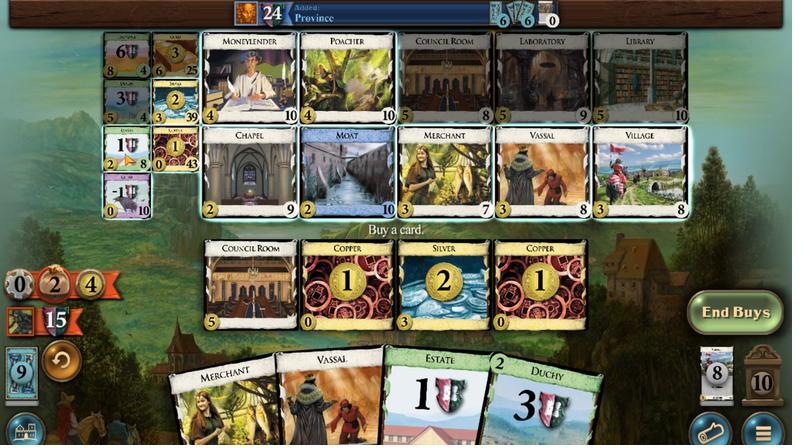 
Action: Mouse pressed left at (316, 381)
Screenshot: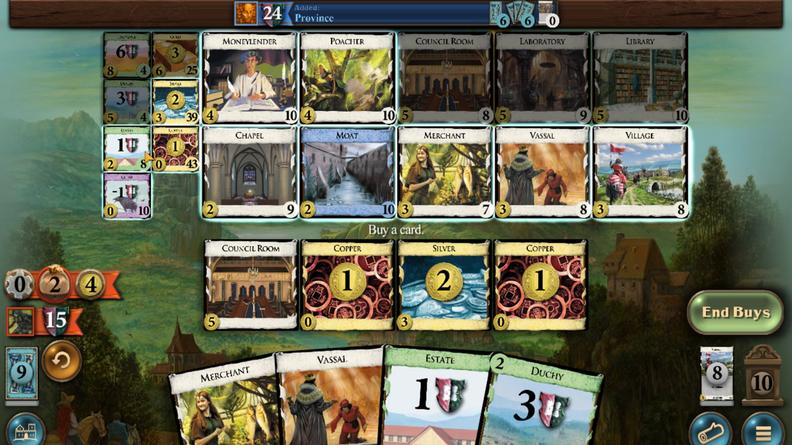 
Action: Mouse moved to (321, 387)
Screenshot: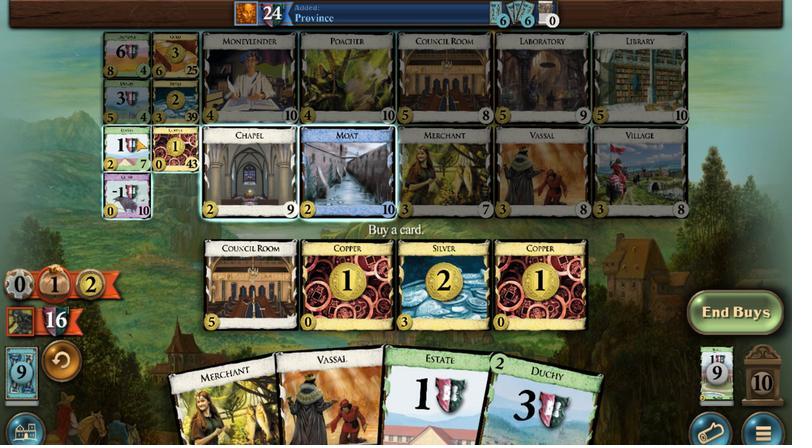 
Action: Mouse pressed left at (321, 387)
Screenshot: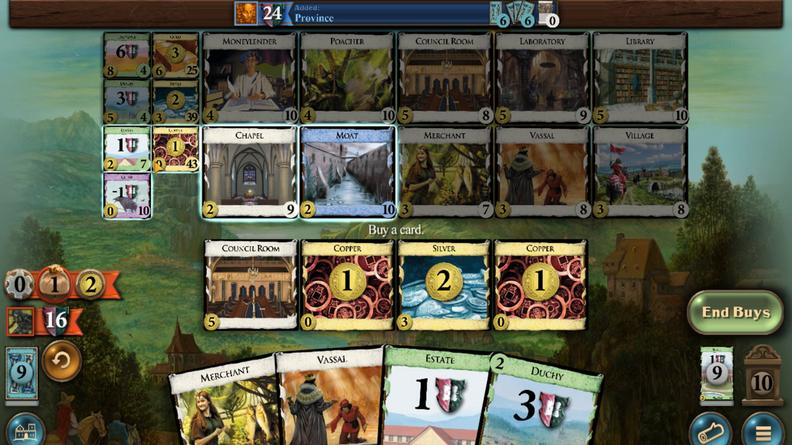 
Action: Mouse moved to (340, 247)
Screenshot: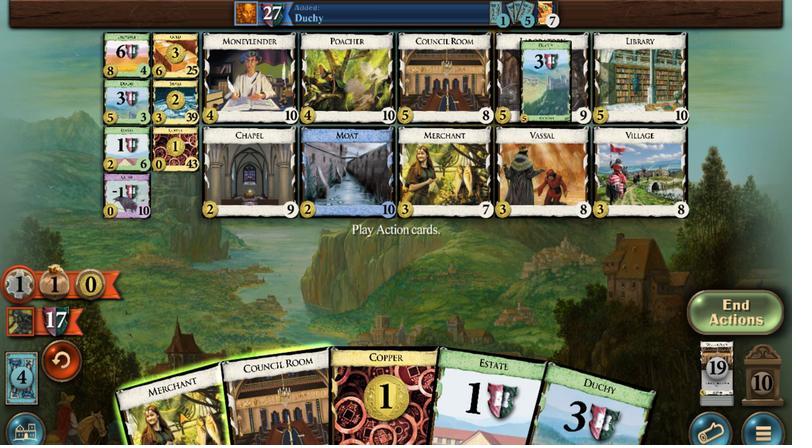 
Action: Mouse pressed left at (340, 247)
Screenshot: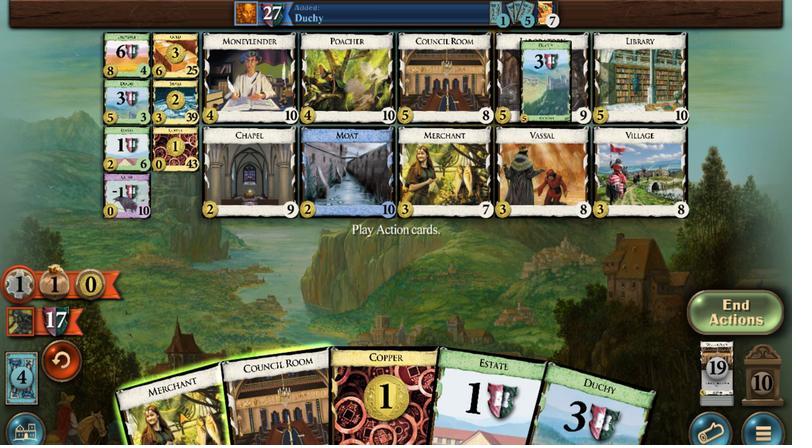 
Action: Mouse moved to (342, 253)
Screenshot: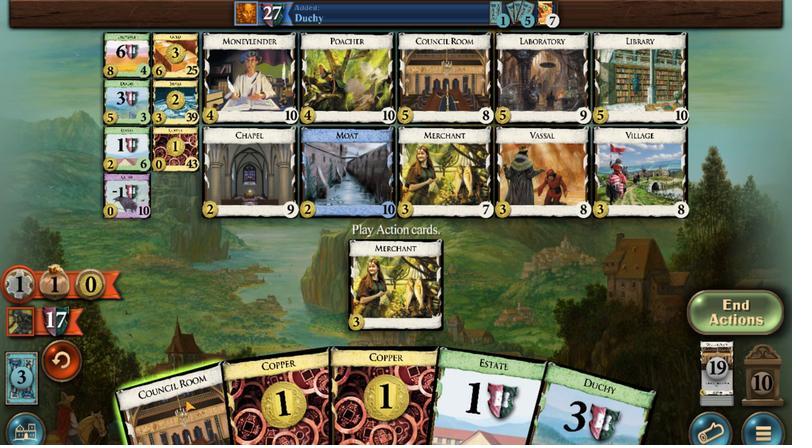 
Action: Mouse pressed left at (342, 253)
Screenshot: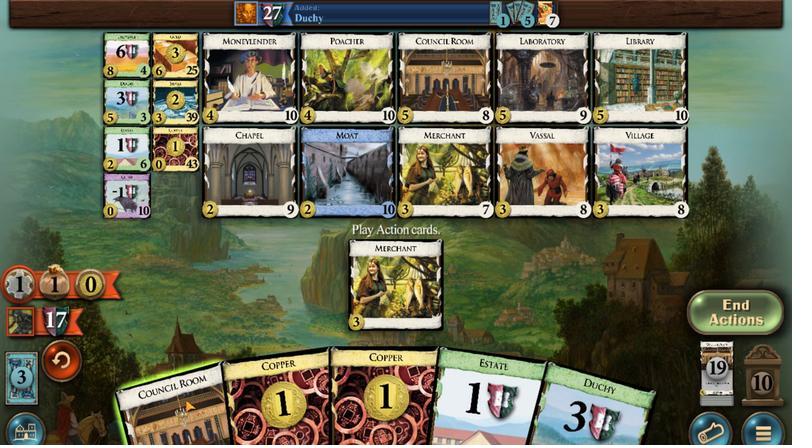 
Action: Mouse moved to (376, 233)
Screenshot: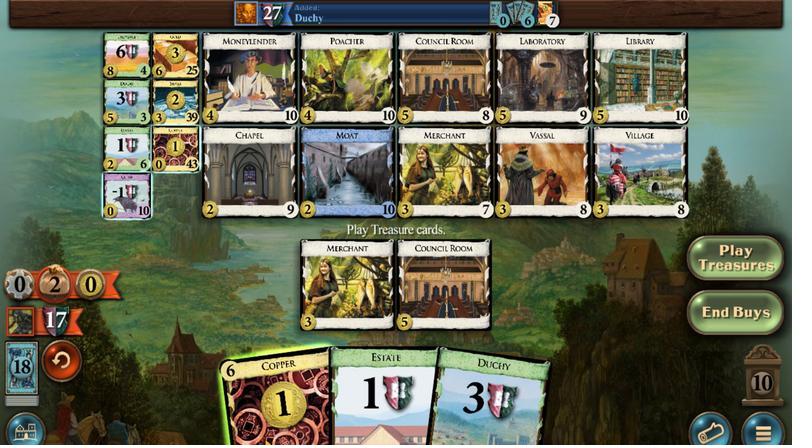 
Action: Mouse pressed left at (376, 233)
Screenshot: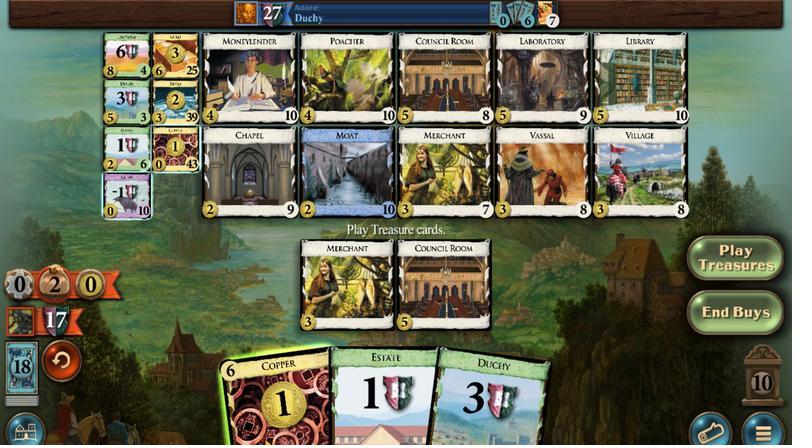 
Action: Mouse moved to (397, 248)
Screenshot: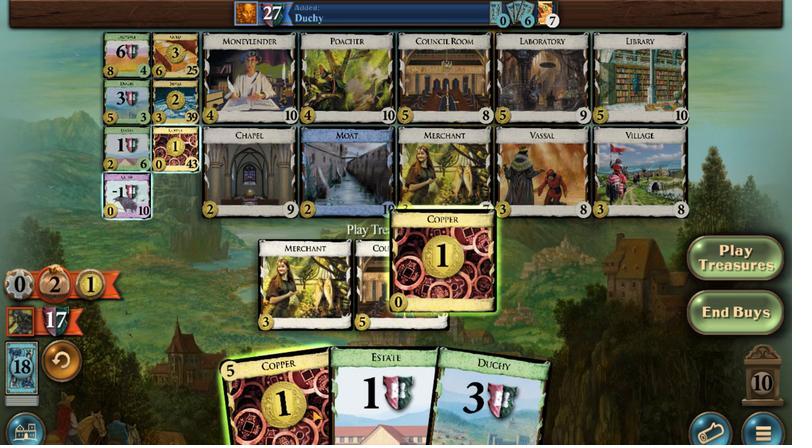 
Action: Mouse pressed left at (397, 248)
Screenshot: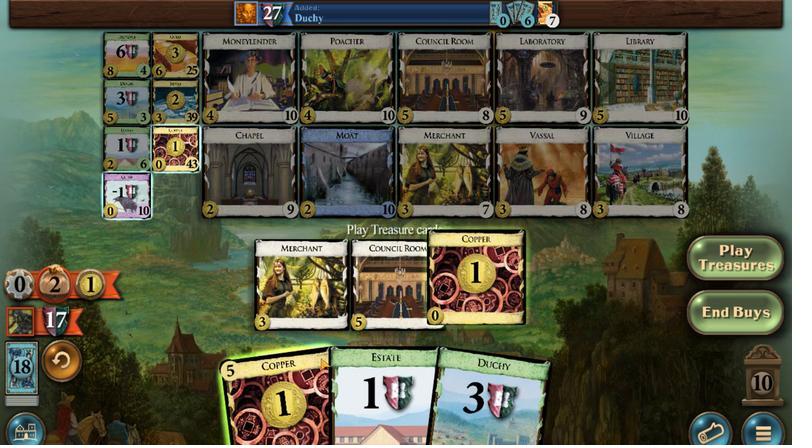 
Action: Mouse moved to (385, 250)
Screenshot: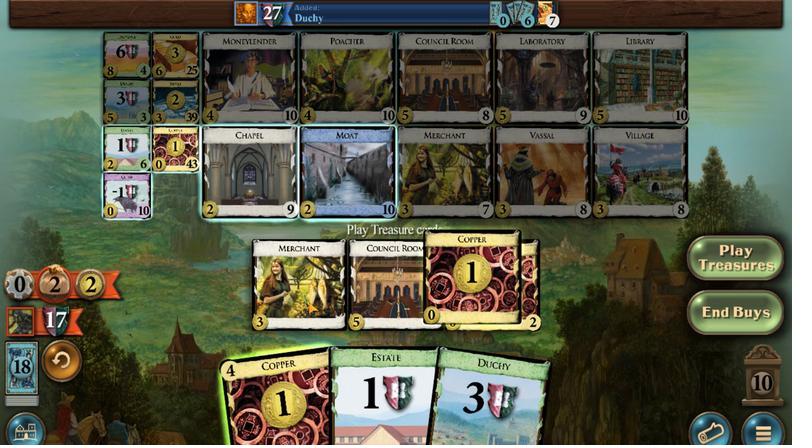 
Action: Mouse pressed left at (385, 250)
Screenshot: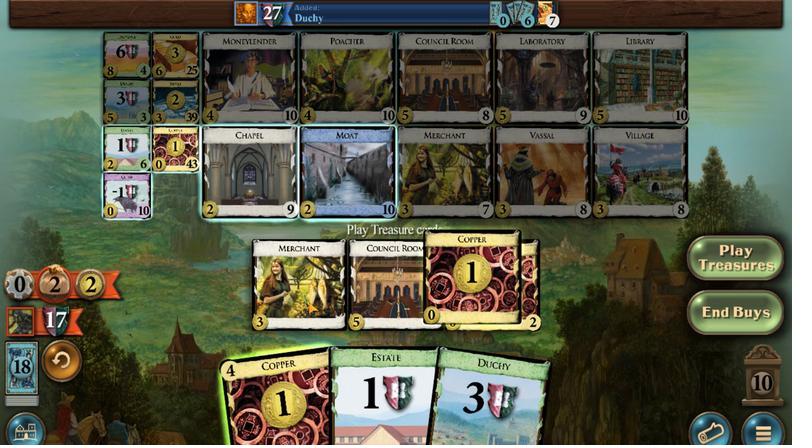 
Action: Mouse moved to (386, 247)
Screenshot: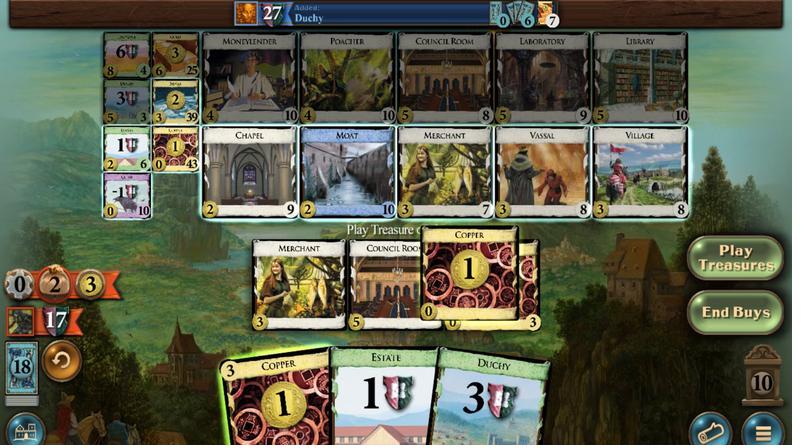 
Action: Mouse pressed left at (386, 247)
Screenshot: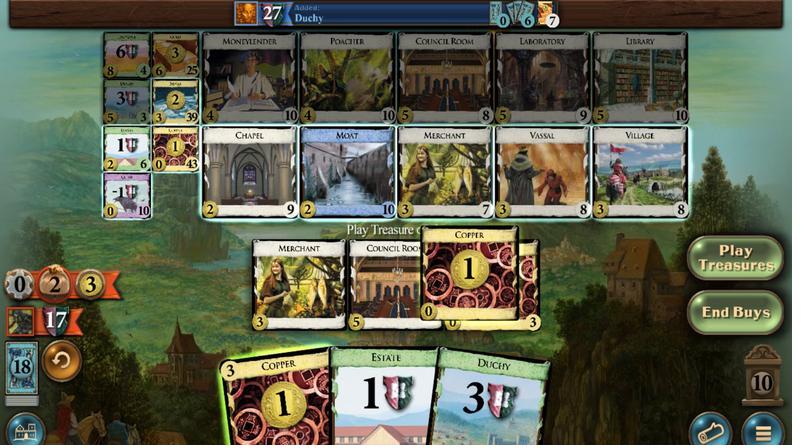 
Action: Mouse moved to (373, 234)
Screenshot: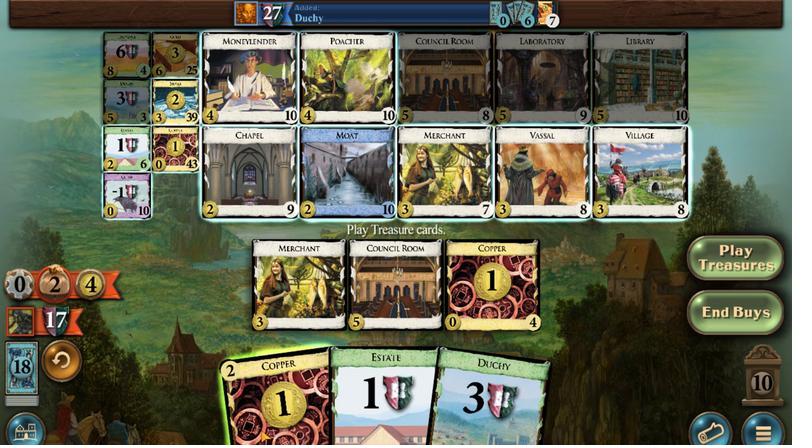 
Action: Mouse pressed left at (373, 234)
Screenshot: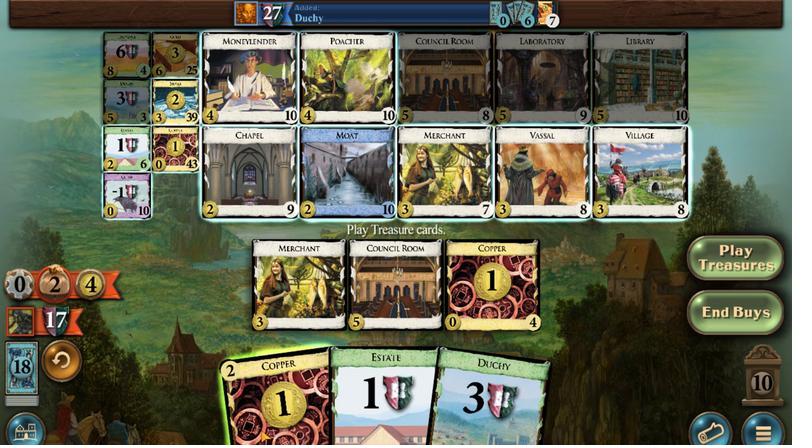 
Action: Mouse moved to (320, 407)
Screenshot: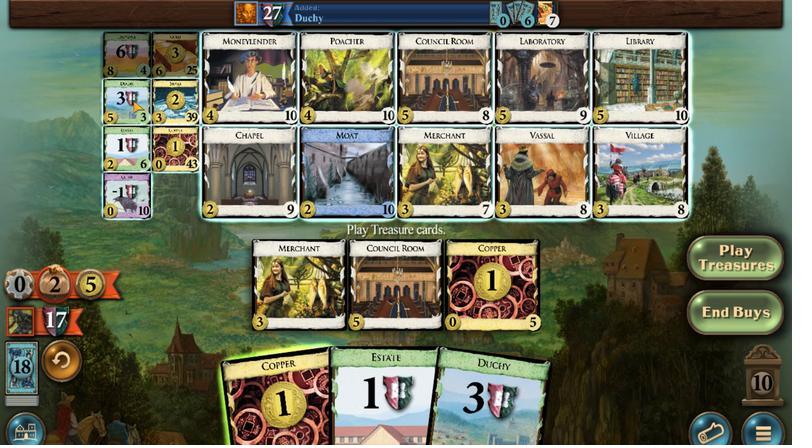 
Action: Mouse pressed left at (320, 407)
Screenshot: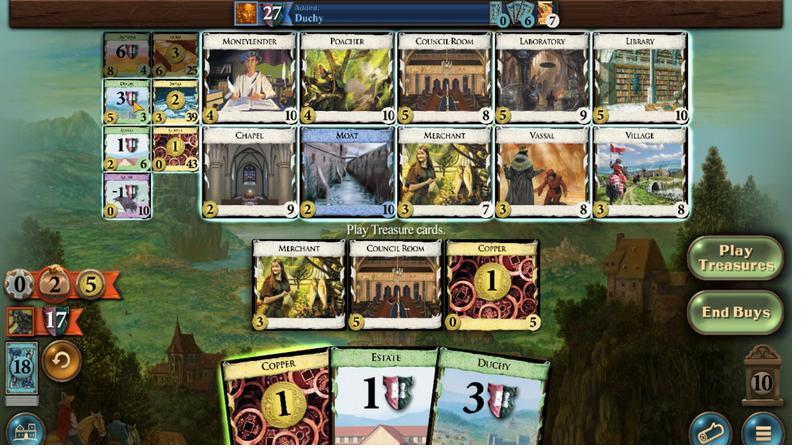 
Action: Mouse moved to (338, 388)
Screenshot: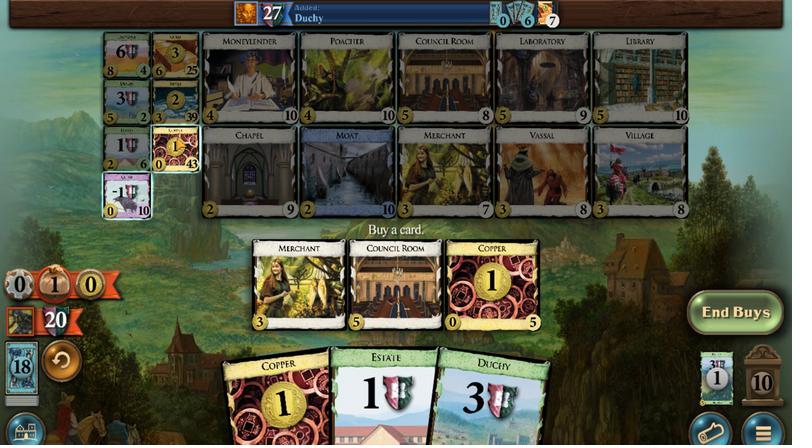 
Action: Mouse pressed left at (338, 388)
Screenshot: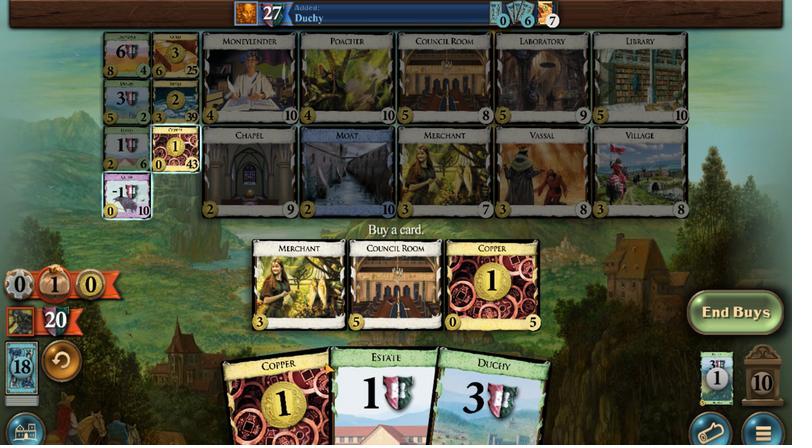 
Action: Mouse moved to (331, 242)
Screenshot: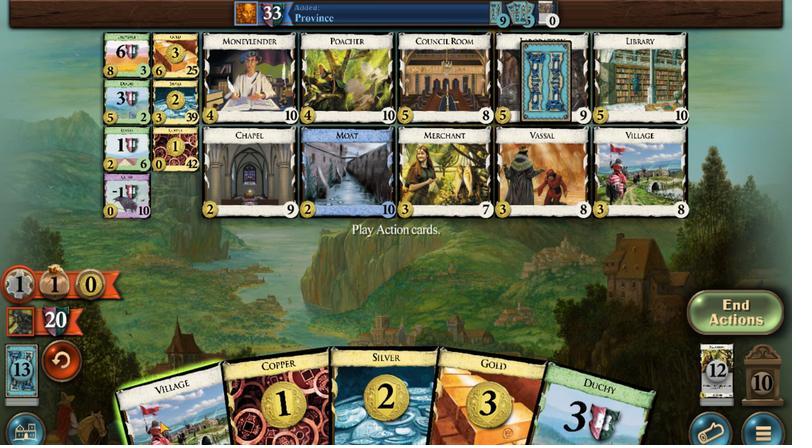 
Action: Mouse pressed left at (331, 242)
Screenshot: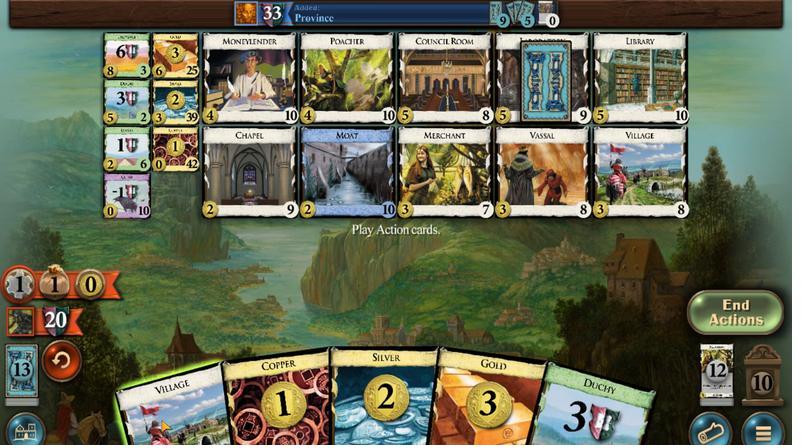 
Action: Mouse moved to (419, 243)
Screenshot: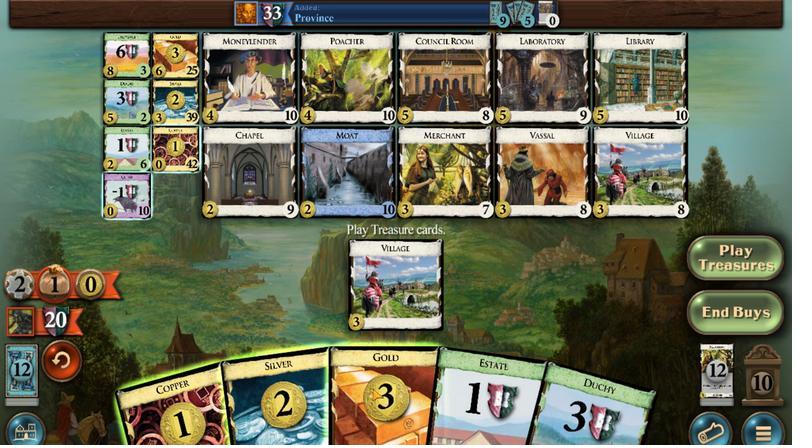 
Action: Mouse pressed left at (419, 243)
Screenshot: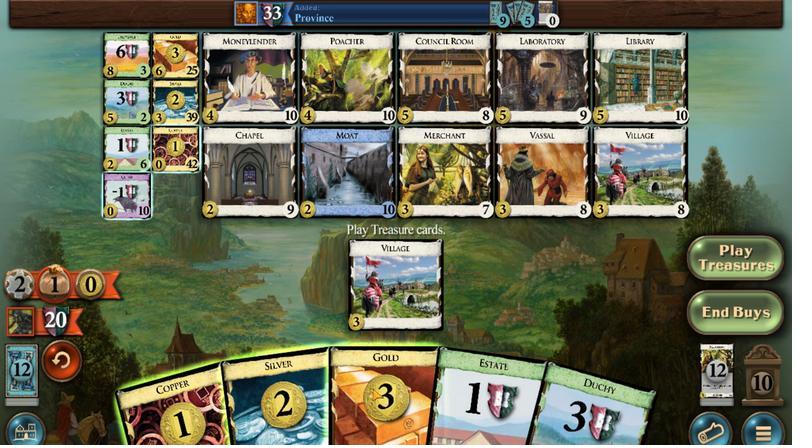 
Action: Mouse moved to (411, 251)
Screenshot: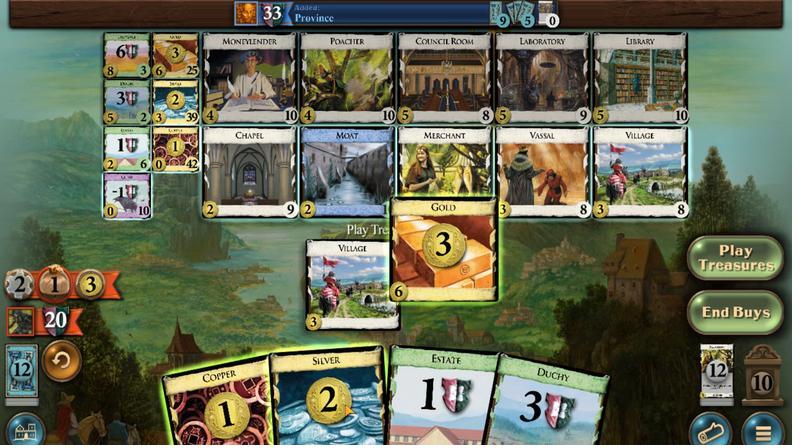 
Action: Mouse pressed left at (411, 251)
Screenshot: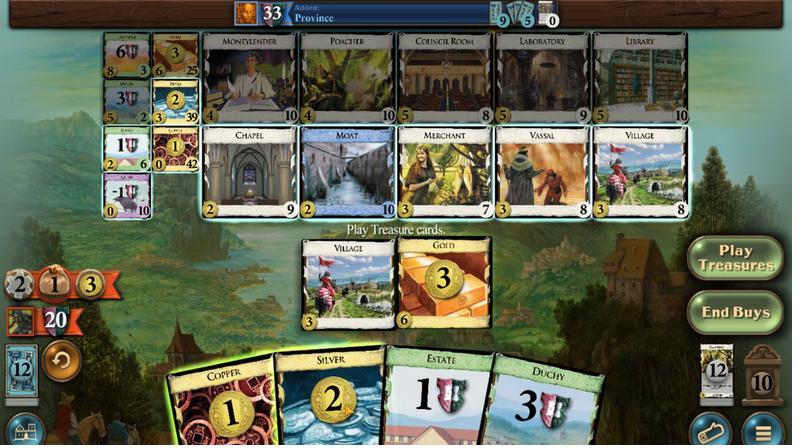 
Action: Mouse moved to (316, 411)
Screenshot: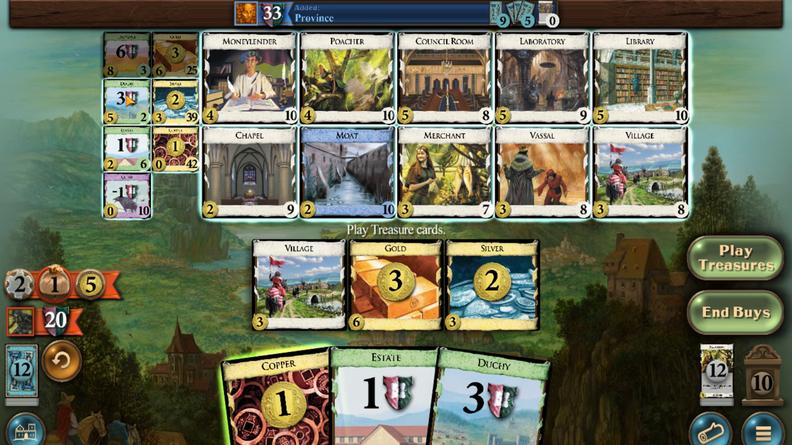 
Action: Mouse pressed left at (316, 411)
Screenshot: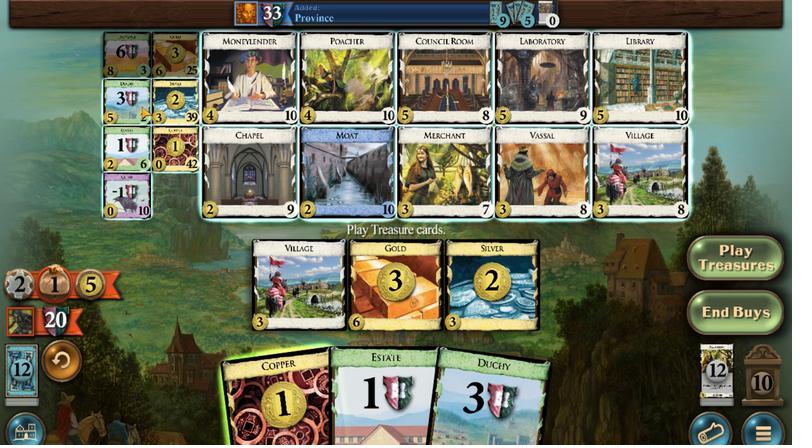 
Action: Mouse moved to (329, 250)
Screenshot: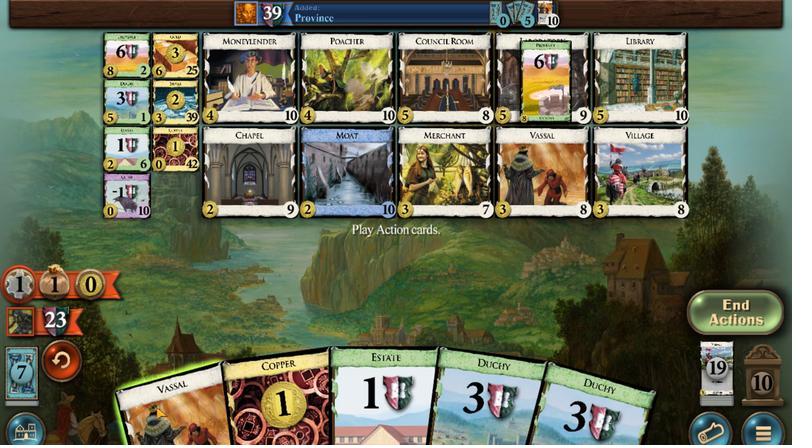 
Action: Mouse pressed left at (329, 250)
Screenshot: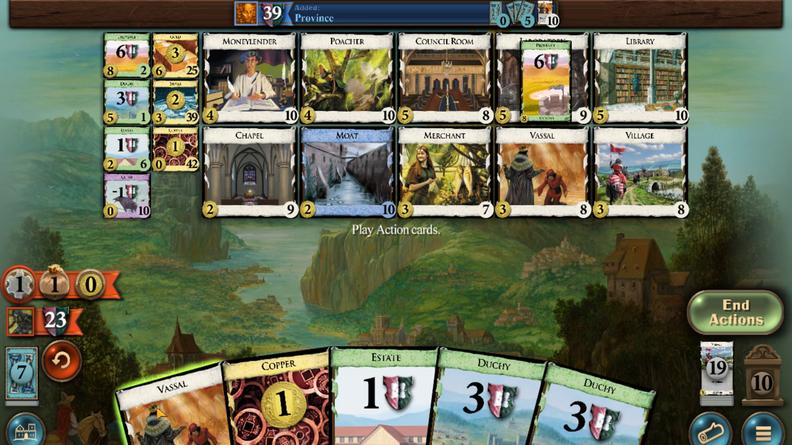 
Action: Mouse moved to (351, 243)
Screenshot: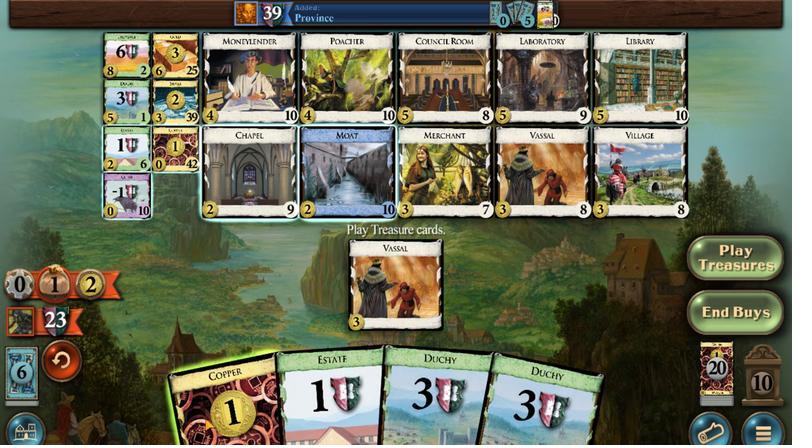 
Action: Mouse pressed left at (351, 243)
Screenshot: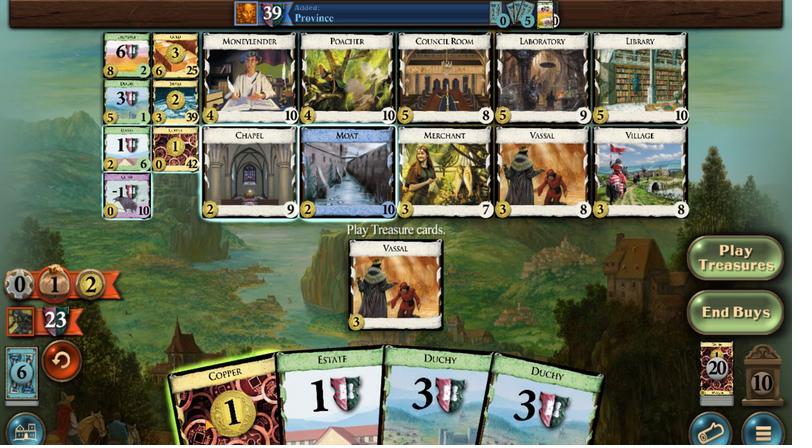 
Action: Mouse moved to (419, 380)
Screenshot: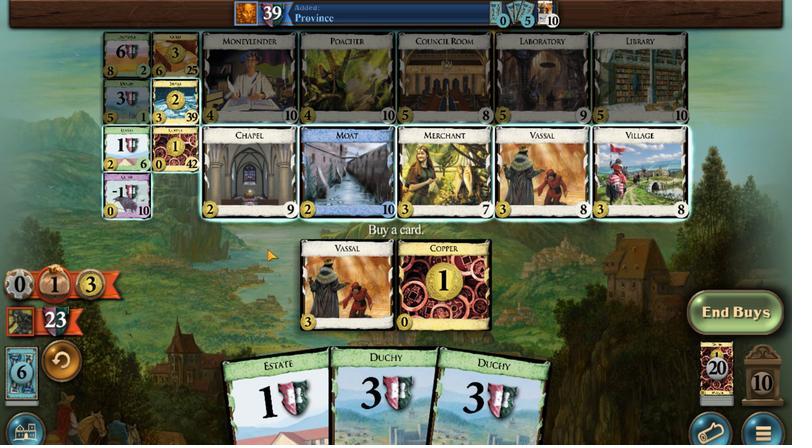 
Action: Mouse pressed left at (419, 380)
Screenshot: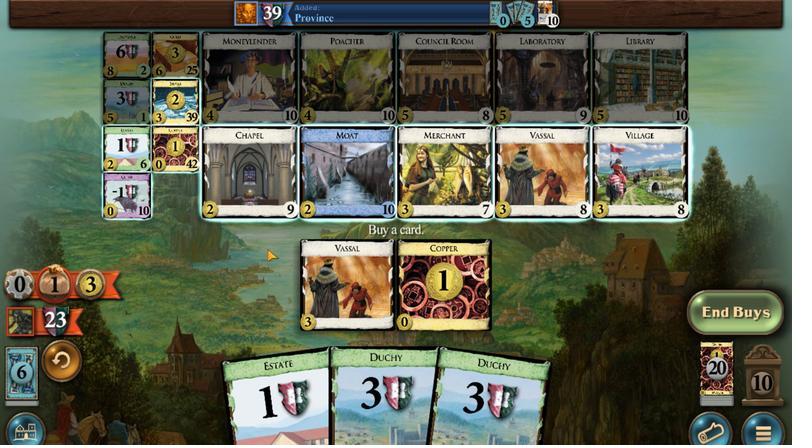 
Action: Mouse moved to (416, 376)
Screenshot: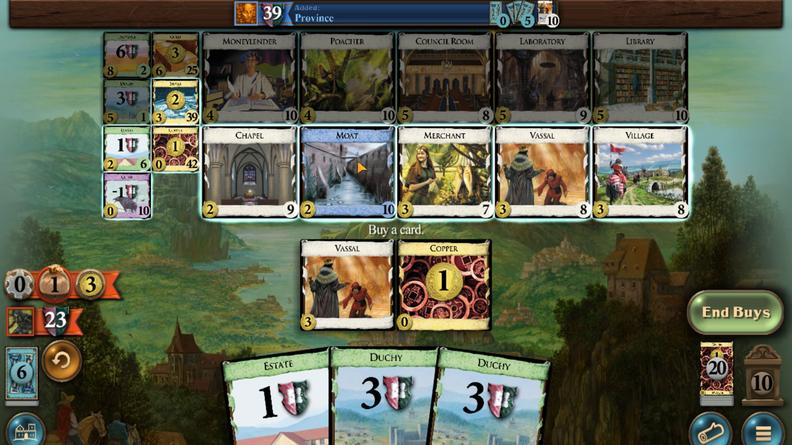 
Action: Mouse pressed left at (416, 376)
Screenshot: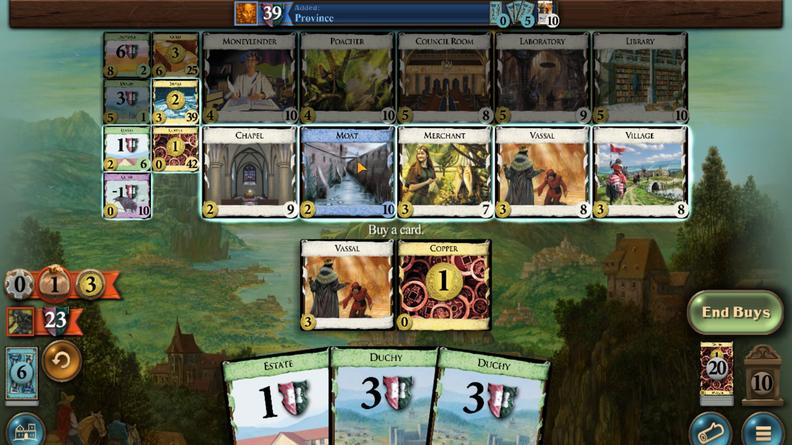 
Action: Mouse moved to (333, 242)
Screenshot: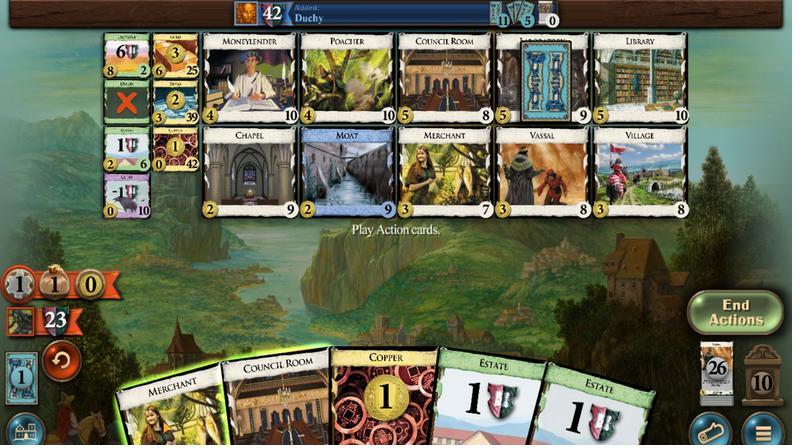 
Action: Mouse pressed left at (333, 242)
Screenshot: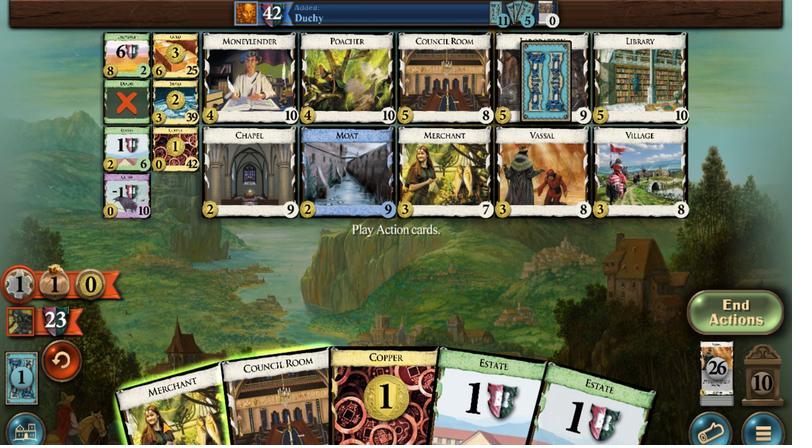 
Action: Mouse moved to (335, 247)
Screenshot: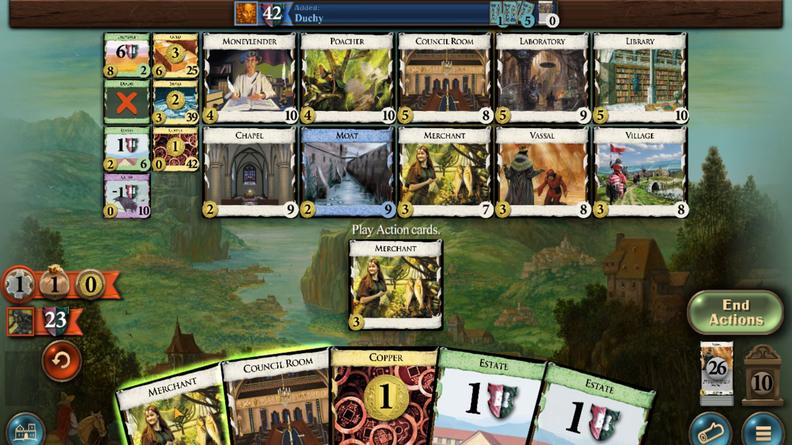 
Action: Mouse pressed left at (335, 247)
Screenshot: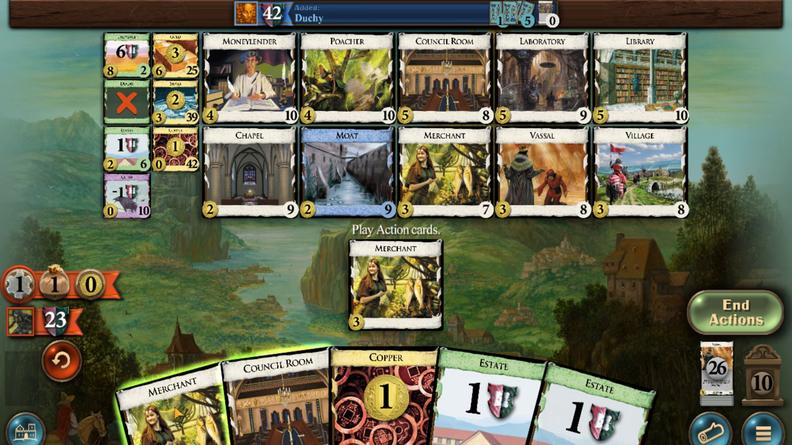 
Action: Mouse moved to (345, 245)
Screenshot: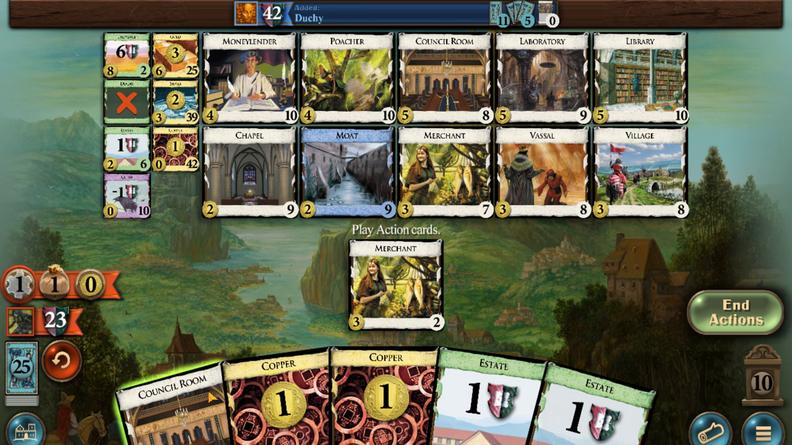 
Action: Mouse pressed left at (345, 245)
Screenshot: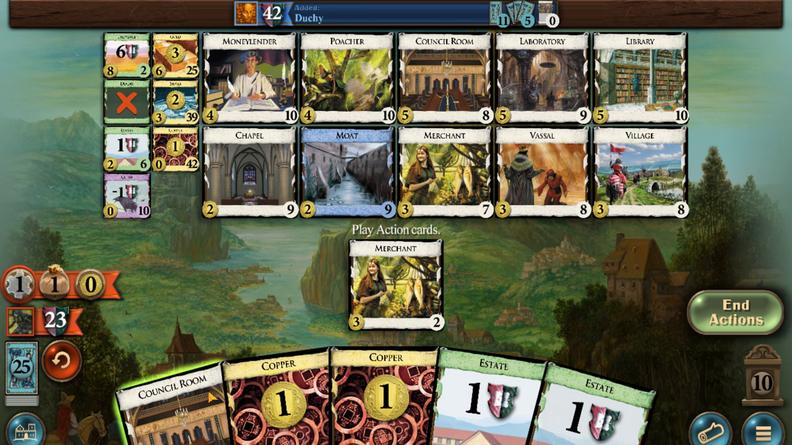 
Action: Mouse moved to (387, 251)
Screenshot: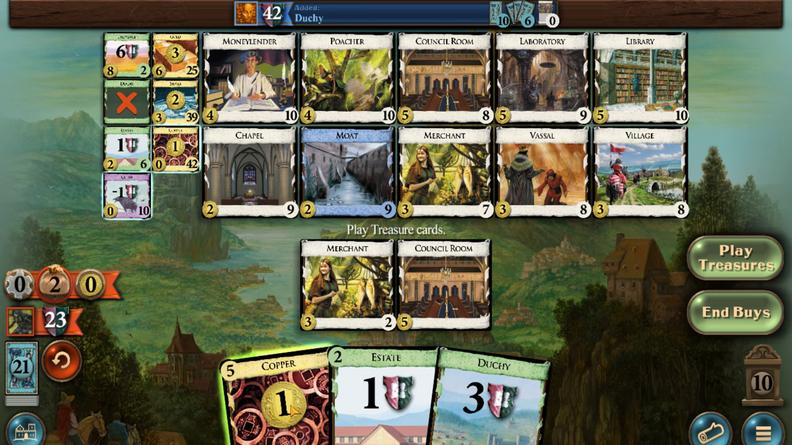 
Action: Mouse pressed left at (387, 251)
Screenshot: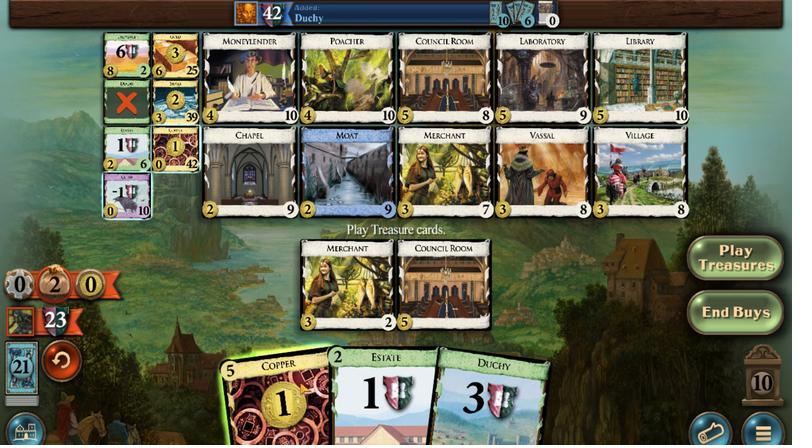 
Action: Mouse moved to (382, 240)
Screenshot: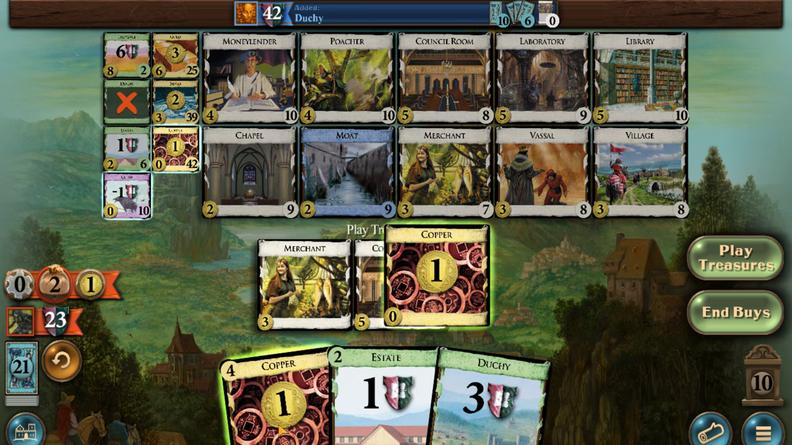 
Action: Mouse pressed left at (382, 240)
Screenshot: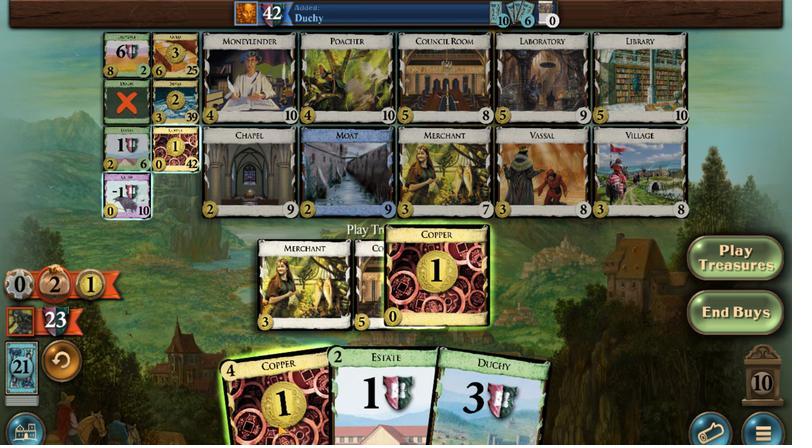 
Action: Mouse moved to (370, 235)
Screenshot: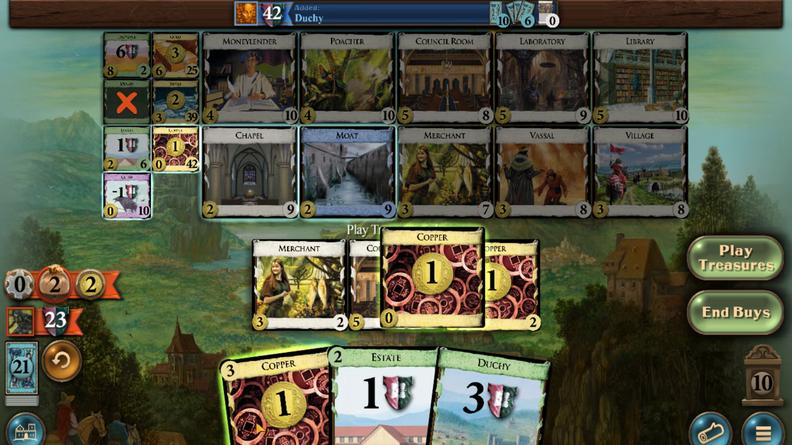 
Action: Mouse pressed left at (370, 235)
Screenshot: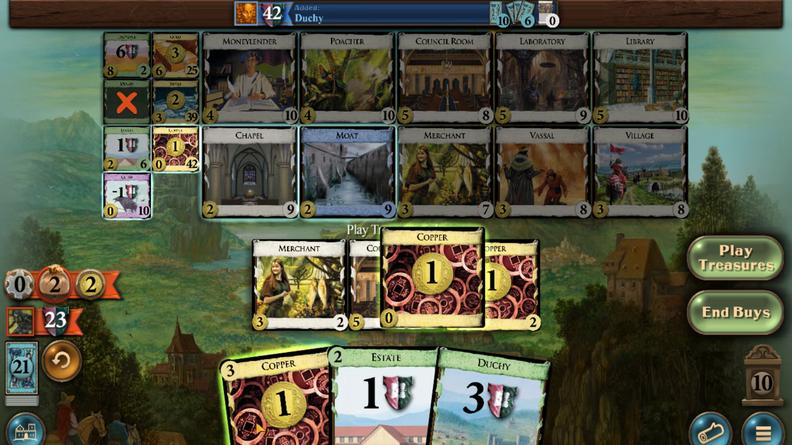 
Action: Mouse moved to (376, 238)
Screenshot: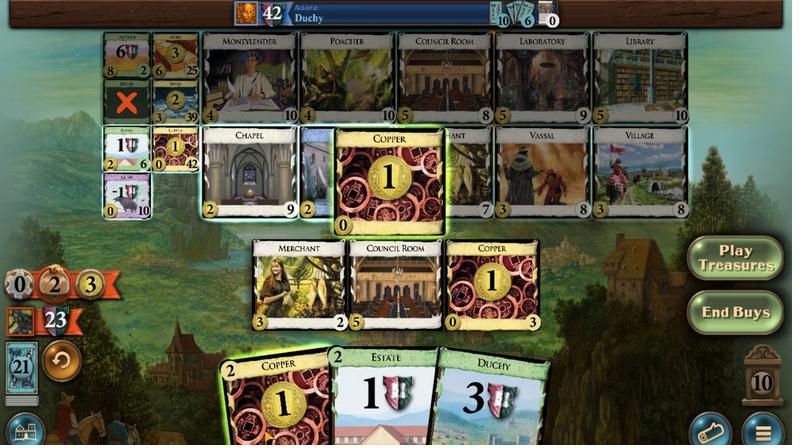 
Action: Mouse pressed left at (376, 238)
Screenshot: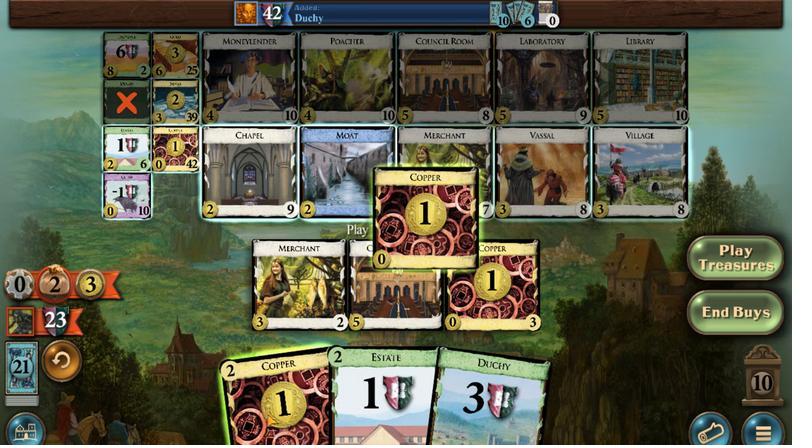 
Action: Mouse moved to (380, 263)
Screenshot: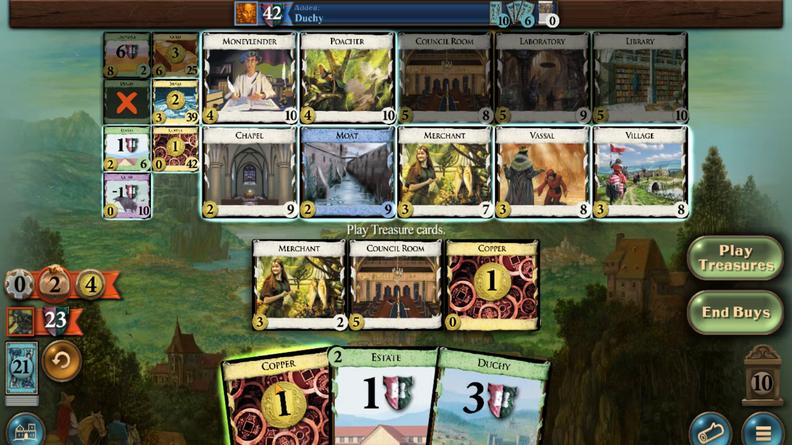
Action: Mouse pressed left at (380, 263)
Screenshot: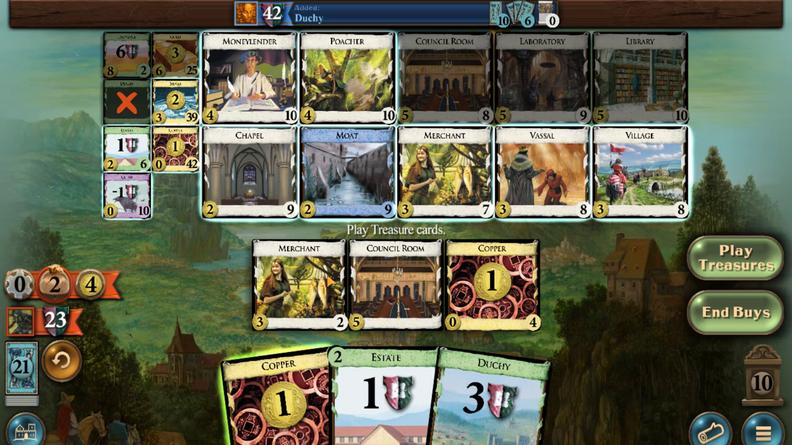 
Action: Mouse moved to (458, 433)
Screenshot: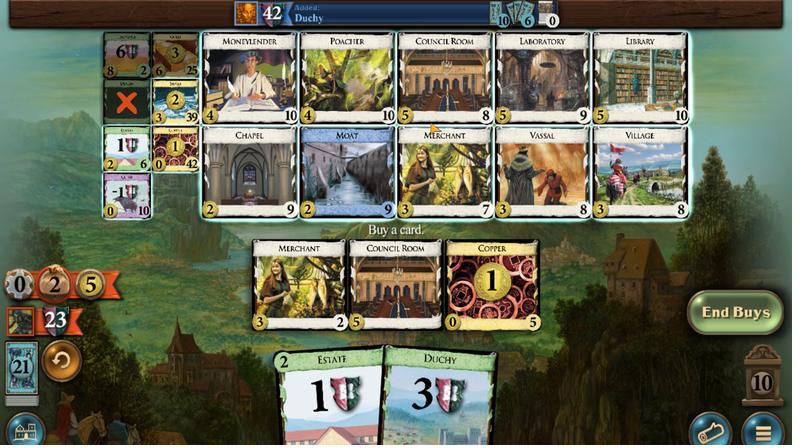 
Action: Mouse pressed left at (458, 433)
Screenshot: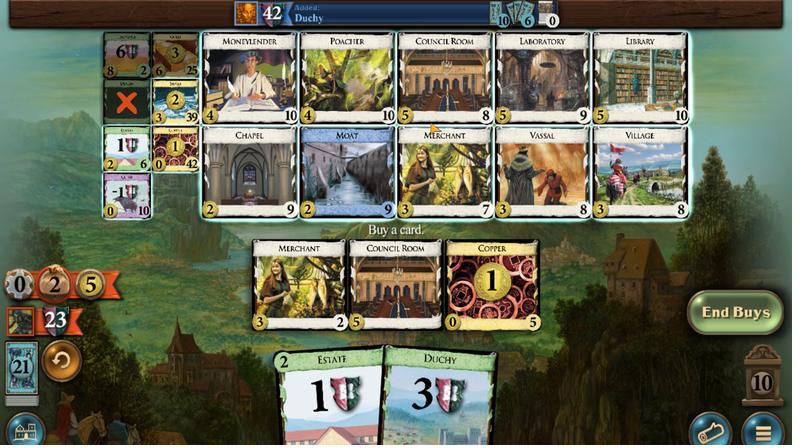 
Action: Mouse moved to (339, 386)
Screenshot: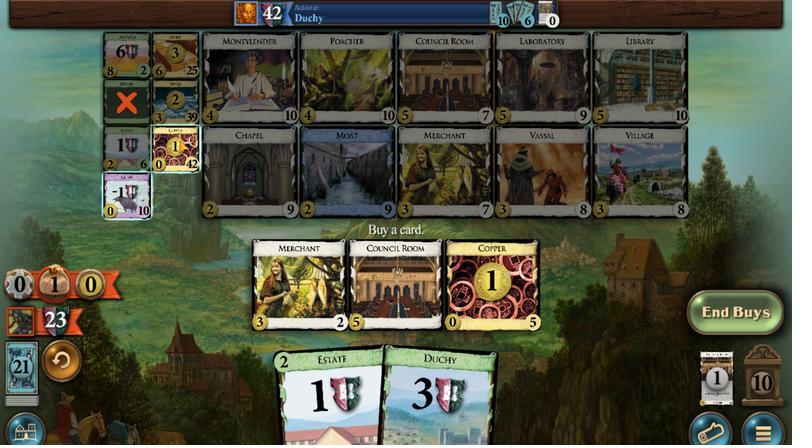 
Action: Mouse pressed left at (339, 386)
Screenshot: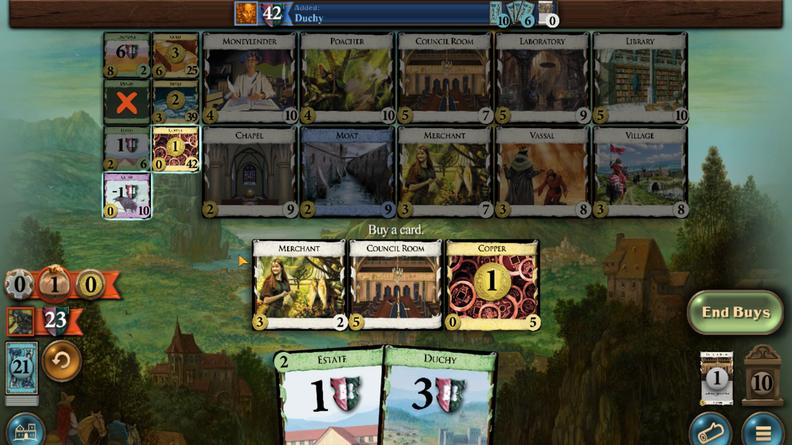
Action: Mouse moved to (340, 245)
Screenshot: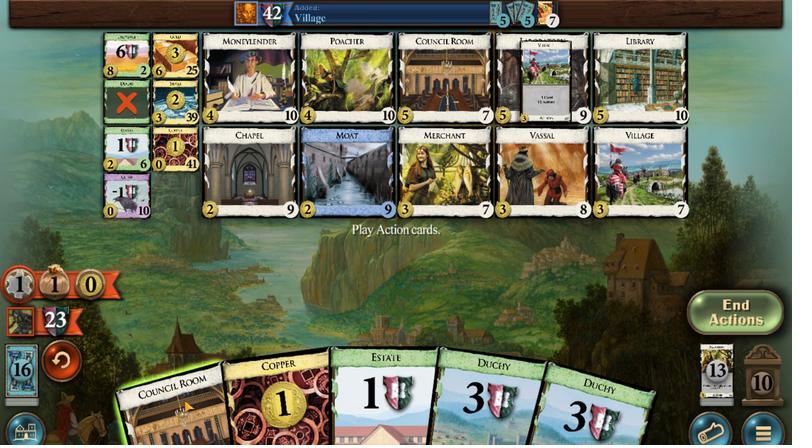 
Action: Mouse pressed left at (340, 245)
Screenshot: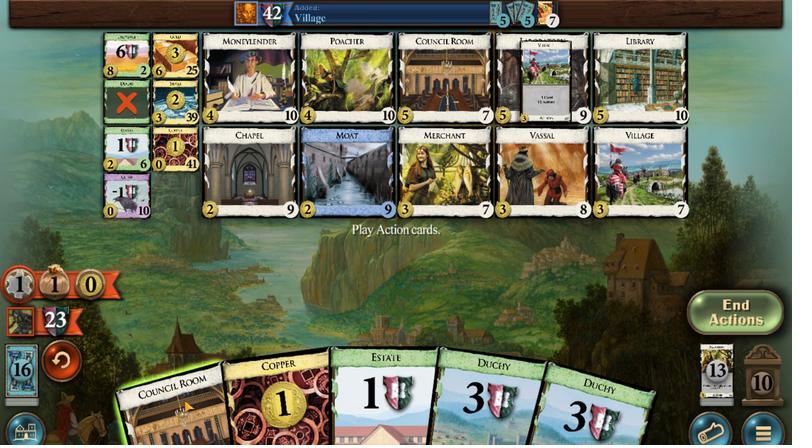 
Action: Mouse moved to (426, 246)
Screenshot: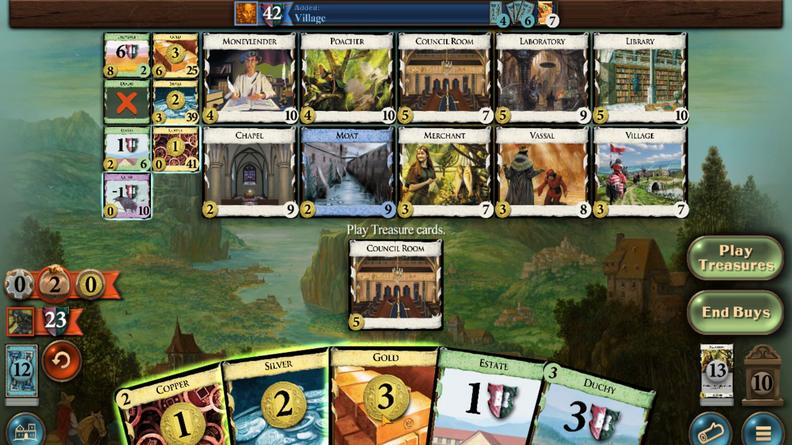 
Action: Mouse pressed left at (426, 246)
Screenshot: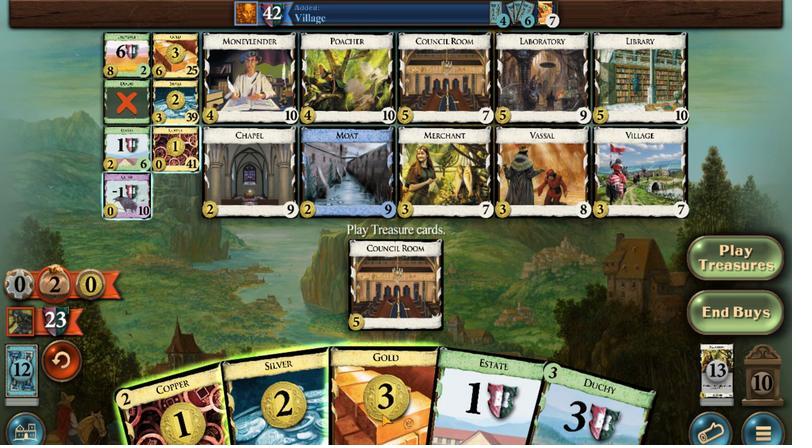 
Action: Mouse moved to (406, 238)
Screenshot: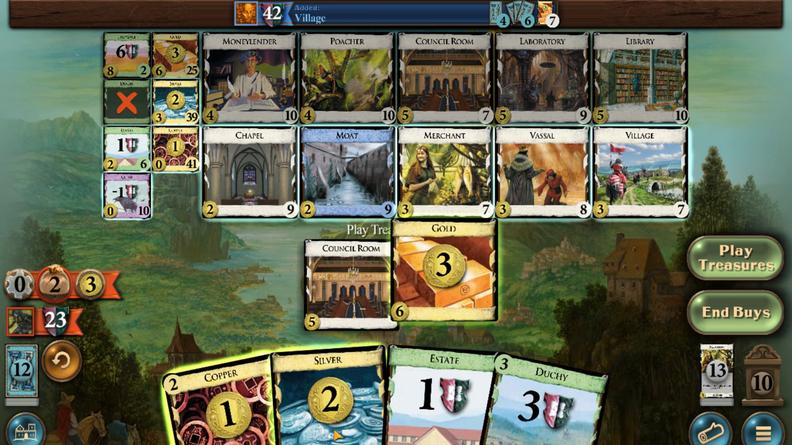 
Action: Mouse pressed left at (406, 238)
Screenshot: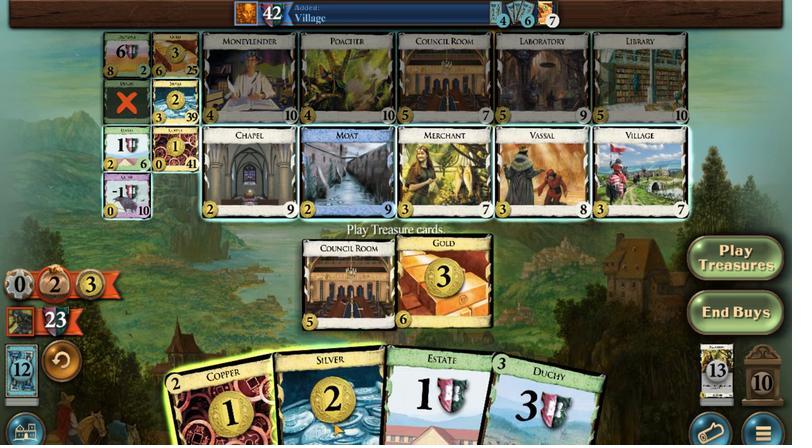 
Action: Mouse moved to (377, 225)
Screenshot: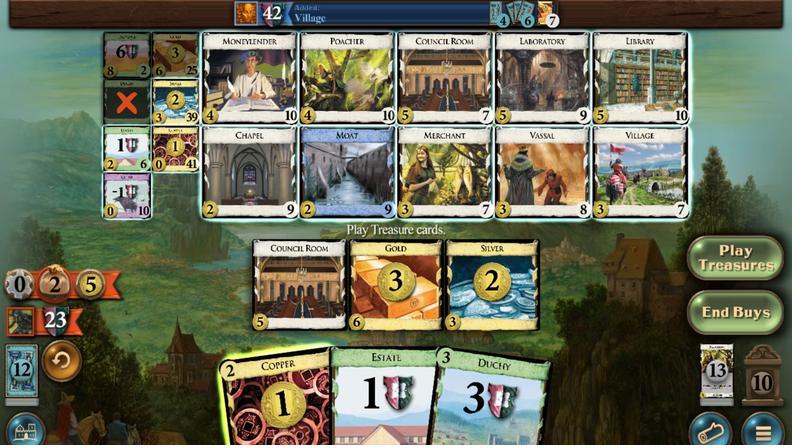
Action: Mouse pressed left at (377, 225)
Screenshot: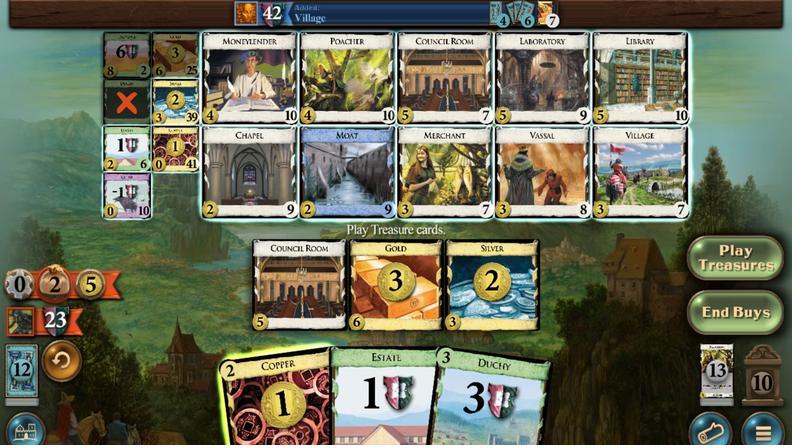 
Action: Mouse moved to (375, 222)
Screenshot: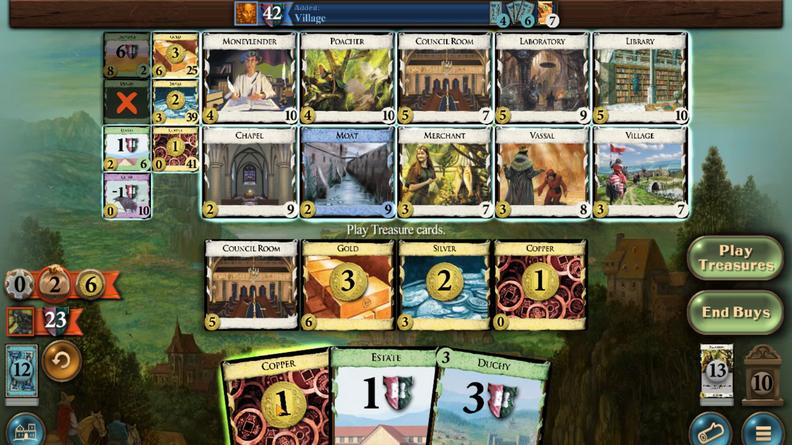 
Action: Mouse pressed left at (375, 222)
